 Task: In Heading Arial with underline. Font size of heading  '18'Font style of data Calibri. Font size of data  9Alignment of headline & data Align center. Fill color in heading,  RedFont color of data Black Apply border in Data No BorderIn the sheet  Expense Log Spreadsheet Workbookbook
Action: Mouse moved to (115, 135)
Screenshot: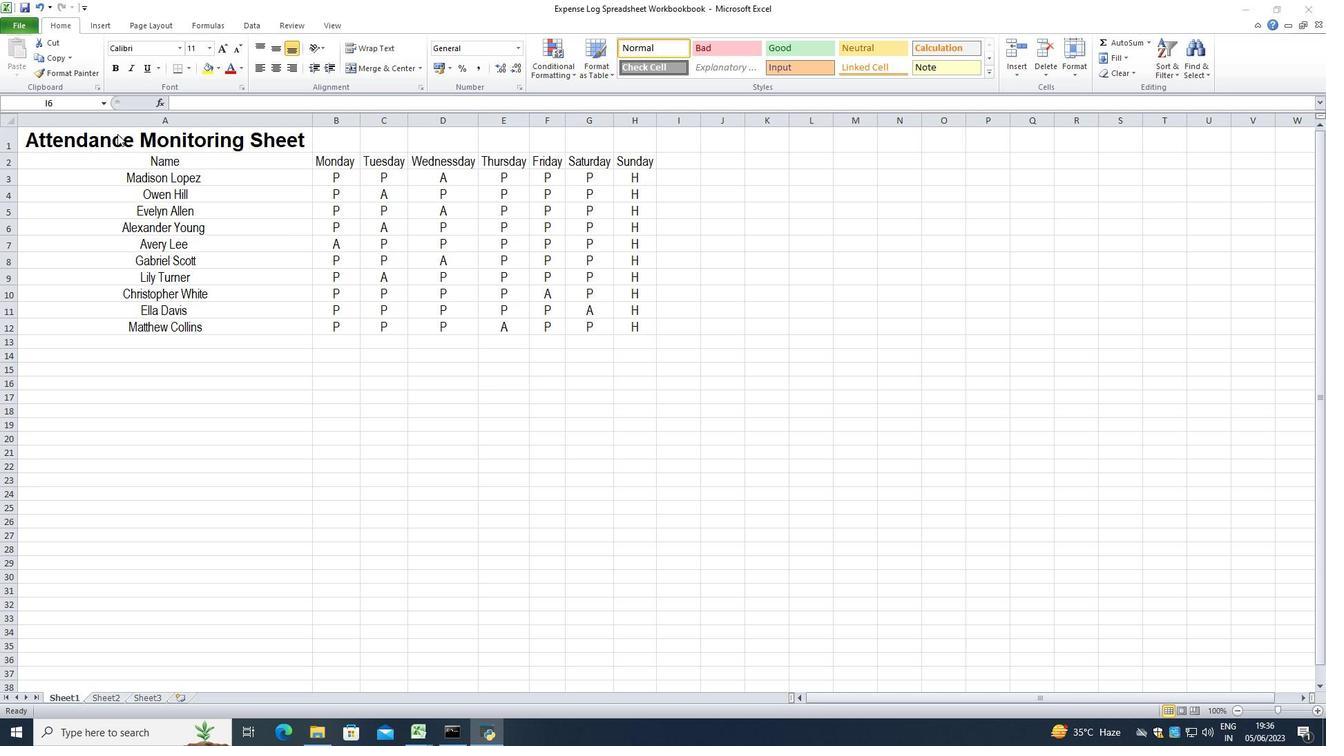 
Action: Mouse pressed left at (115, 135)
Screenshot: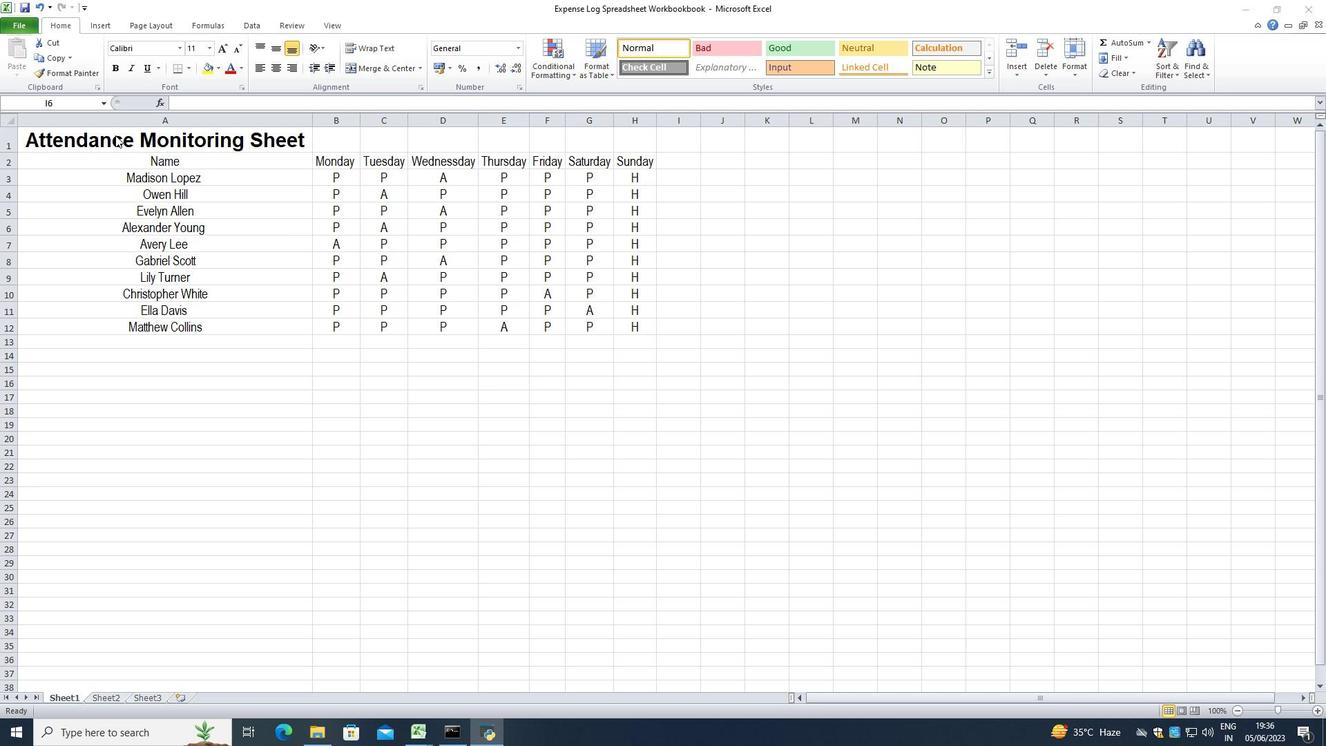 
Action: Mouse moved to (128, 145)
Screenshot: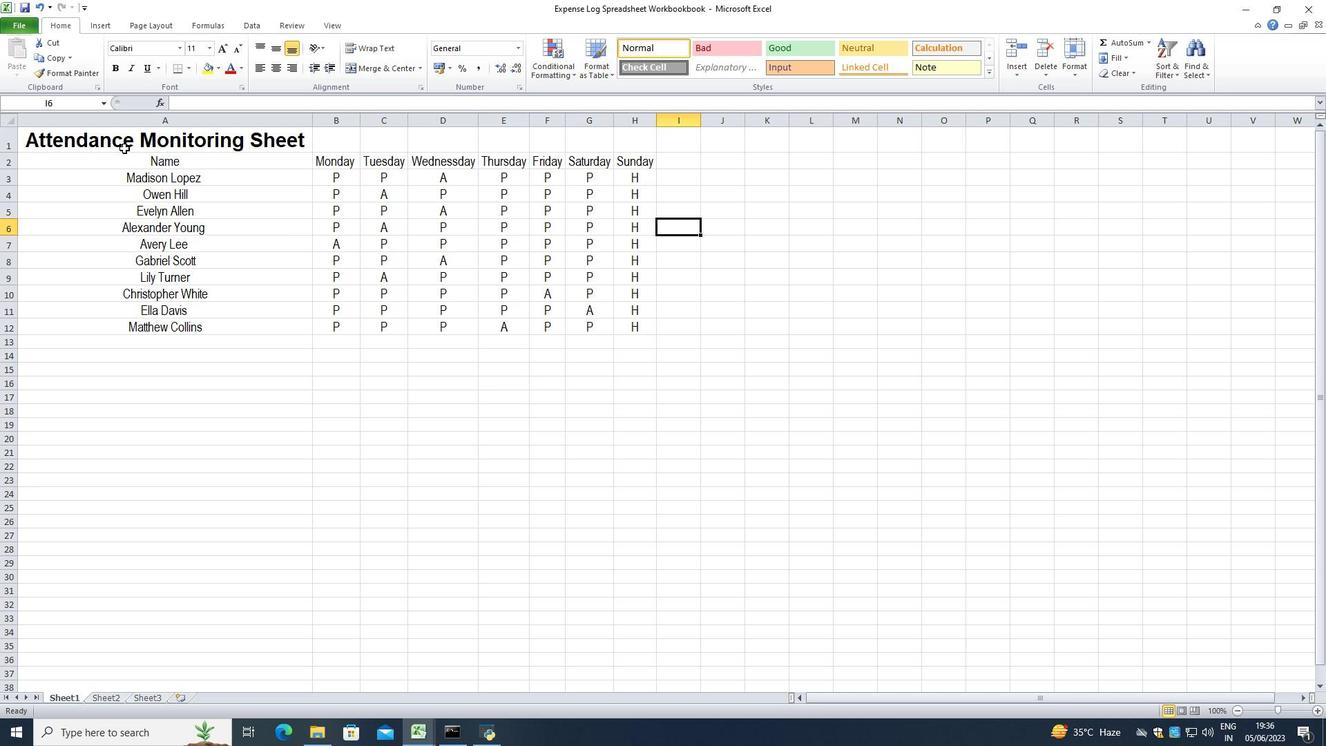 
Action: Mouse pressed left at (128, 145)
Screenshot: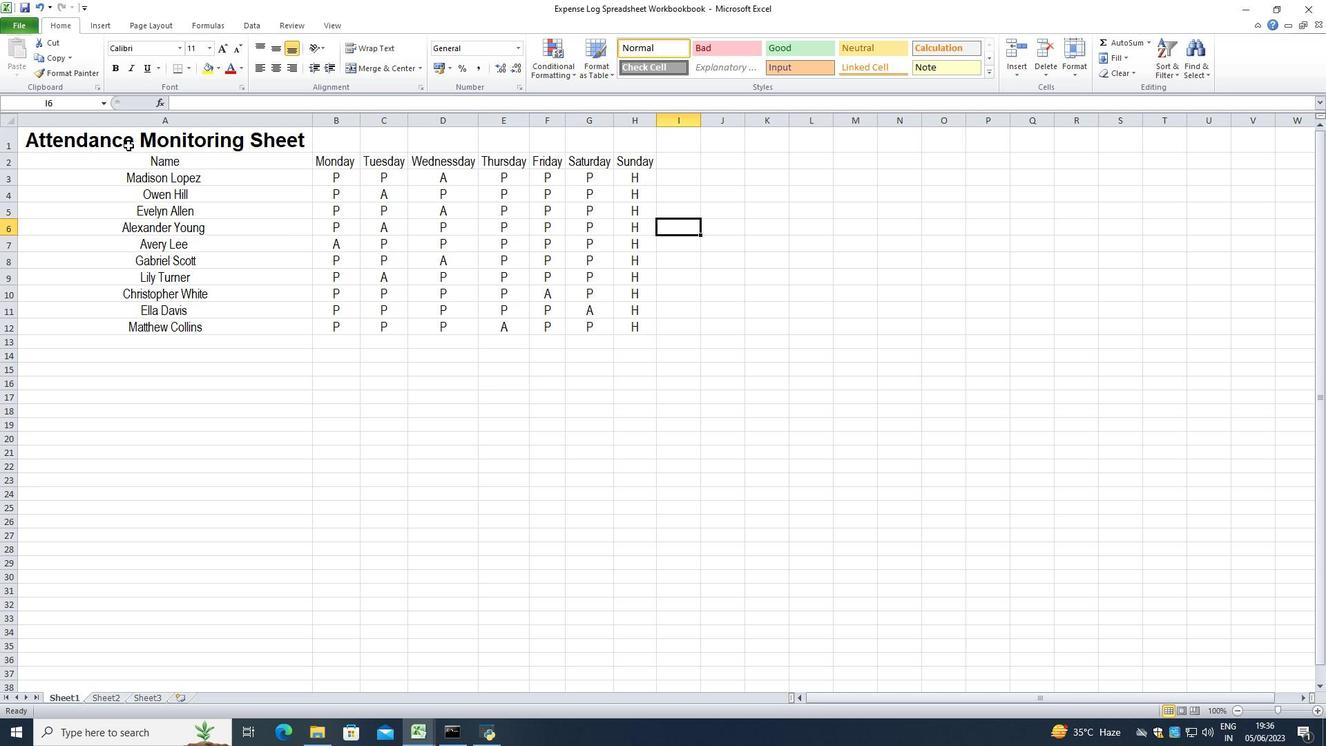 
Action: Mouse moved to (145, 67)
Screenshot: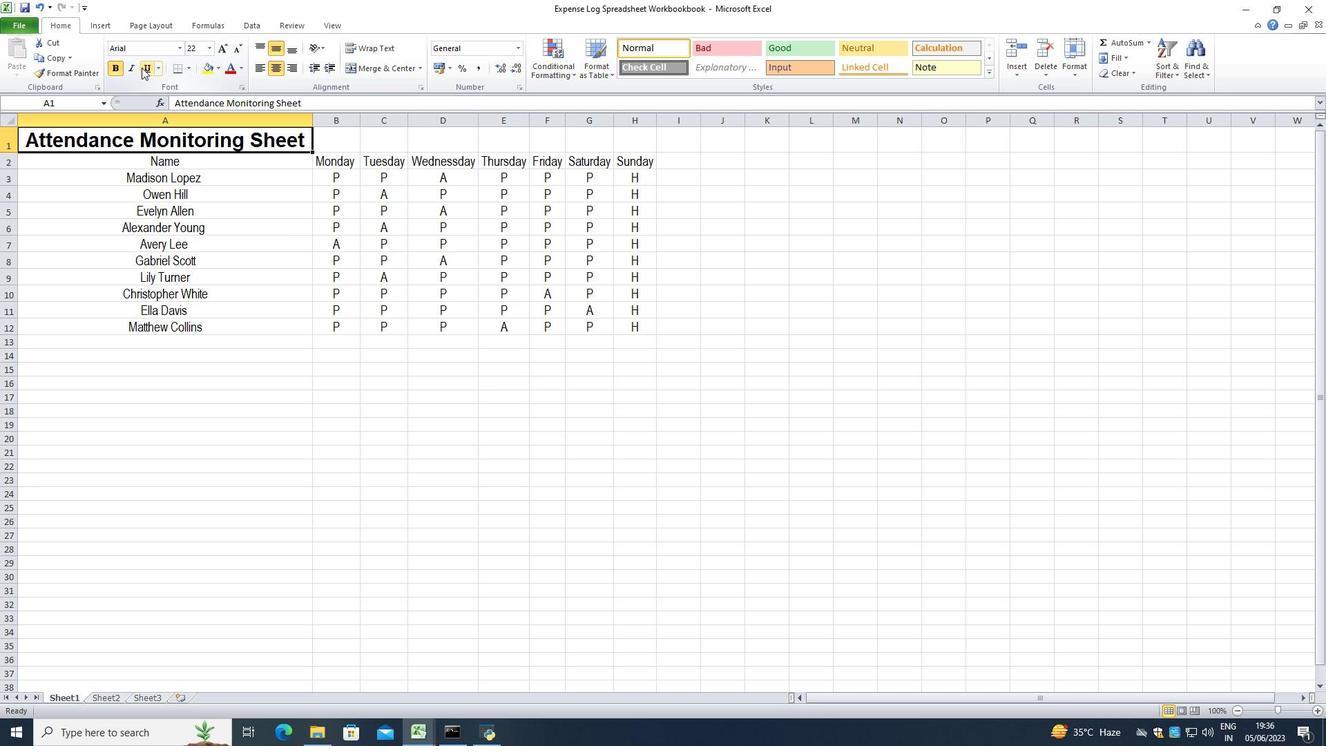 
Action: Mouse pressed left at (145, 67)
Screenshot: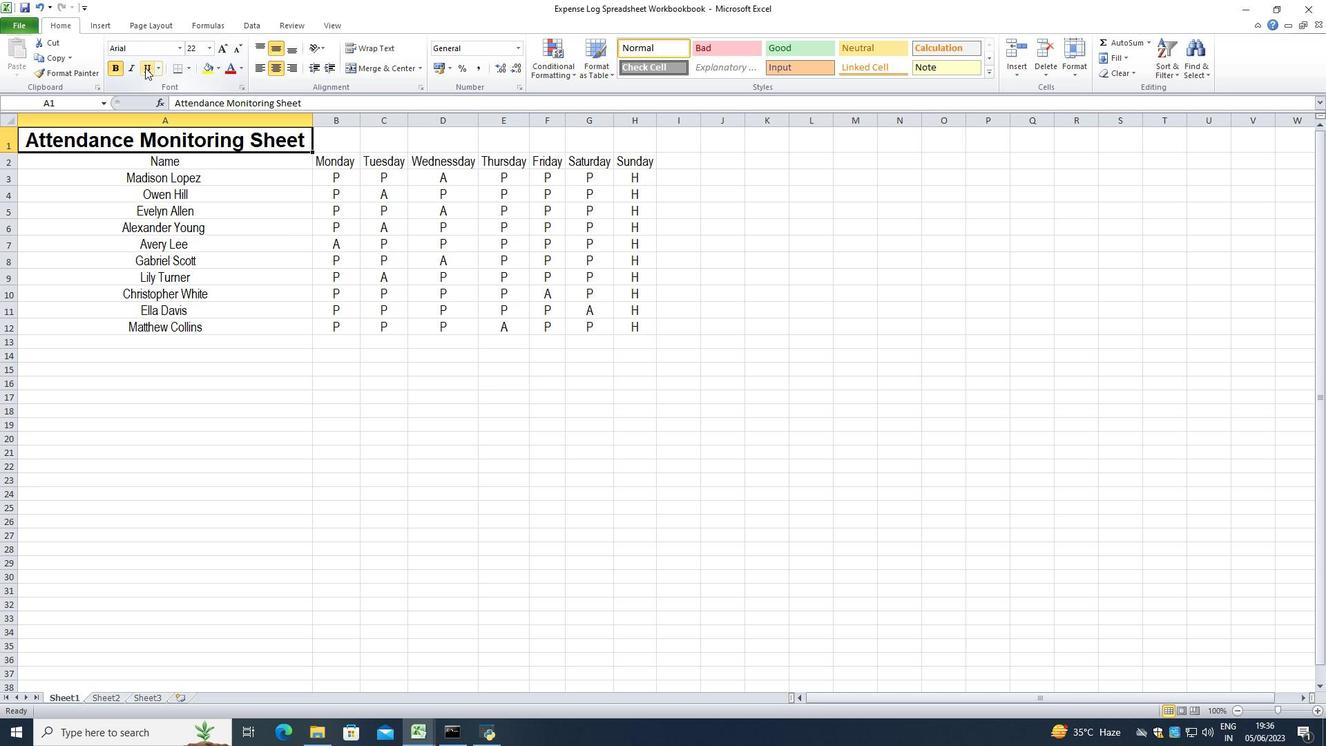 
Action: Mouse moved to (210, 50)
Screenshot: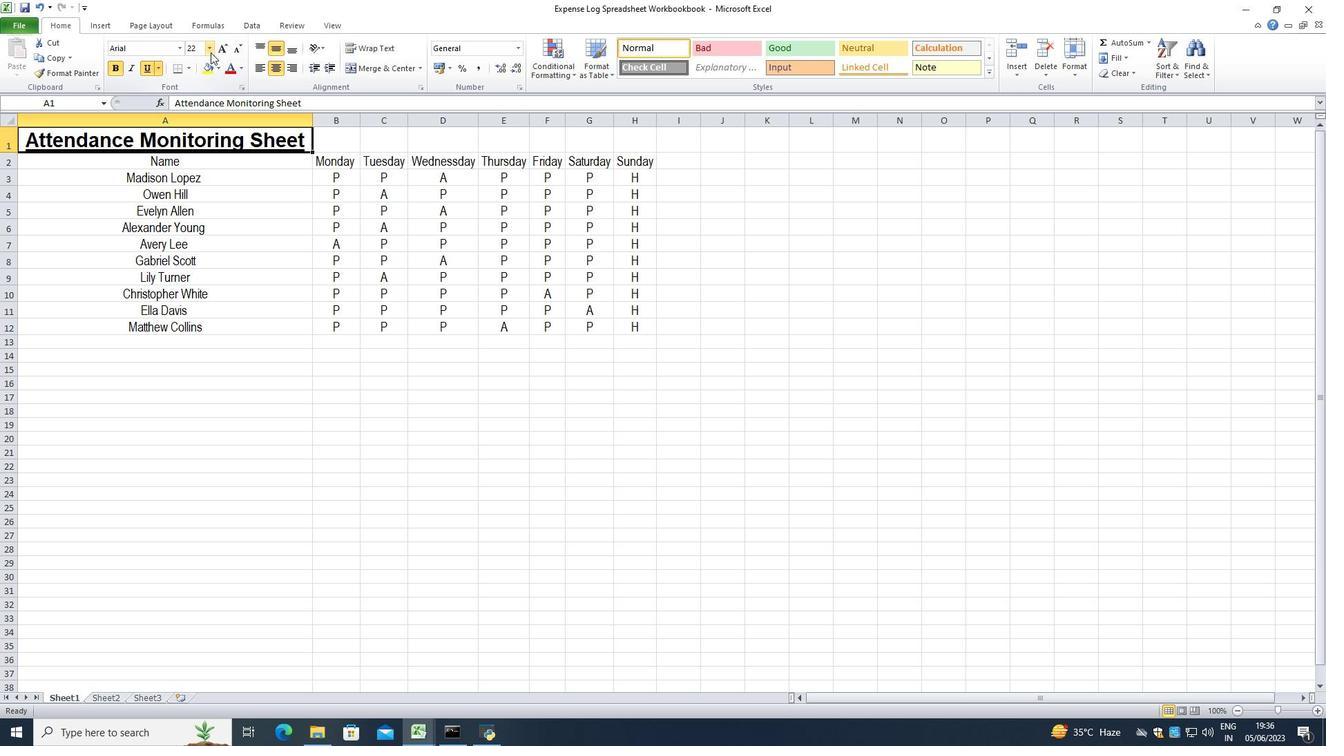 
Action: Mouse pressed left at (210, 50)
Screenshot: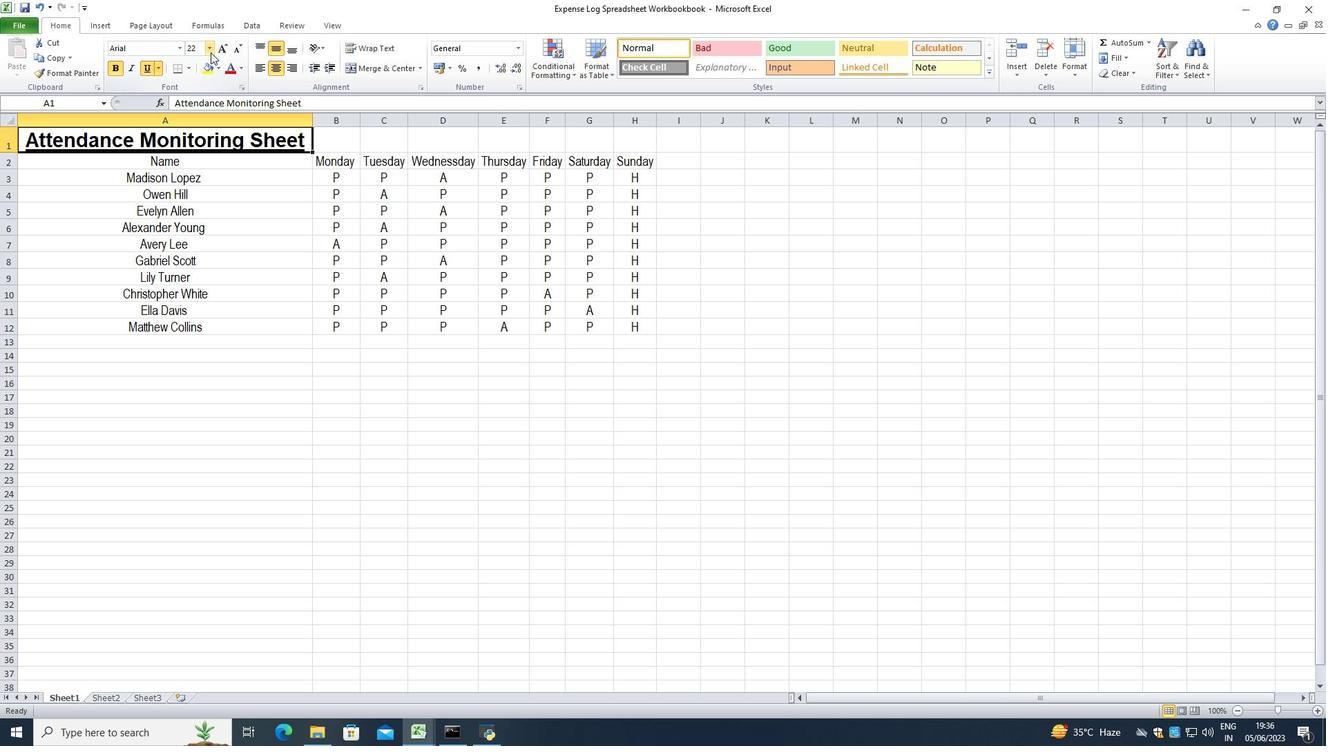 
Action: Mouse moved to (192, 147)
Screenshot: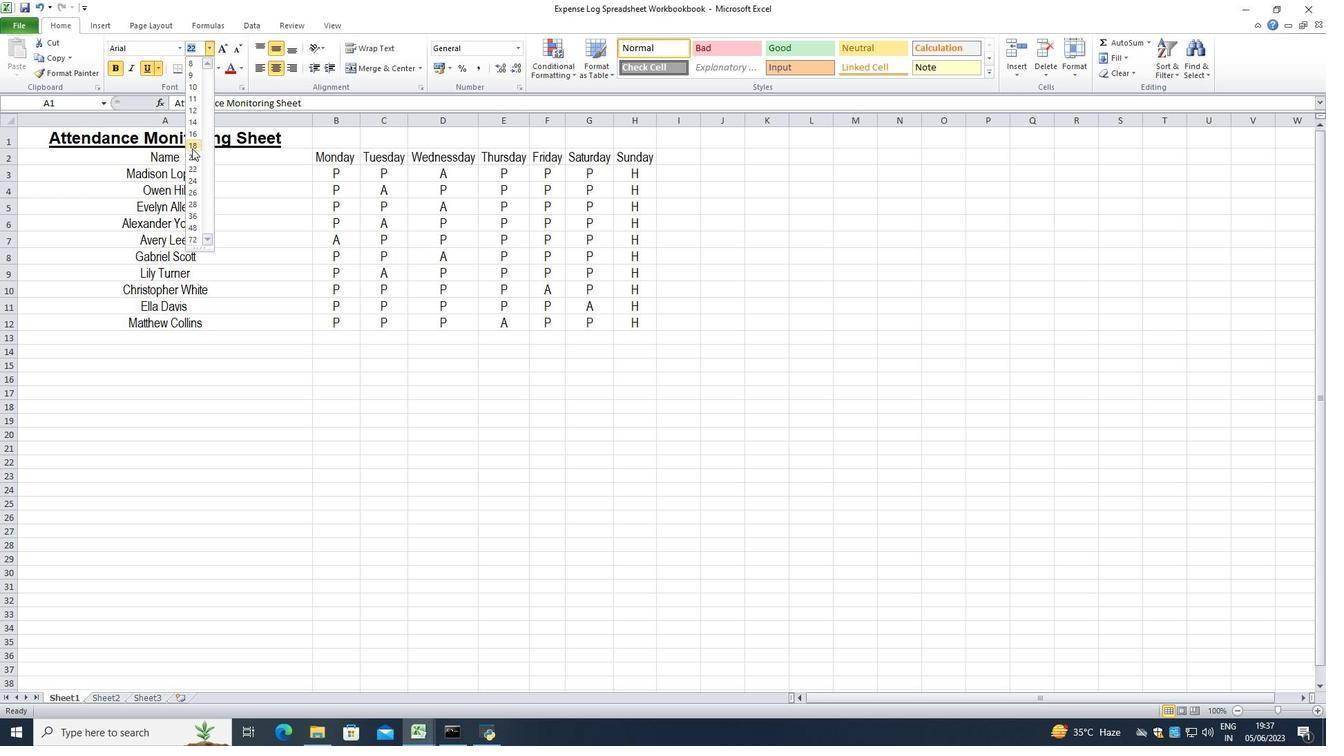 
Action: Mouse pressed left at (192, 147)
Screenshot: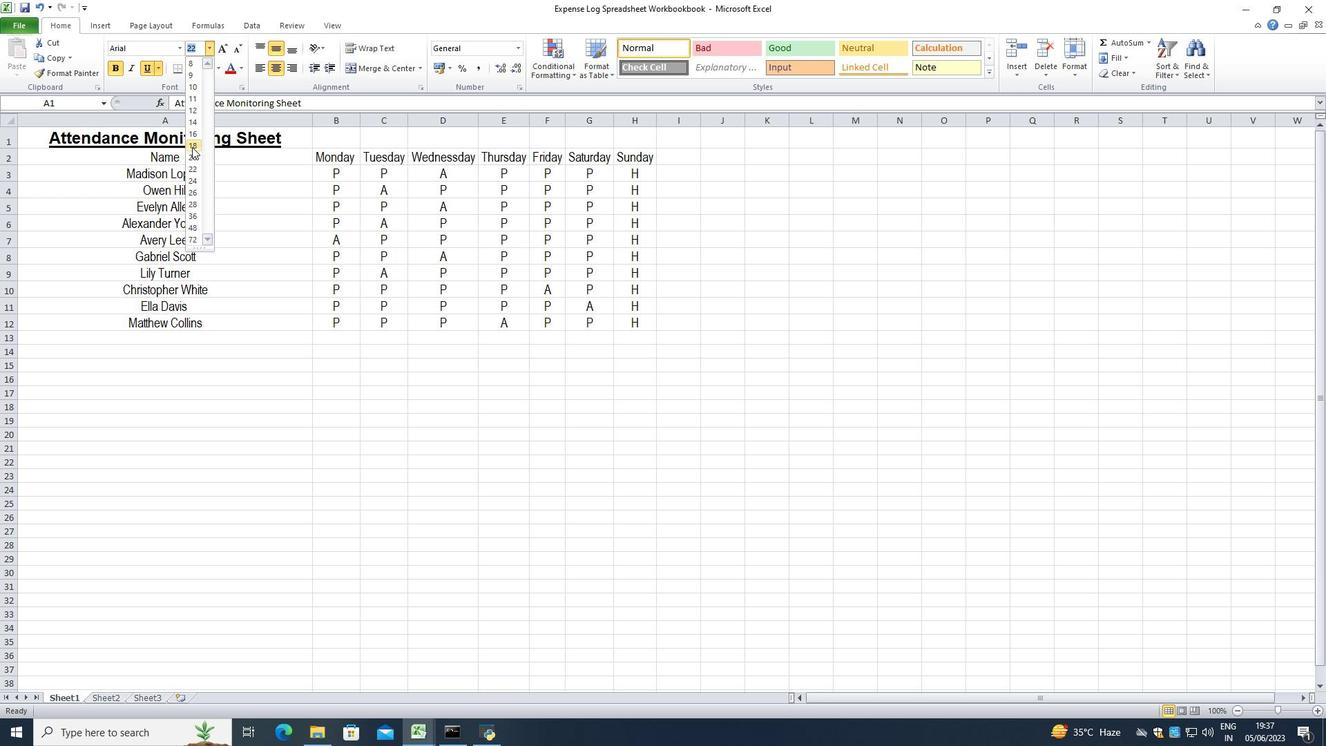
Action: Mouse moved to (89, 159)
Screenshot: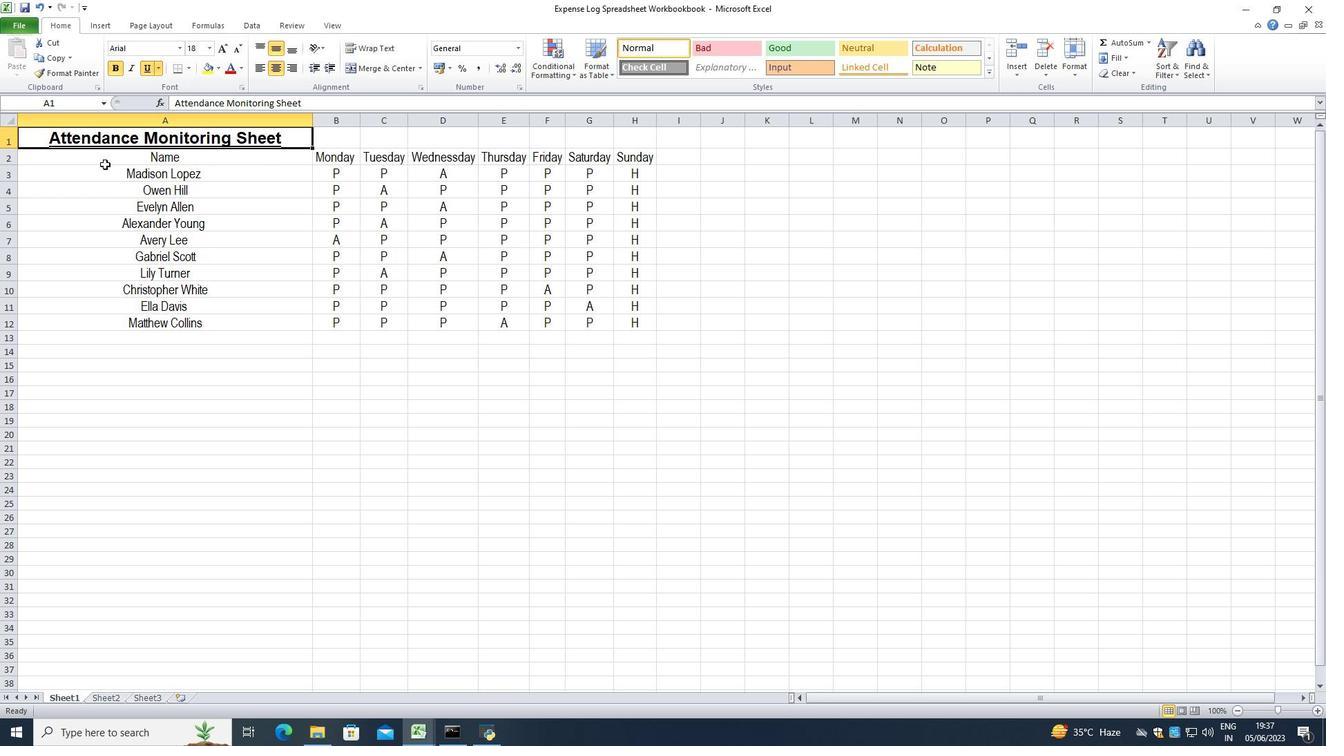 
Action: Mouse pressed left at (89, 159)
Screenshot: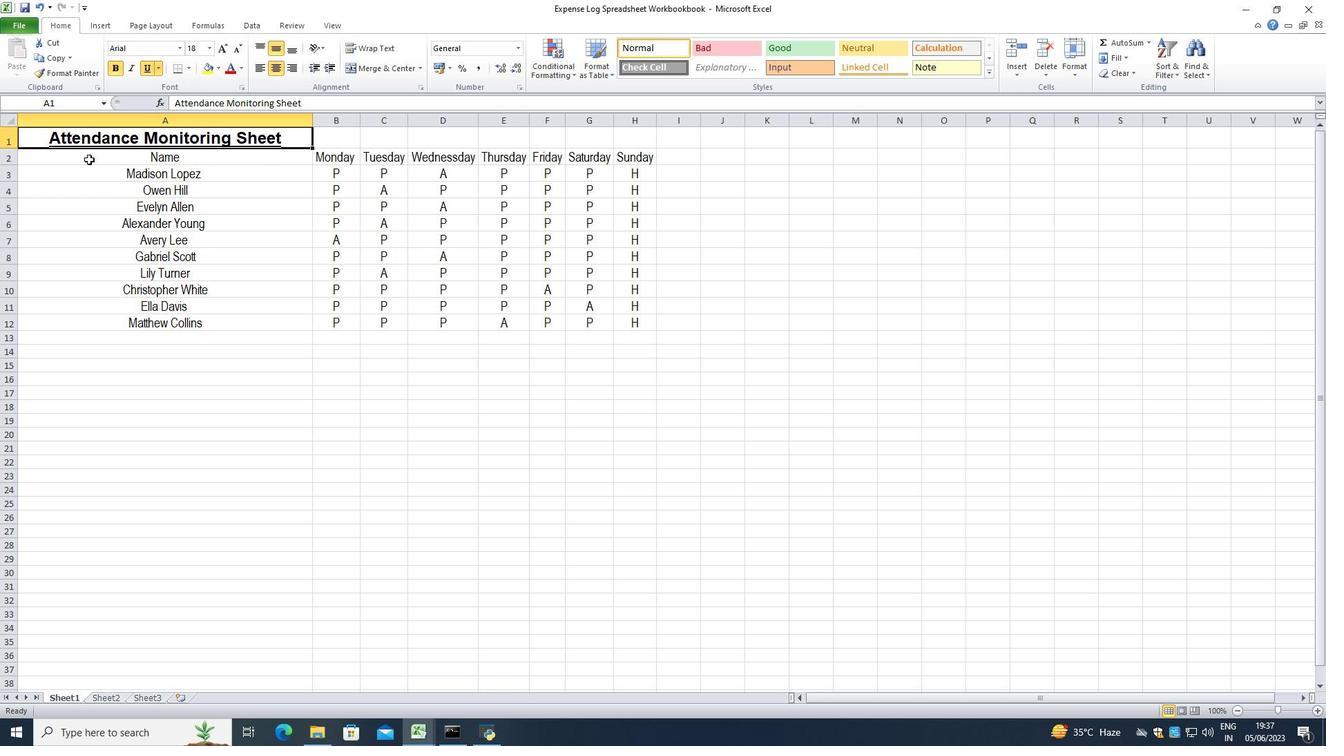
Action: Mouse moved to (88, 158)
Screenshot: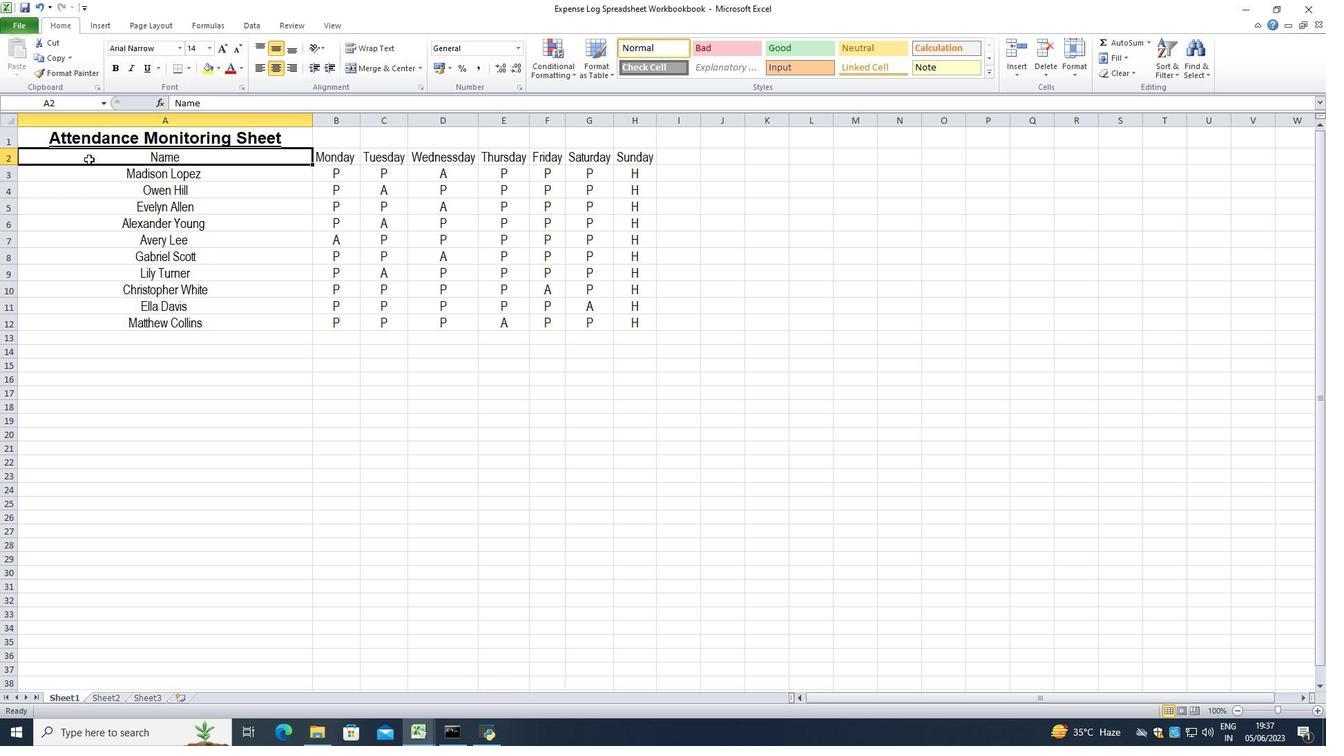 
Action: Mouse pressed left at (88, 158)
Screenshot: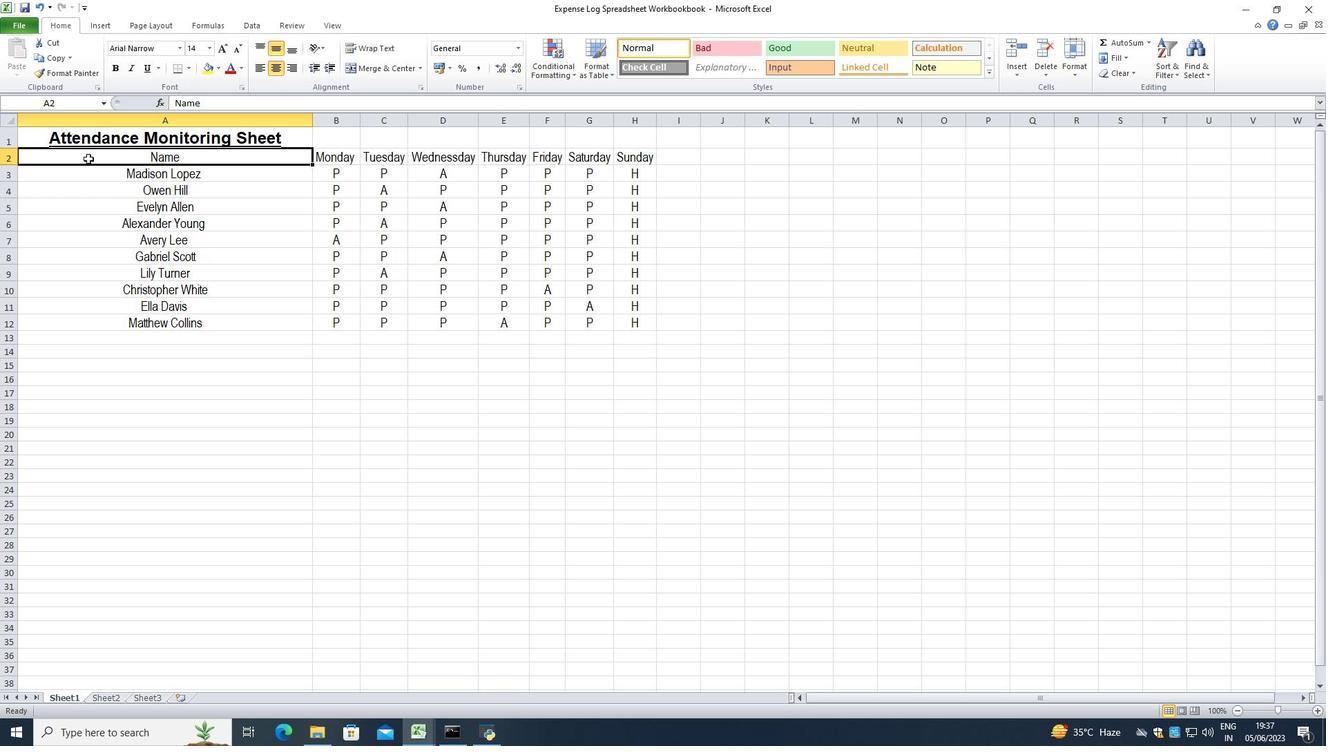 
Action: Mouse moved to (205, 161)
Screenshot: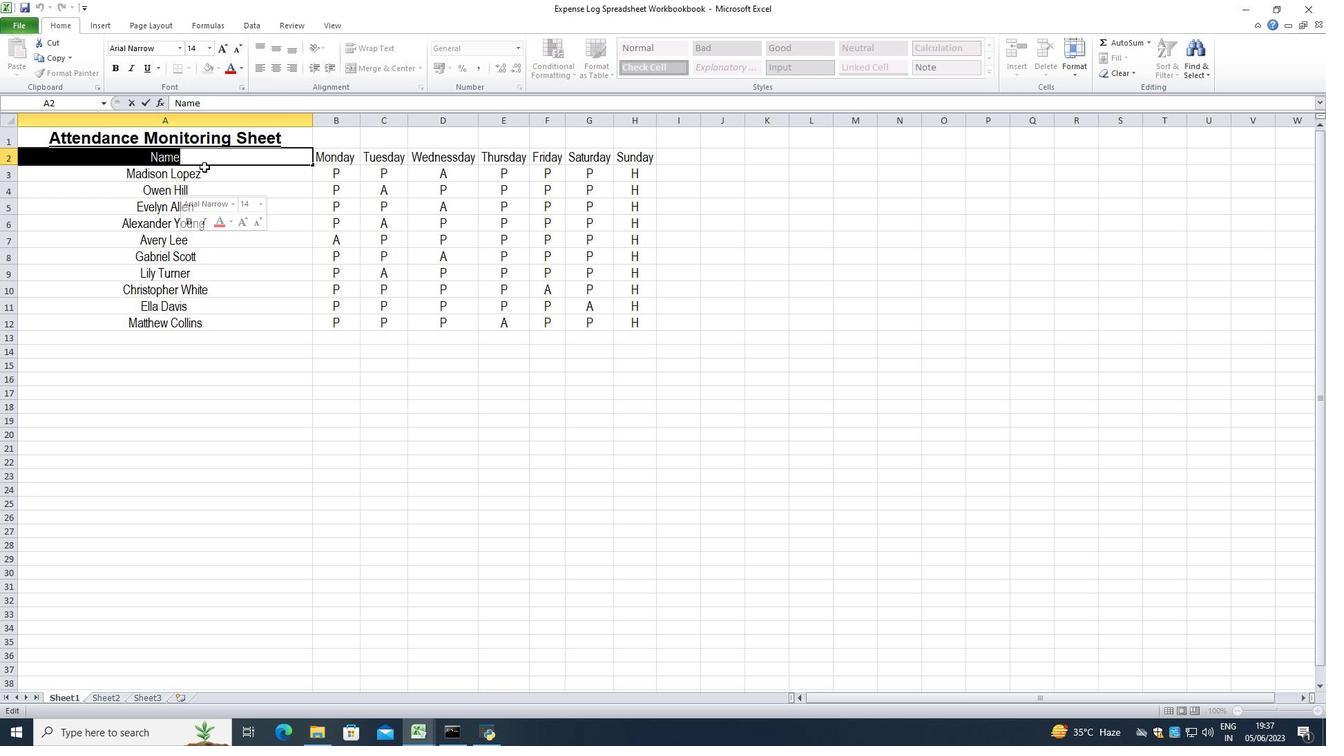 
Action: Mouse pressed left at (205, 161)
Screenshot: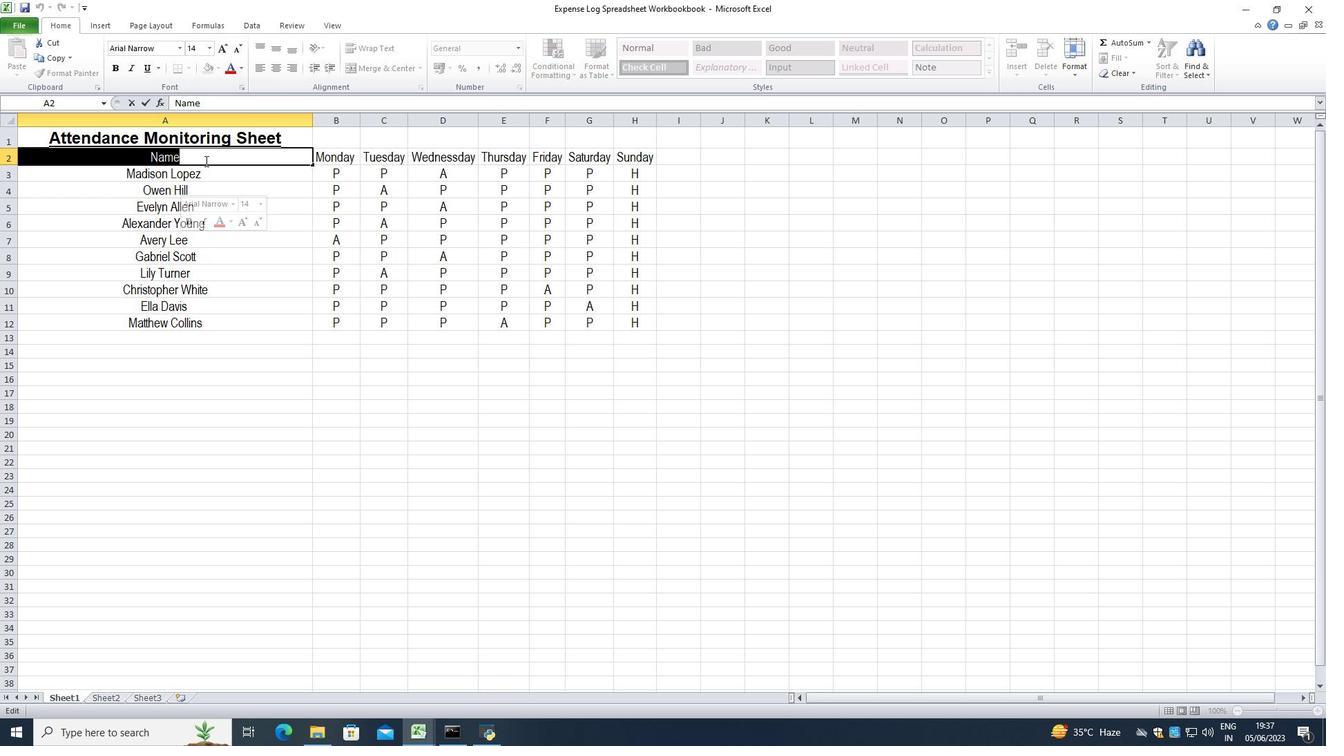 
Action: Mouse moved to (85, 154)
Screenshot: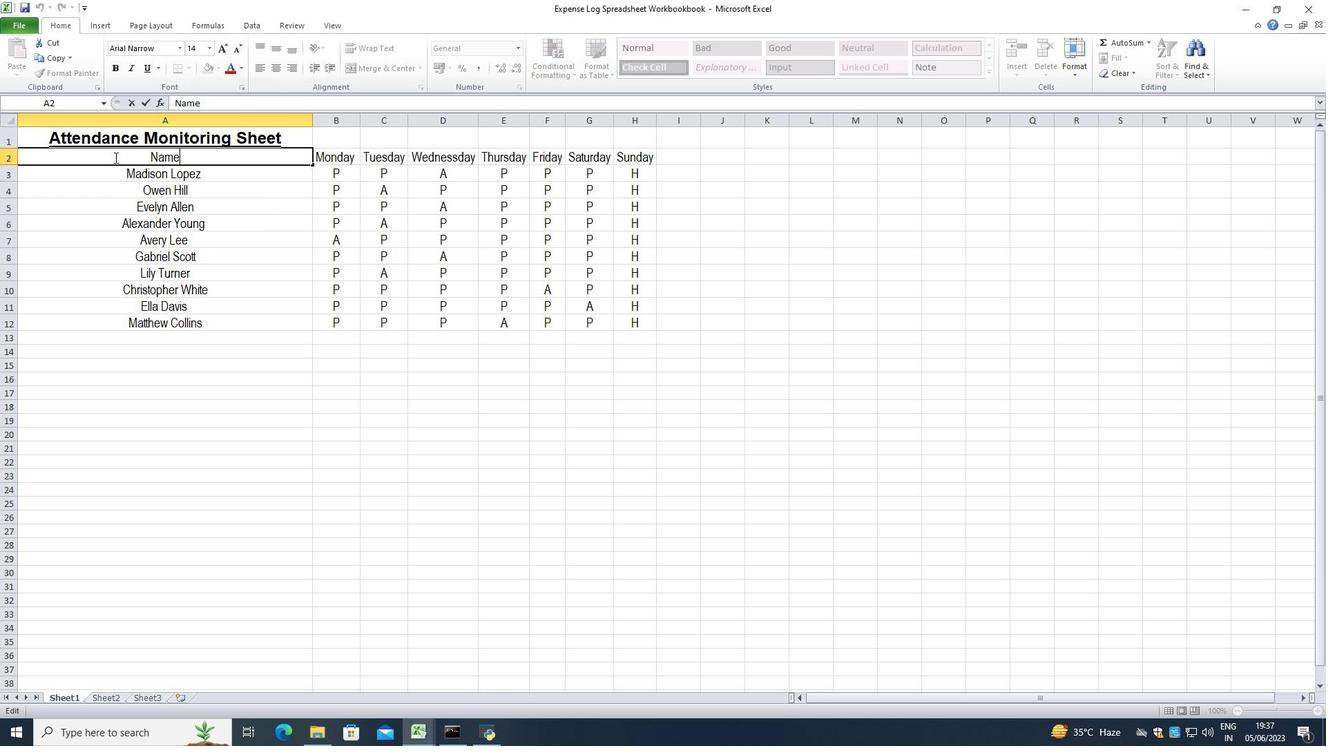 
Action: Mouse pressed left at (85, 154)
Screenshot: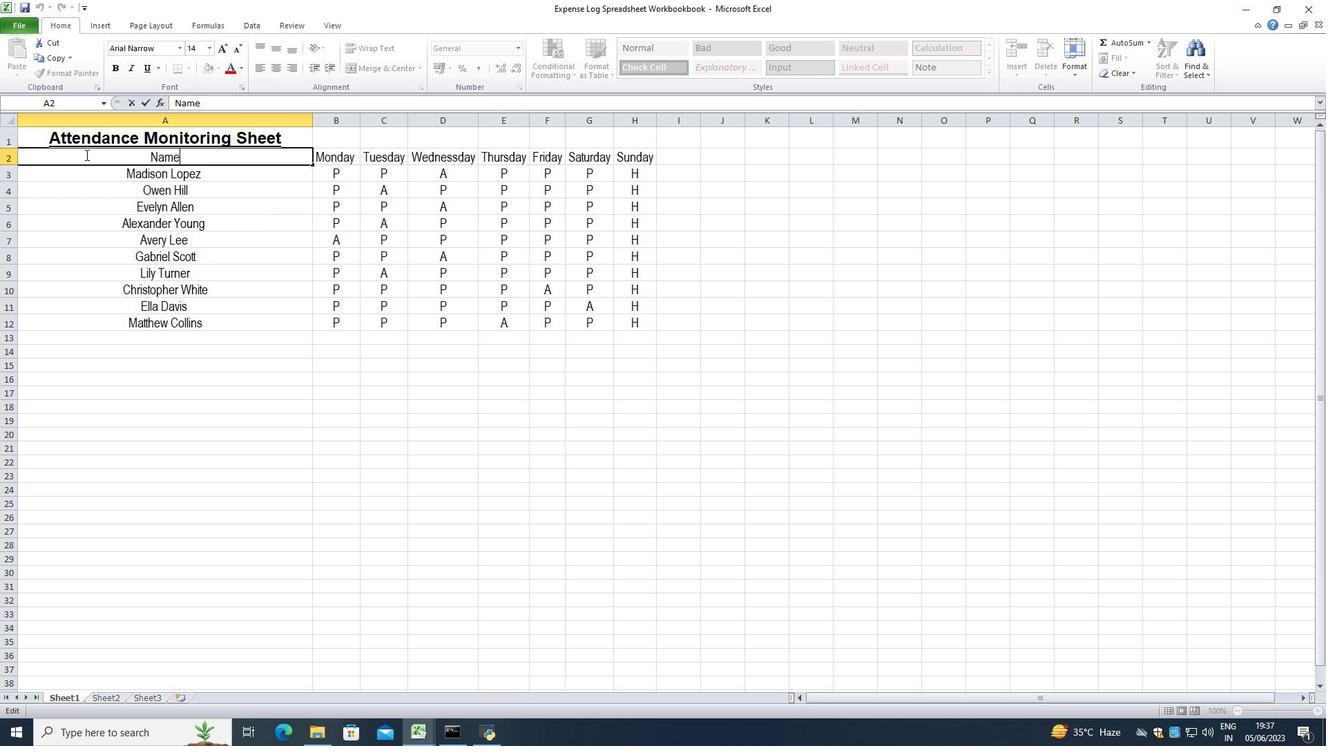 
Action: Mouse moved to (312, 170)
Screenshot: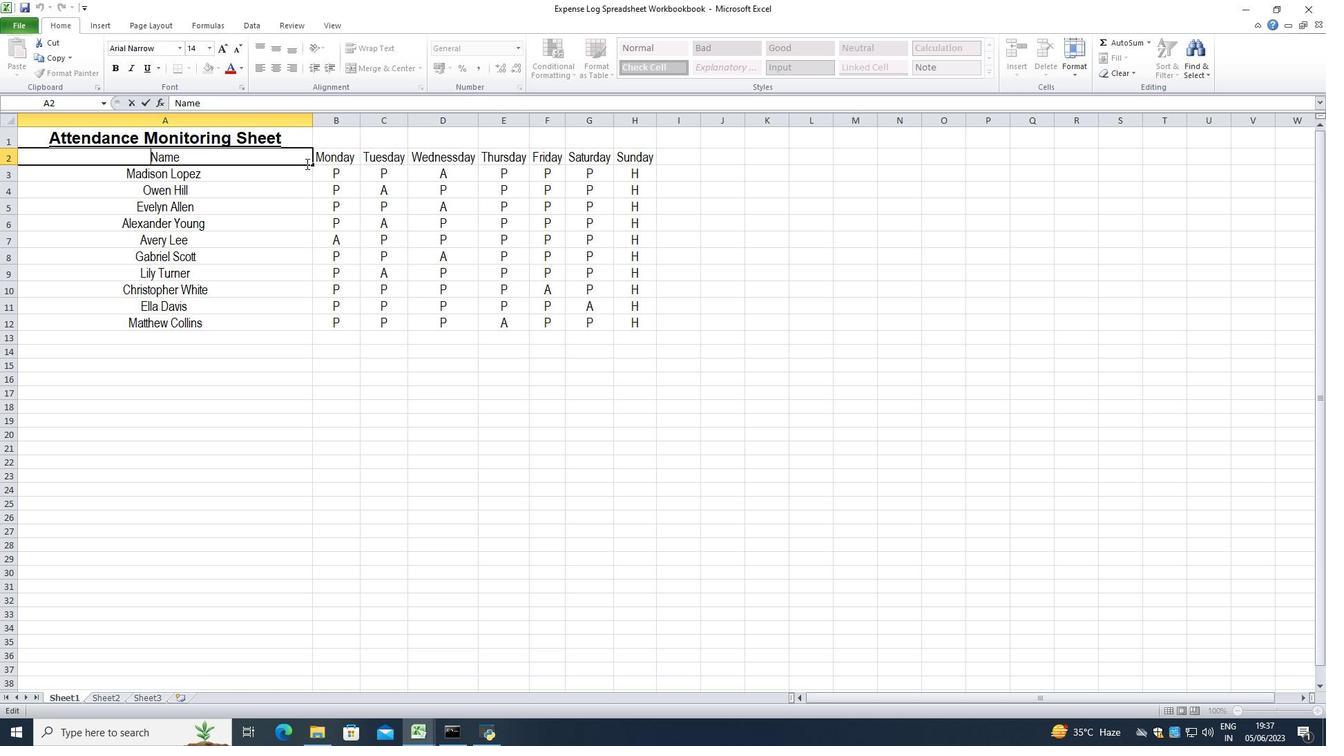 
Action: Mouse pressed left at (312, 170)
Screenshot: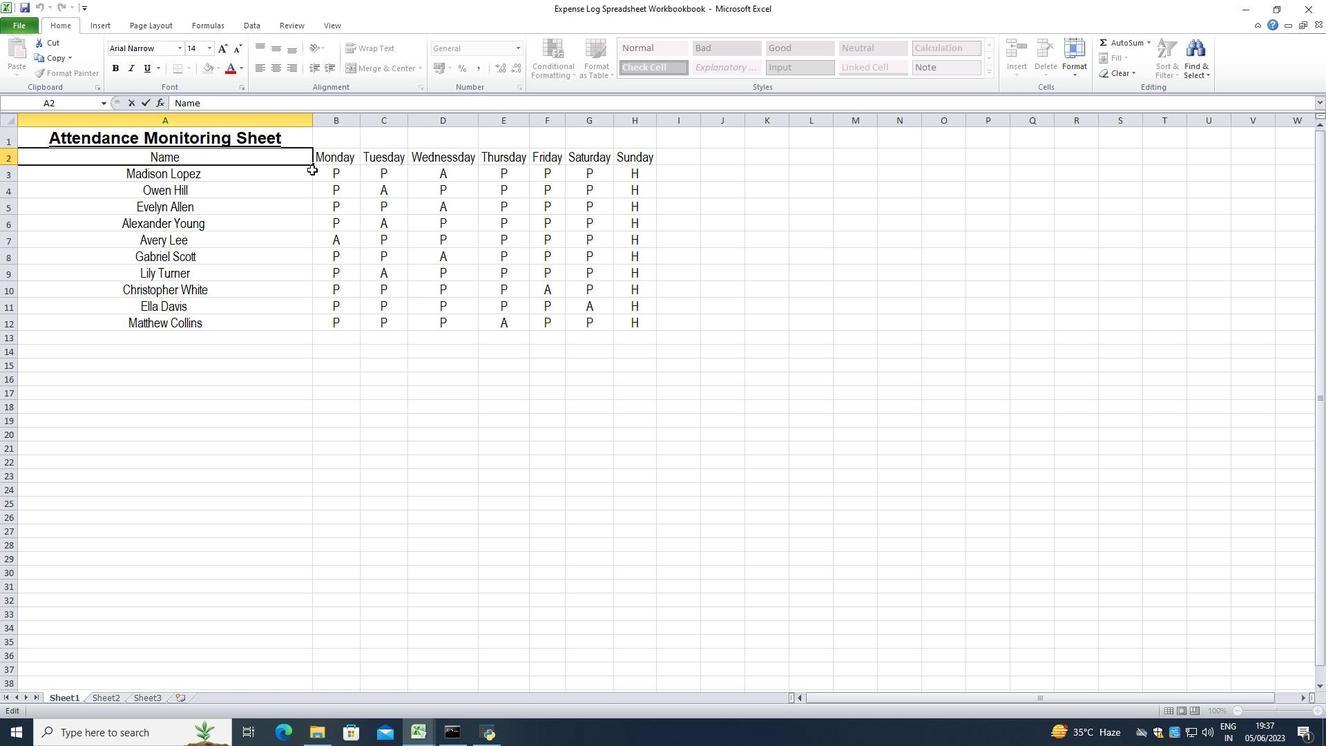 
Action: Mouse moved to (282, 156)
Screenshot: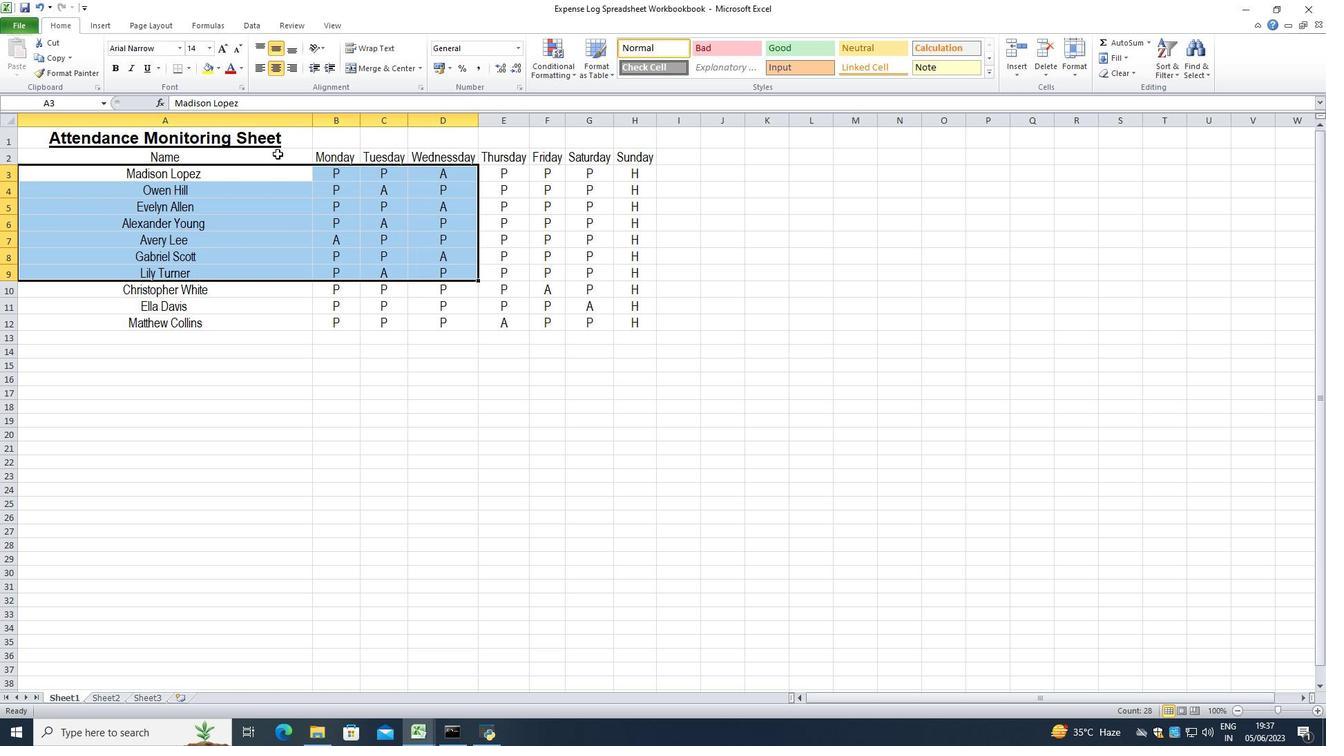 
Action: Mouse pressed left at (282, 156)
Screenshot: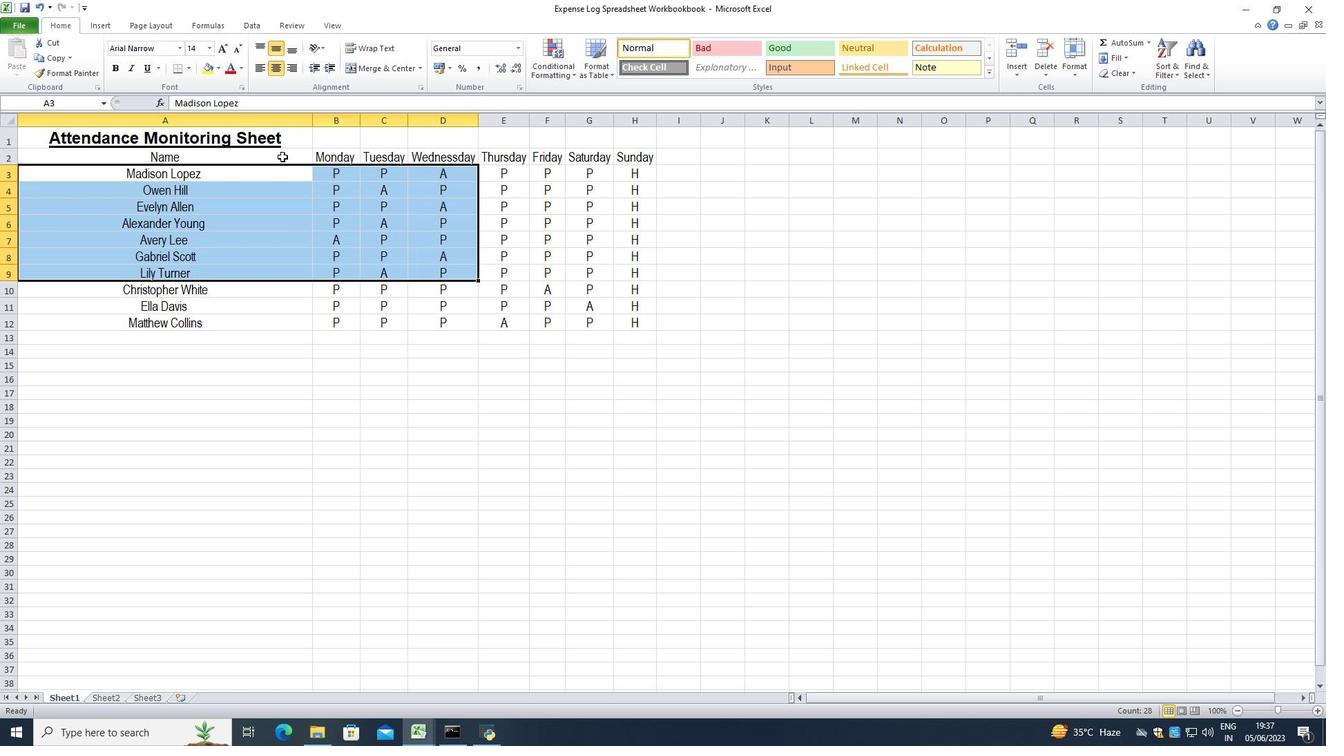 
Action: Mouse moved to (278, 157)
Screenshot: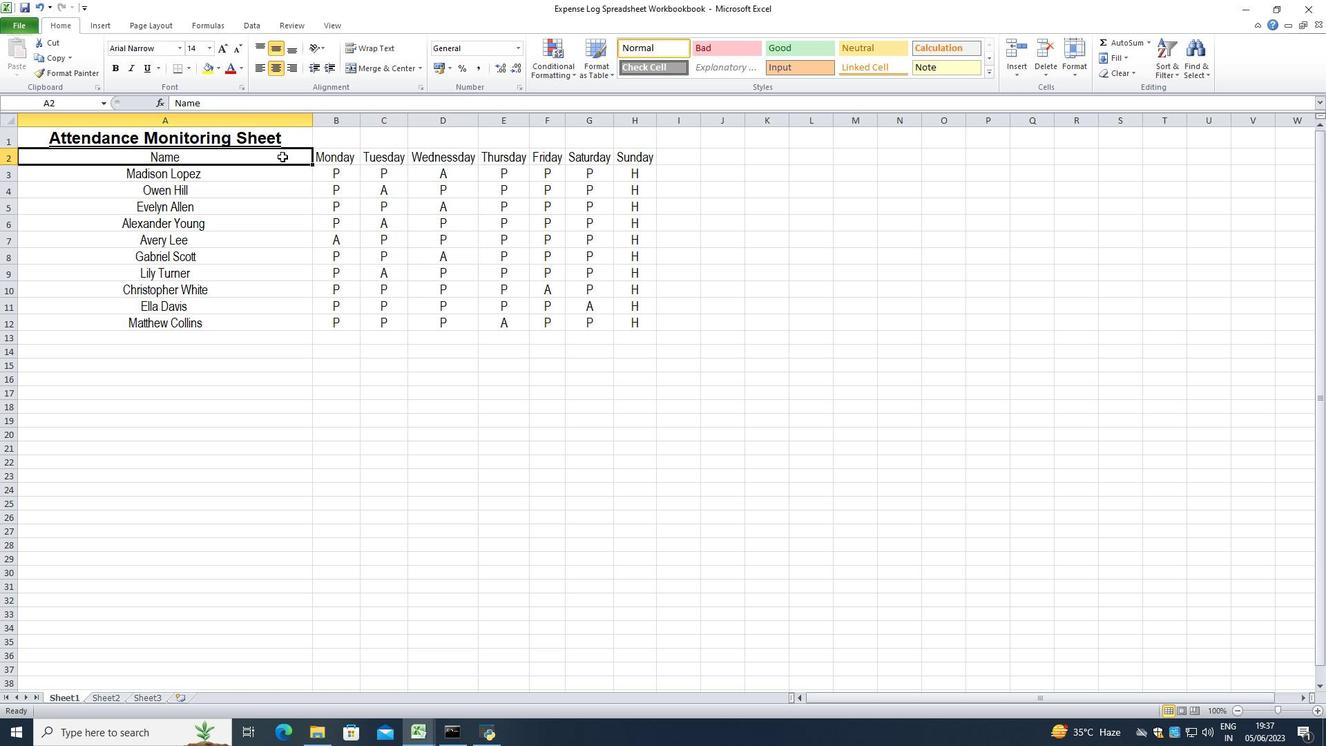 
Action: Mouse pressed left at (278, 157)
Screenshot: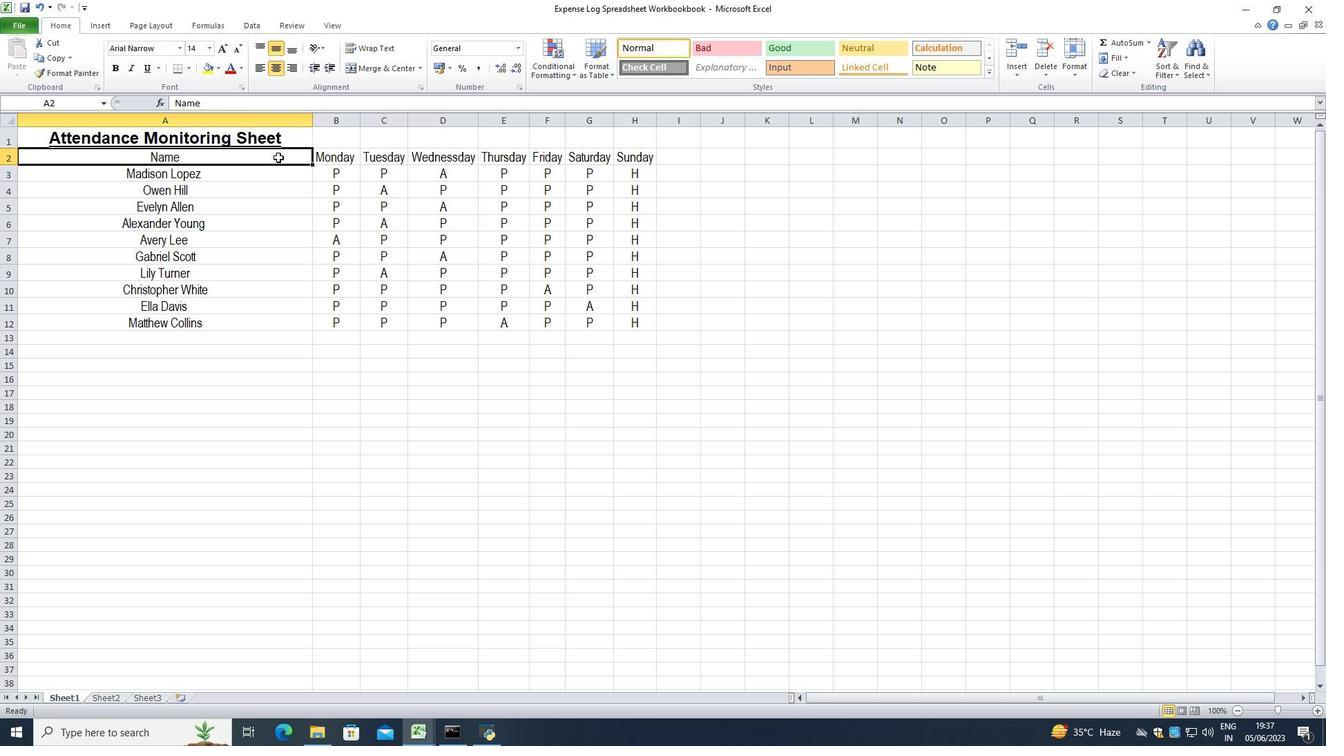 
Action: Mouse moved to (176, 46)
Screenshot: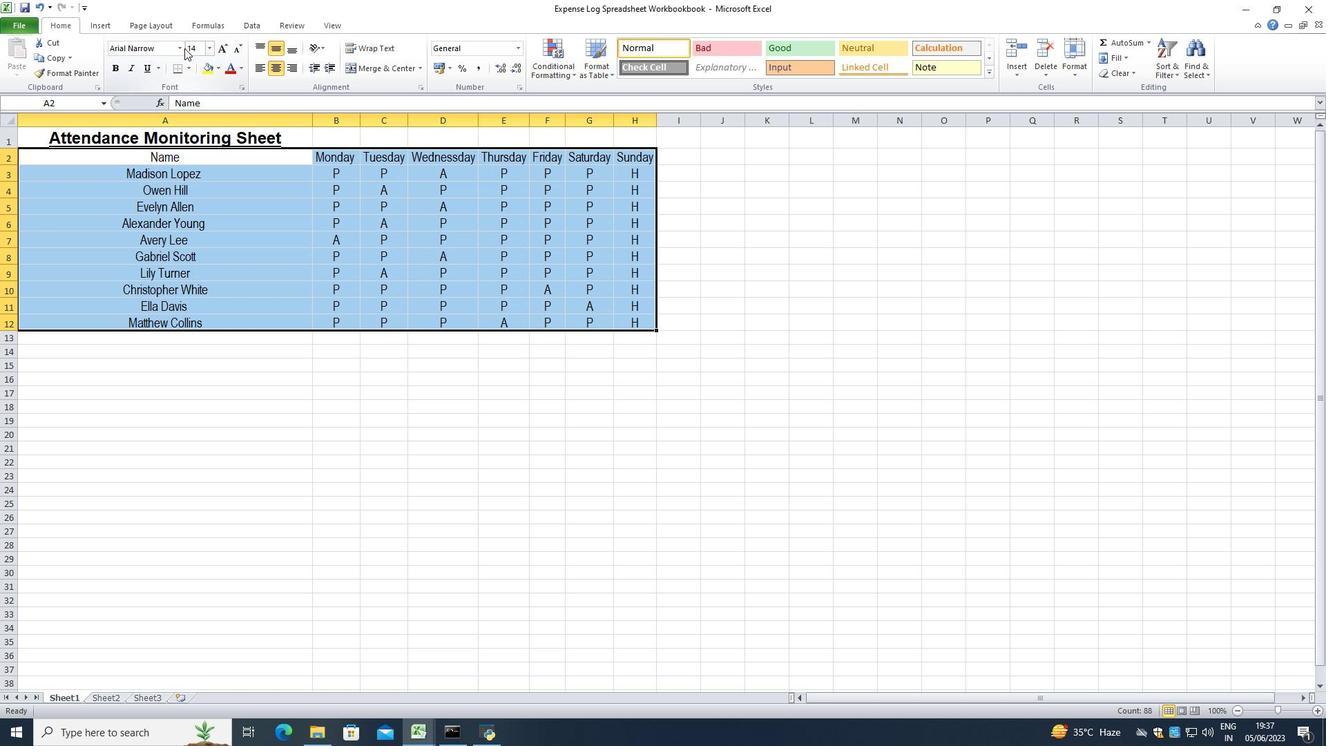 
Action: Mouse pressed left at (176, 46)
Screenshot: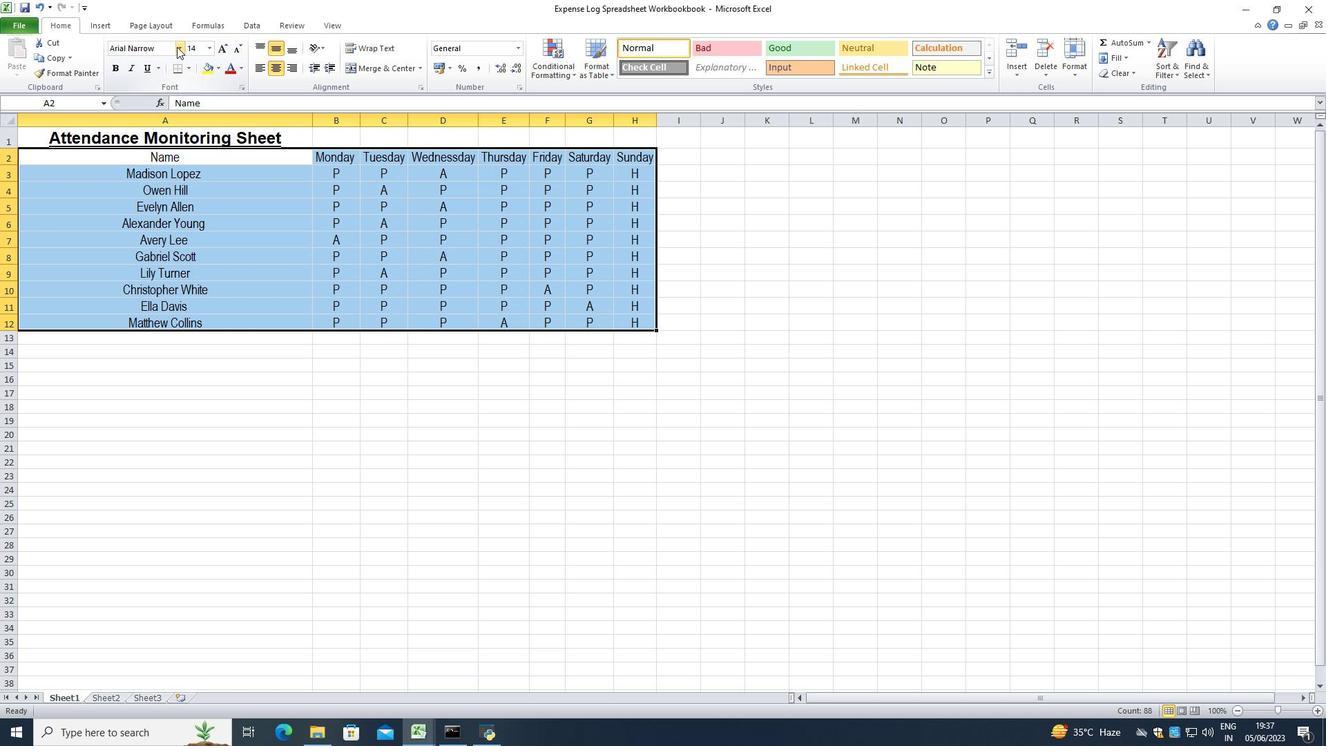 
Action: Mouse moved to (161, 98)
Screenshot: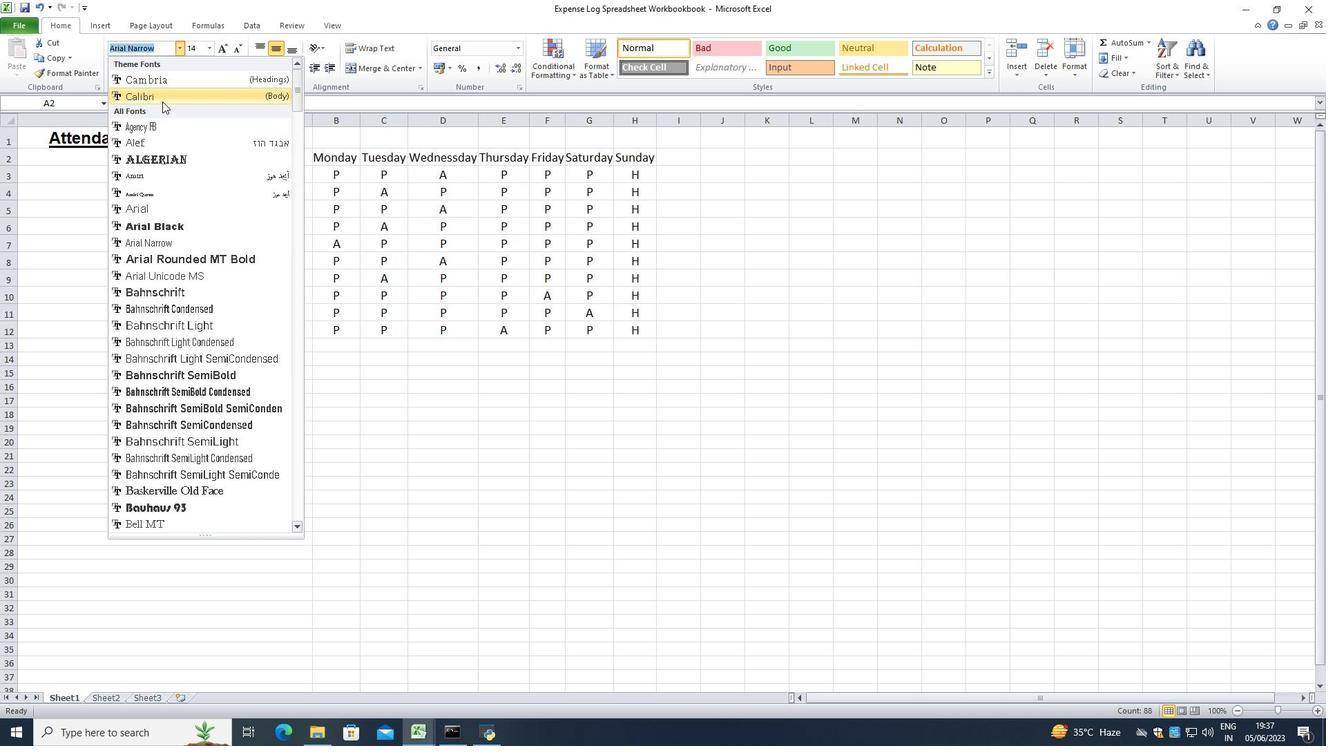 
Action: Mouse pressed left at (161, 98)
Screenshot: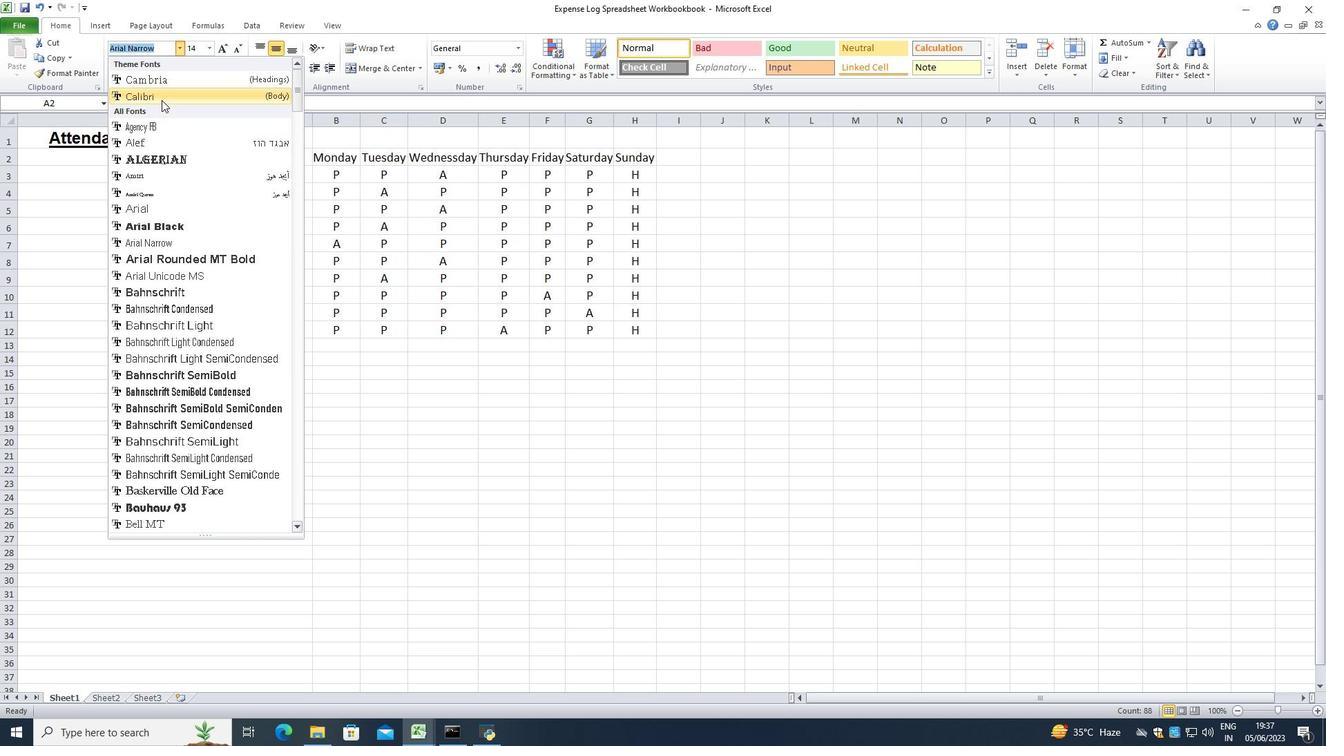 
Action: Mouse moved to (208, 51)
Screenshot: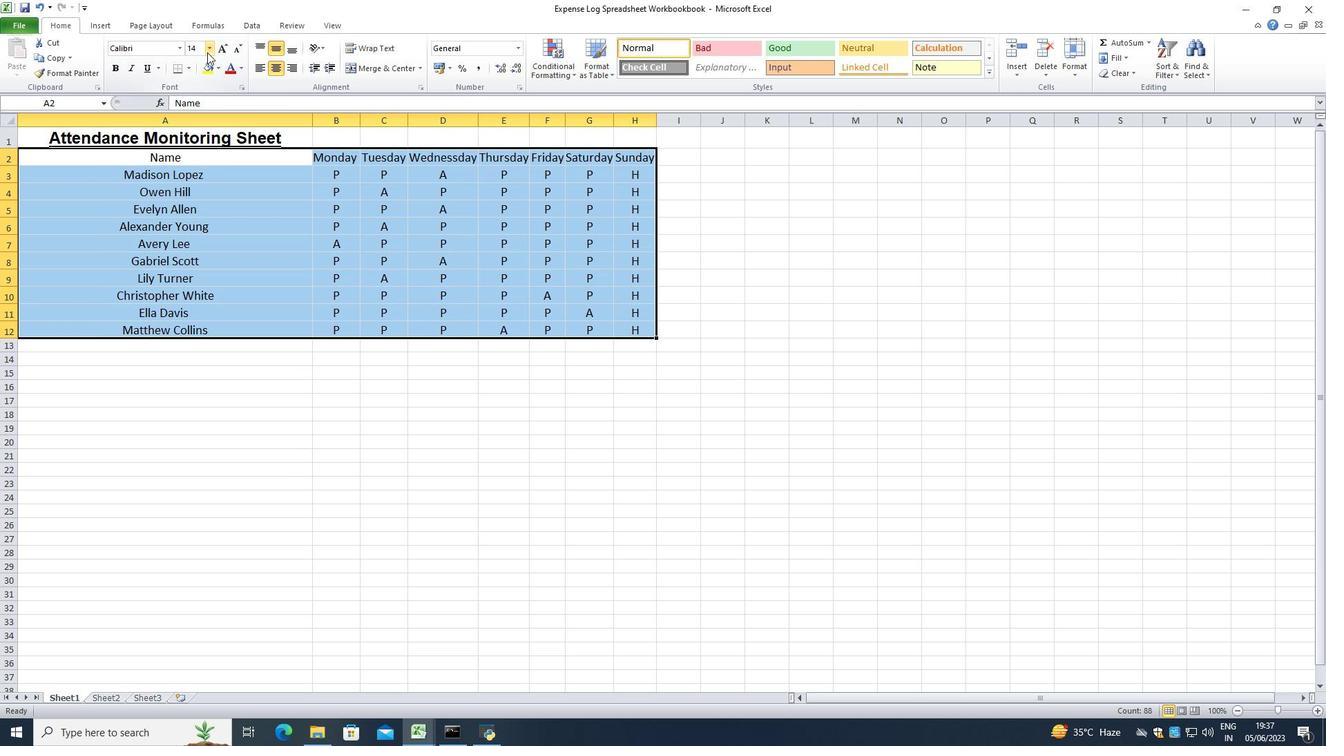 
Action: Mouse pressed left at (208, 51)
Screenshot: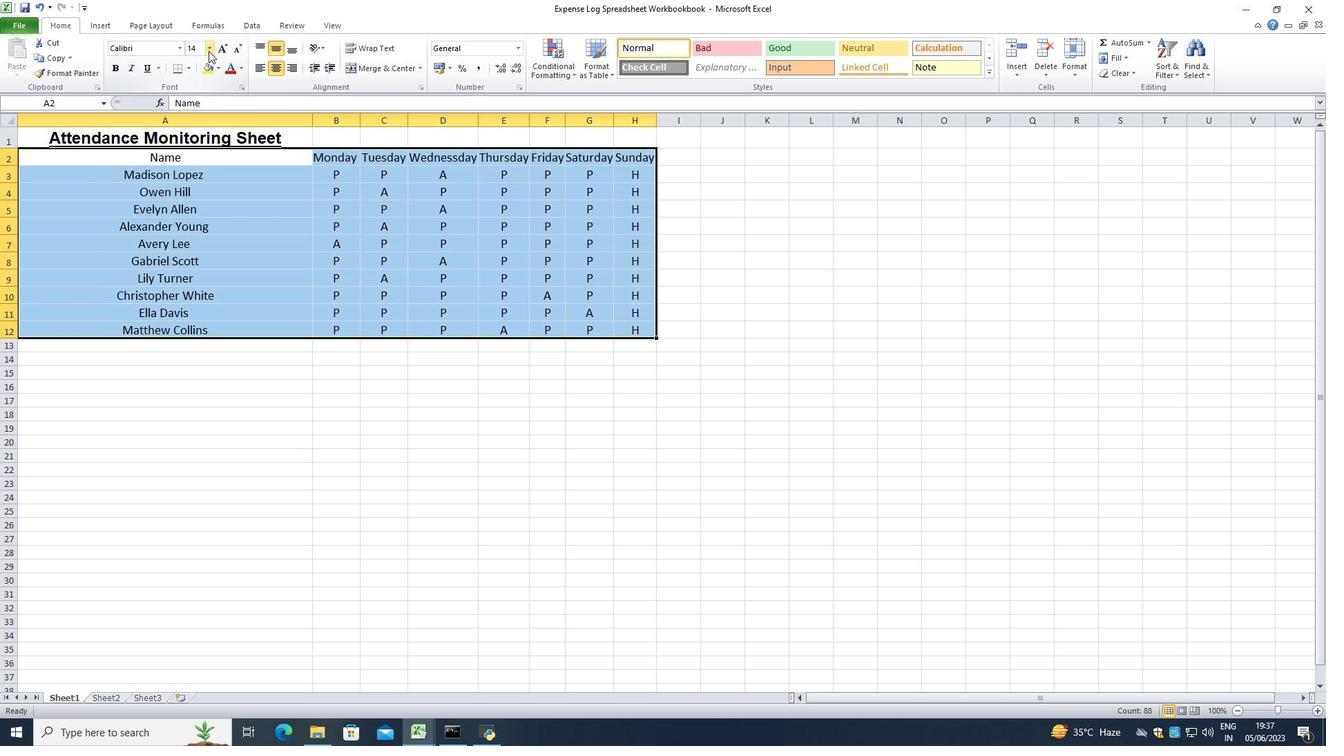 
Action: Mouse moved to (194, 75)
Screenshot: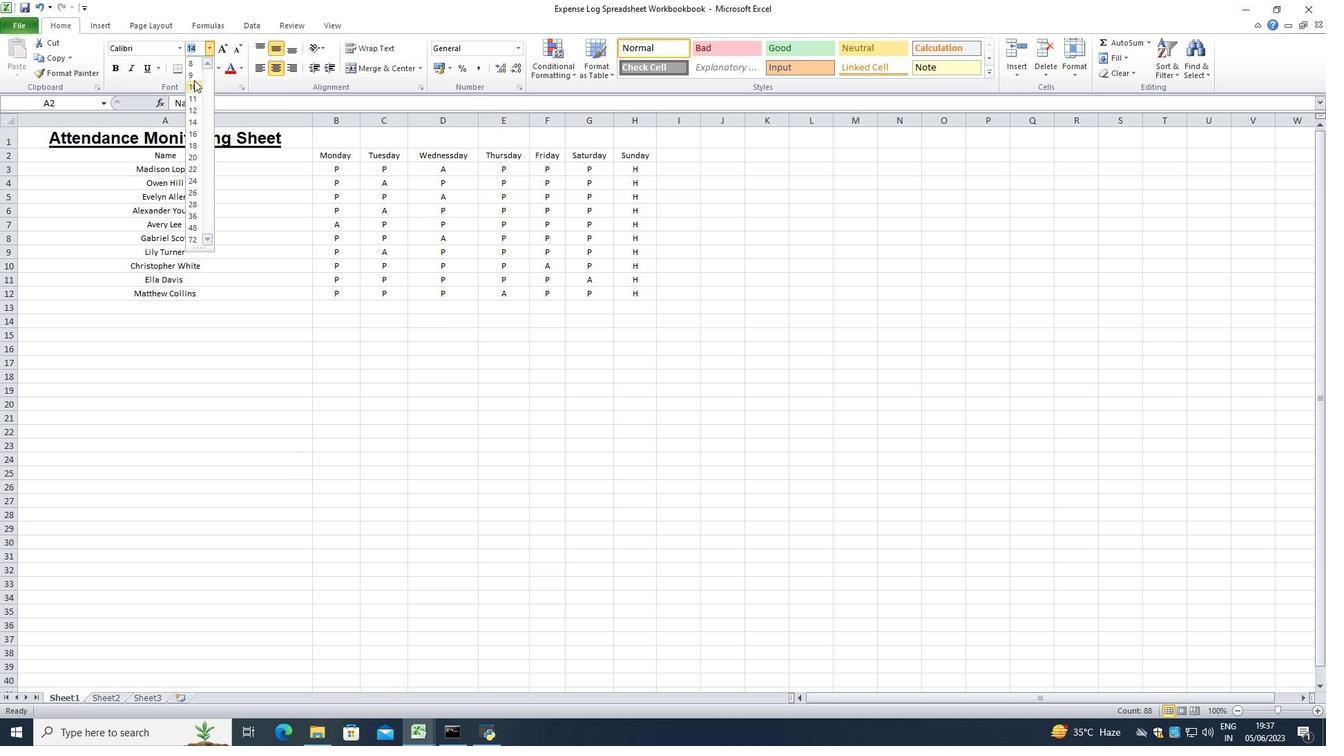 
Action: Mouse pressed left at (194, 75)
Screenshot: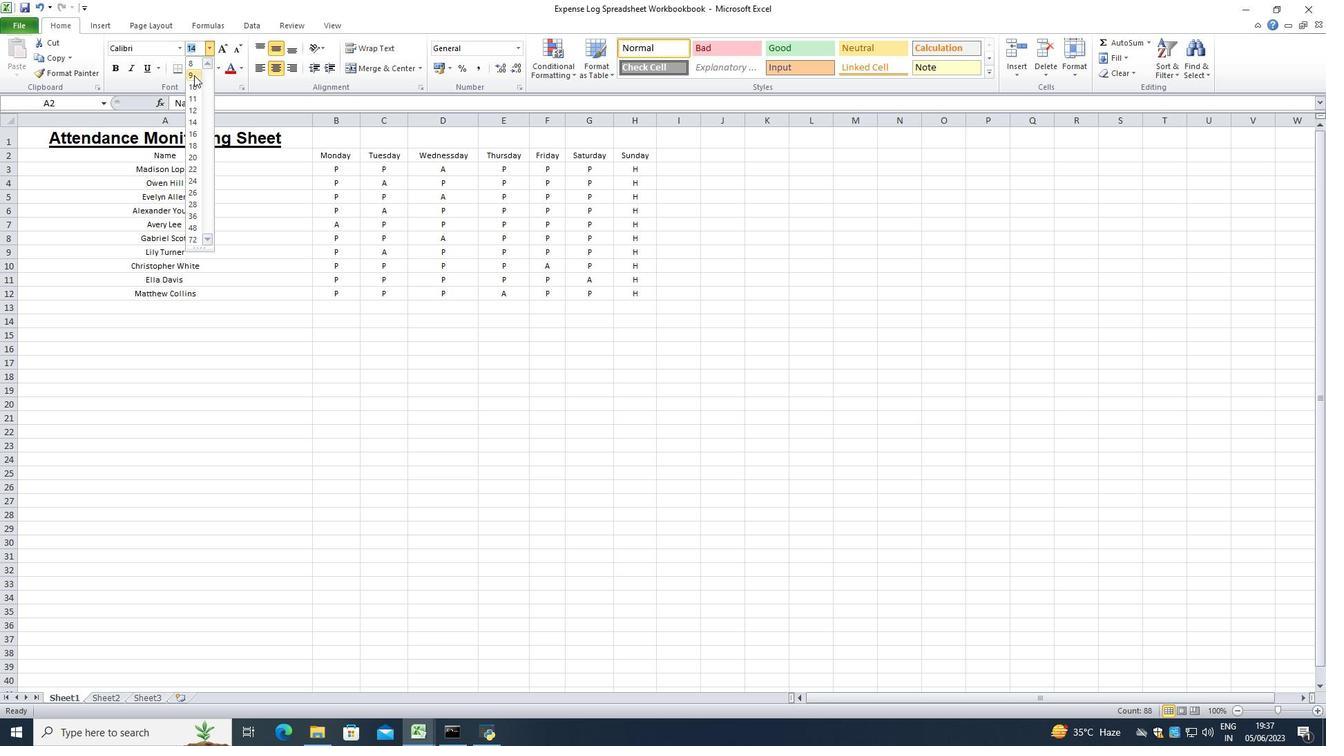 
Action: Mouse moved to (172, 140)
Screenshot: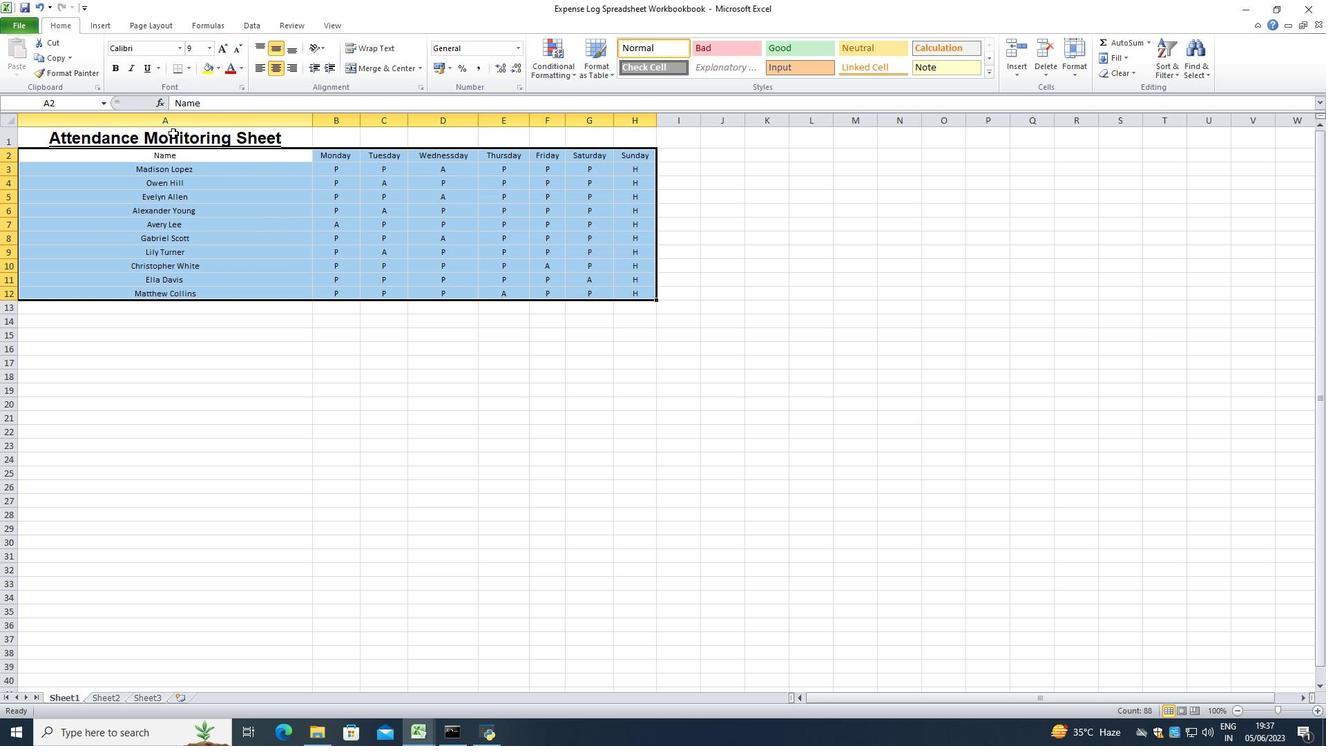 
Action: Mouse pressed left at (172, 140)
Screenshot: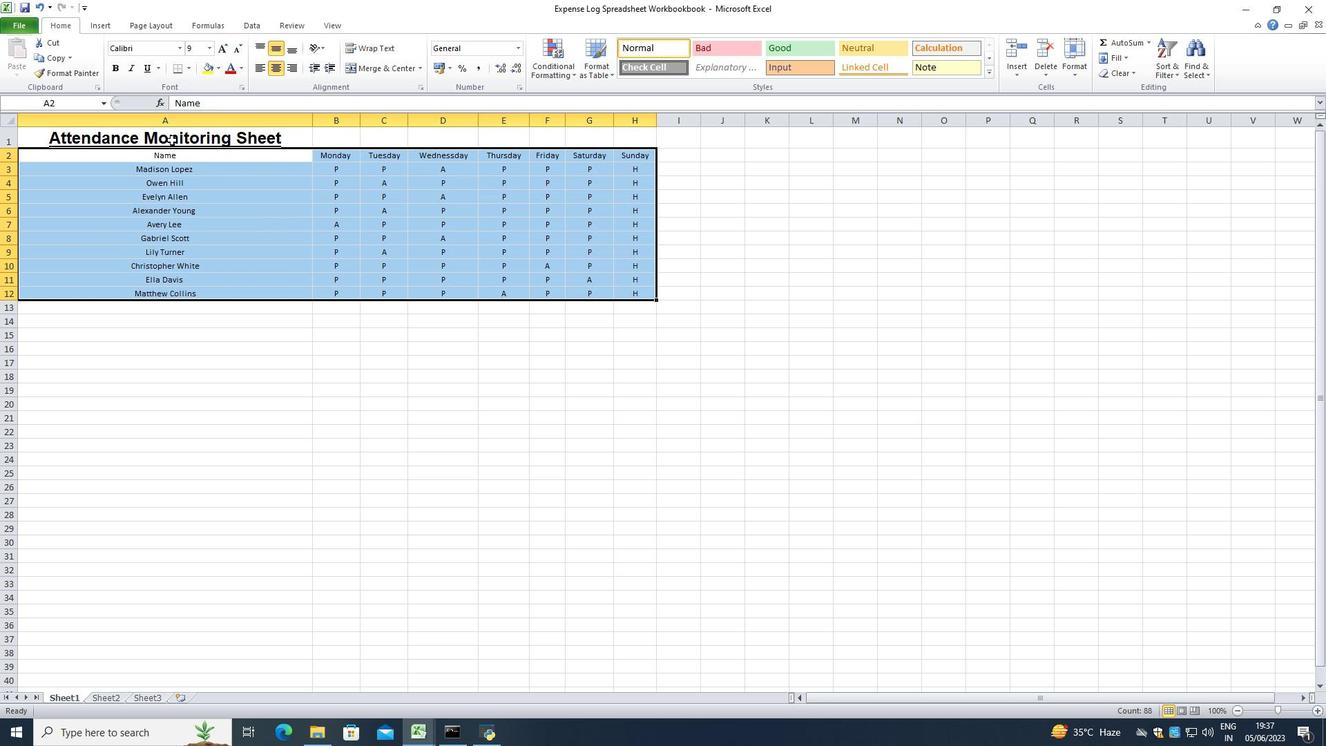 
Action: Mouse moved to (239, 69)
Screenshot: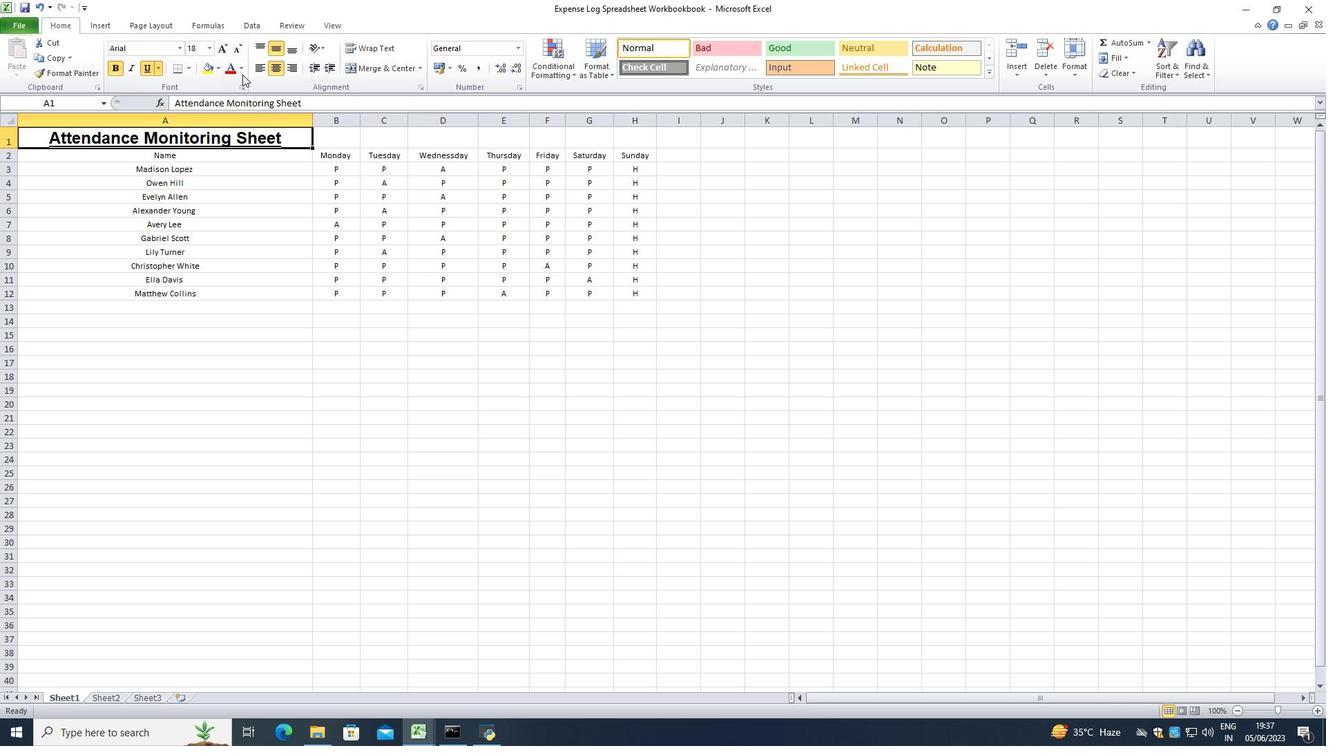 
Action: Mouse pressed left at (239, 69)
Screenshot: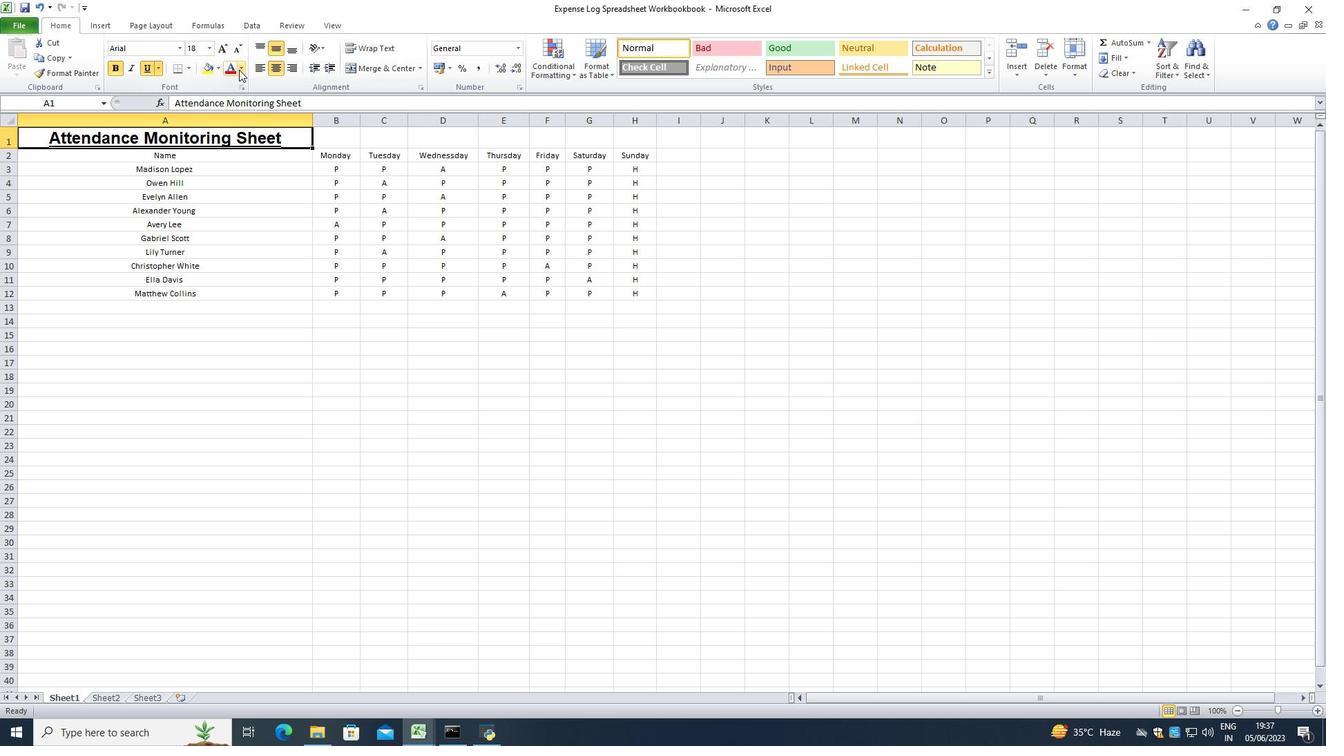 
Action: Mouse moved to (241, 185)
Screenshot: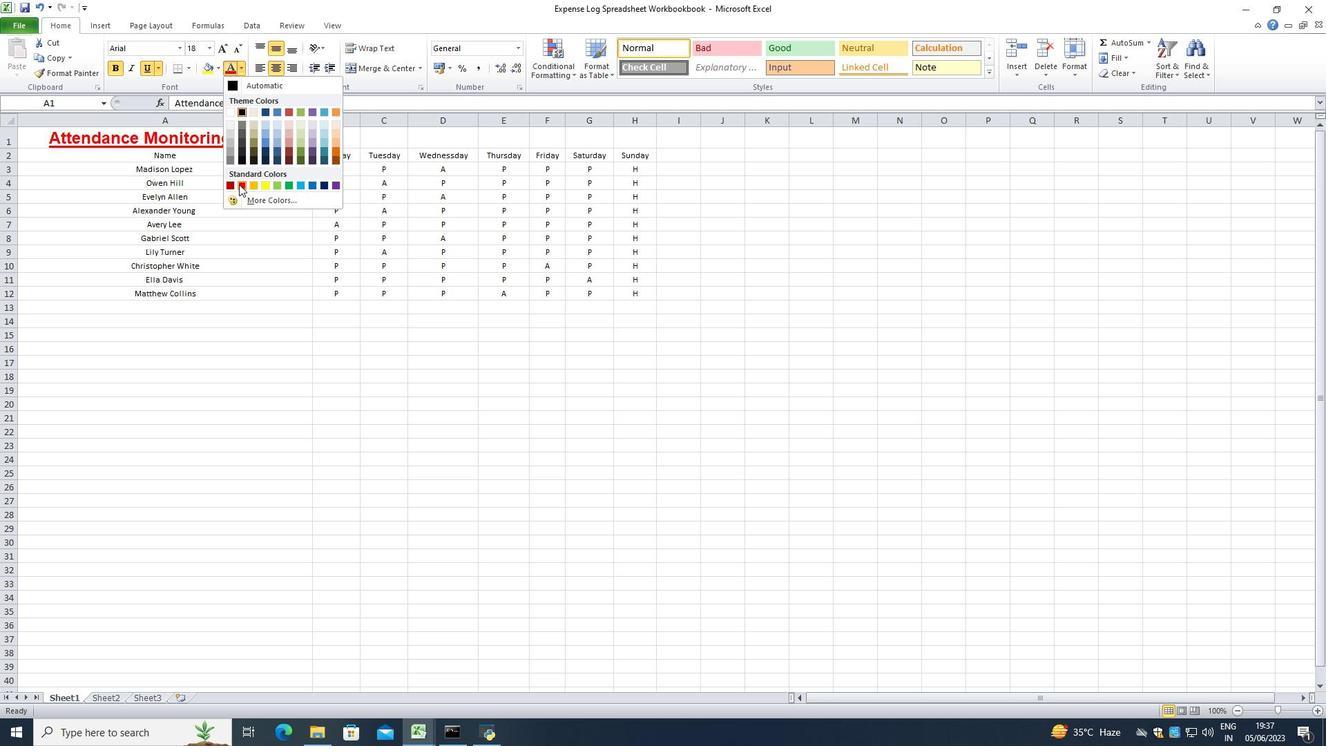 
Action: Mouse pressed left at (241, 185)
Screenshot: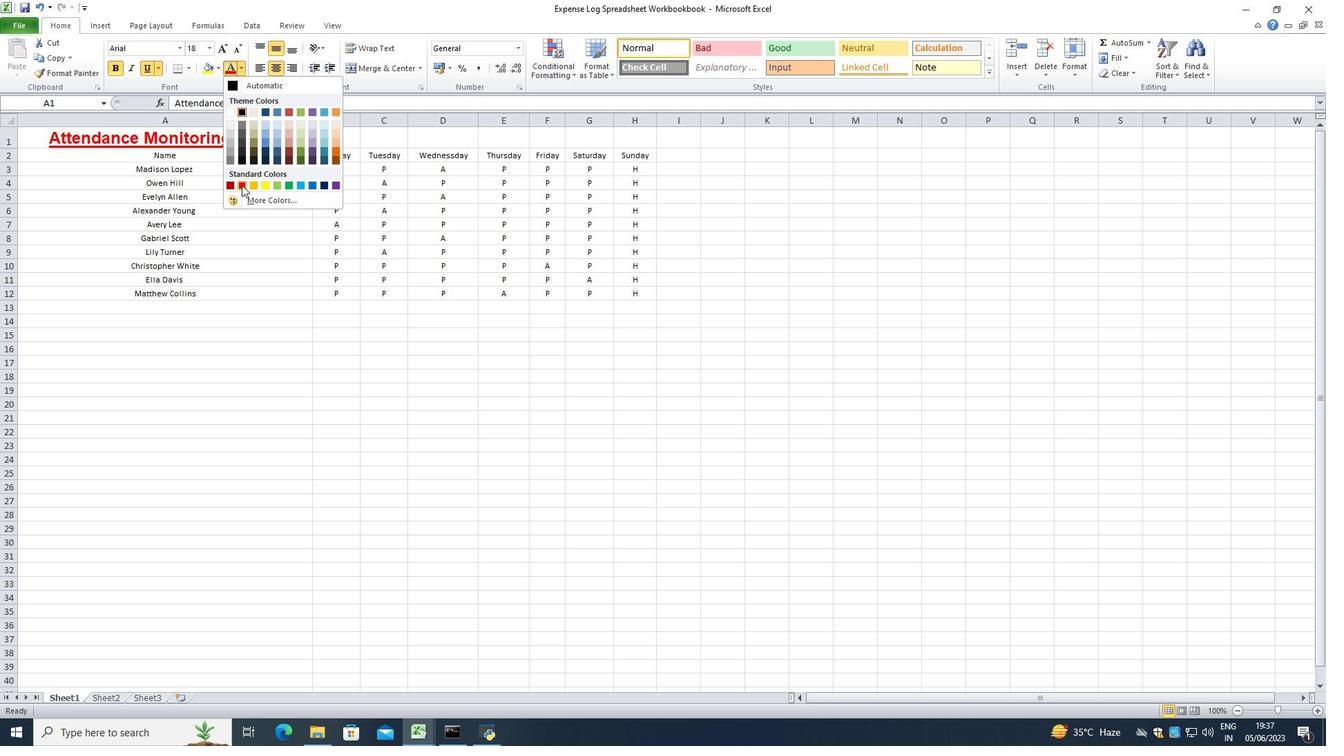 
Action: Mouse moved to (180, 157)
Screenshot: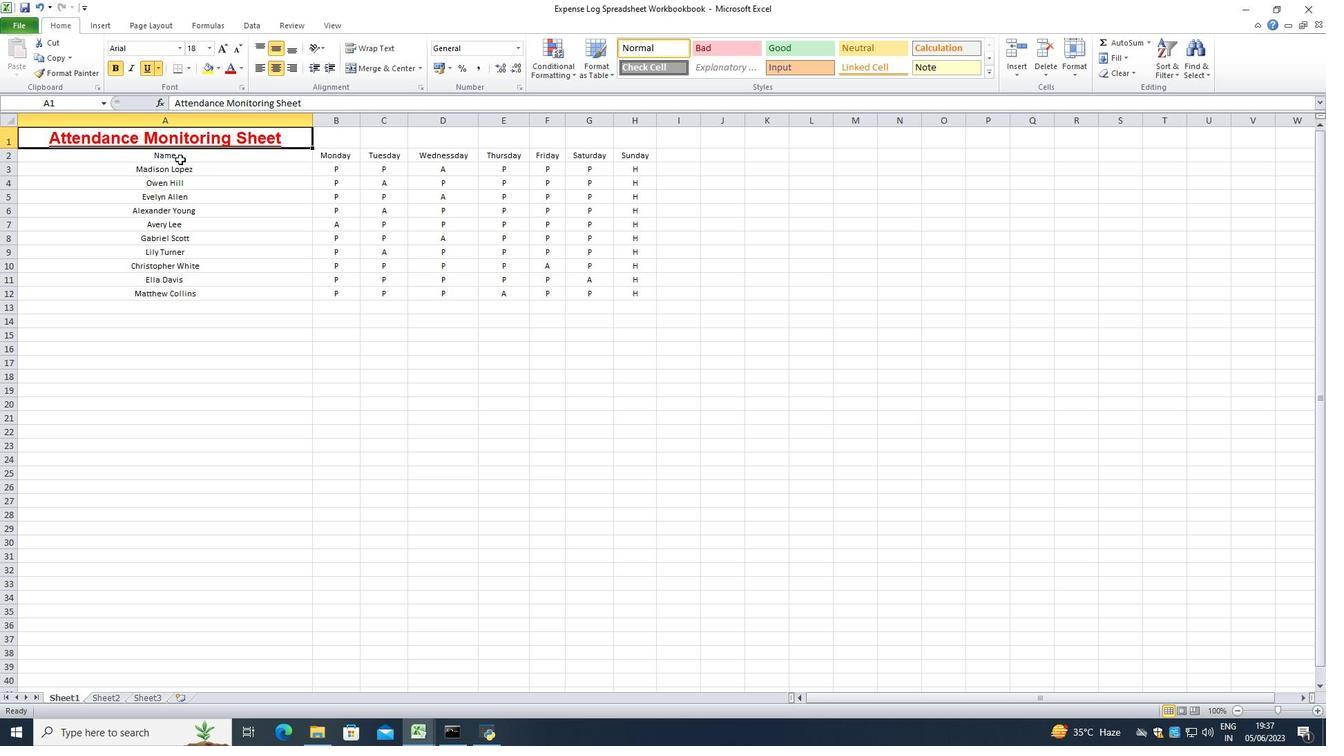 
Action: Mouse pressed left at (180, 157)
Screenshot: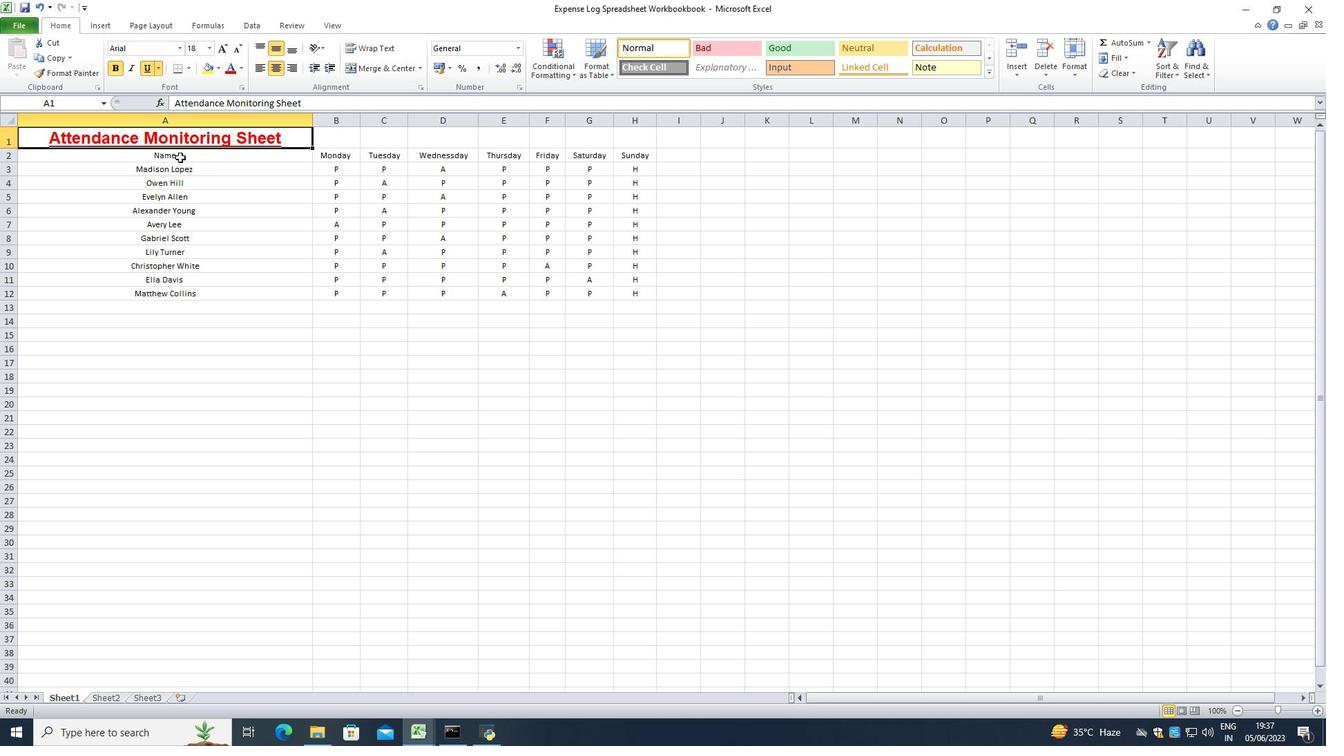 
Action: Mouse moved to (250, 157)
Screenshot: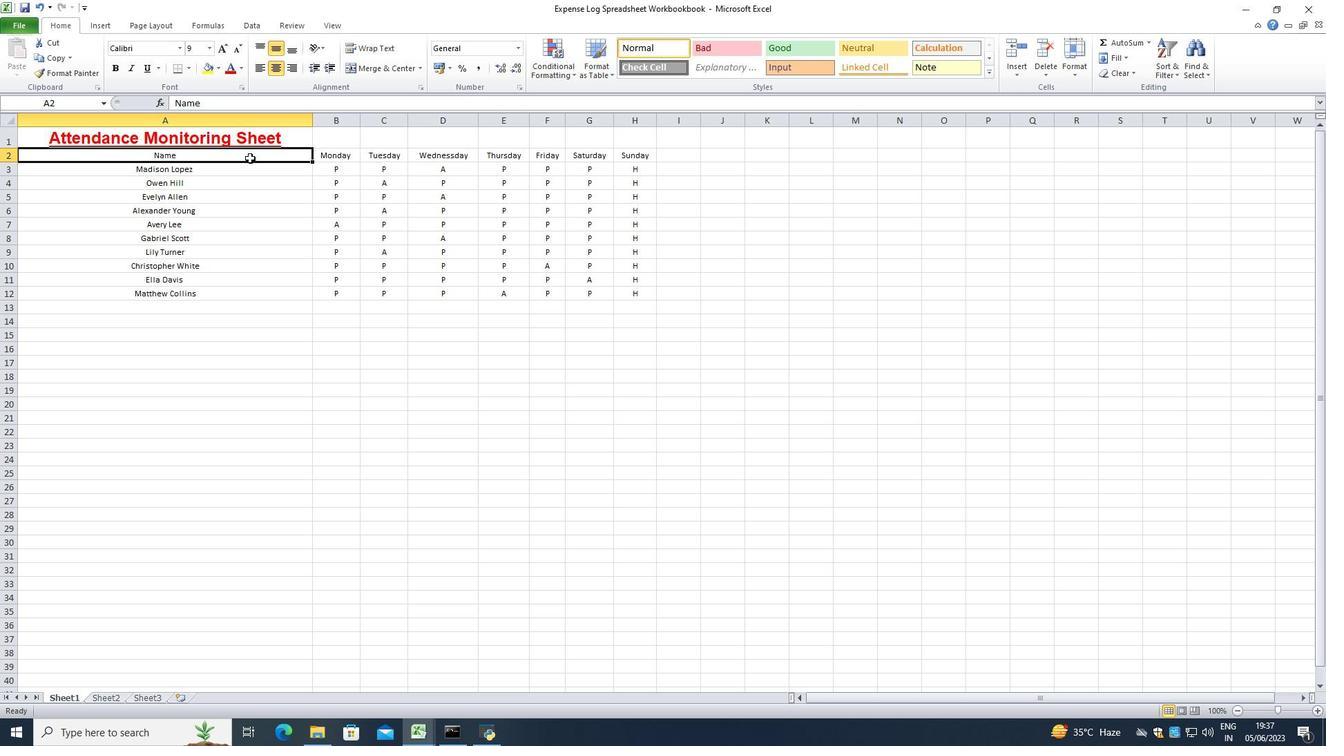 
Action: Mouse pressed left at (250, 157)
Screenshot: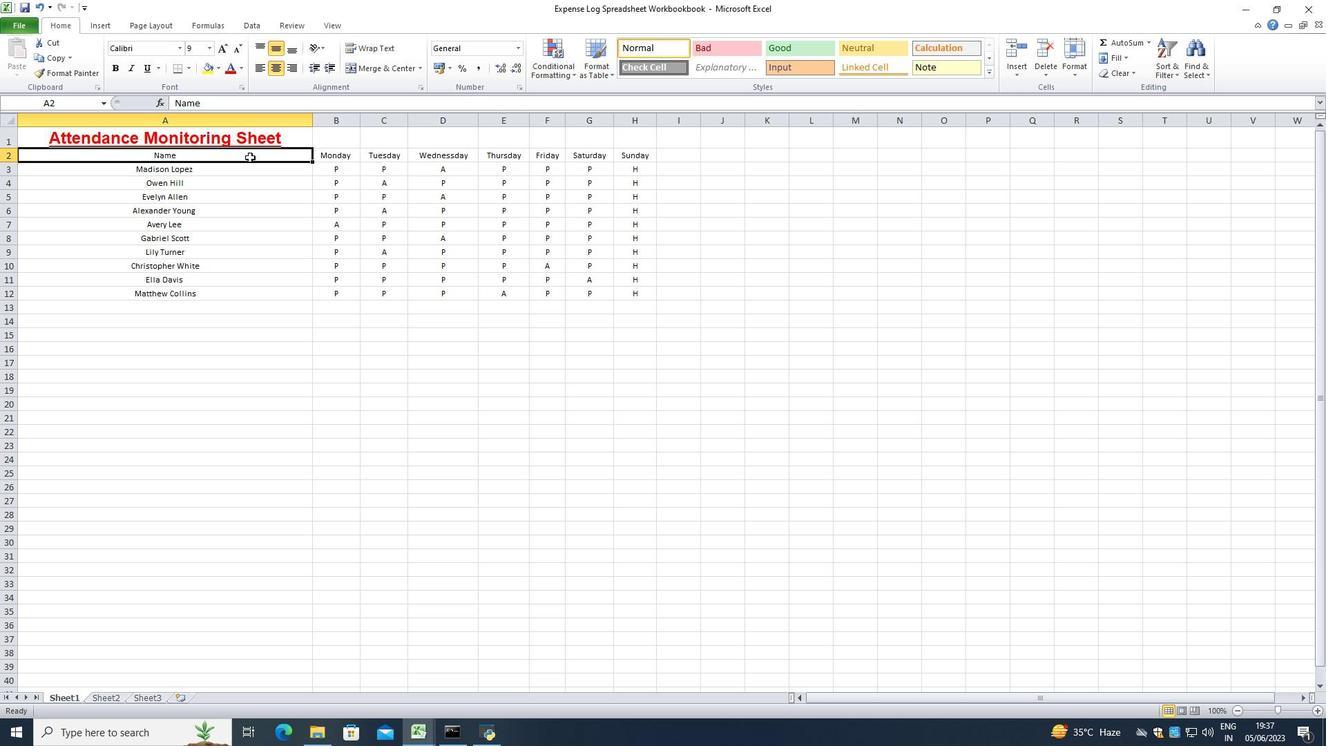 
Action: Mouse moved to (373, 229)
Screenshot: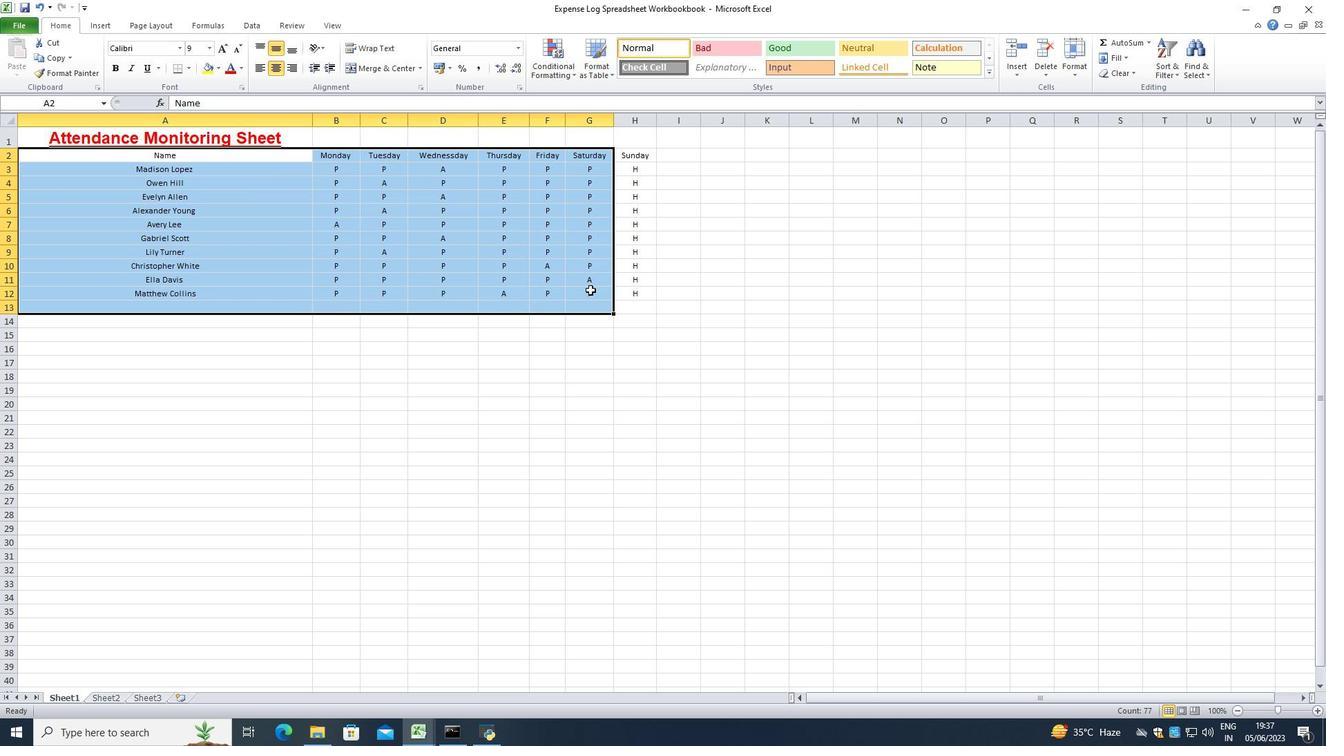 
Action: Mouse pressed left at (373, 229)
Screenshot: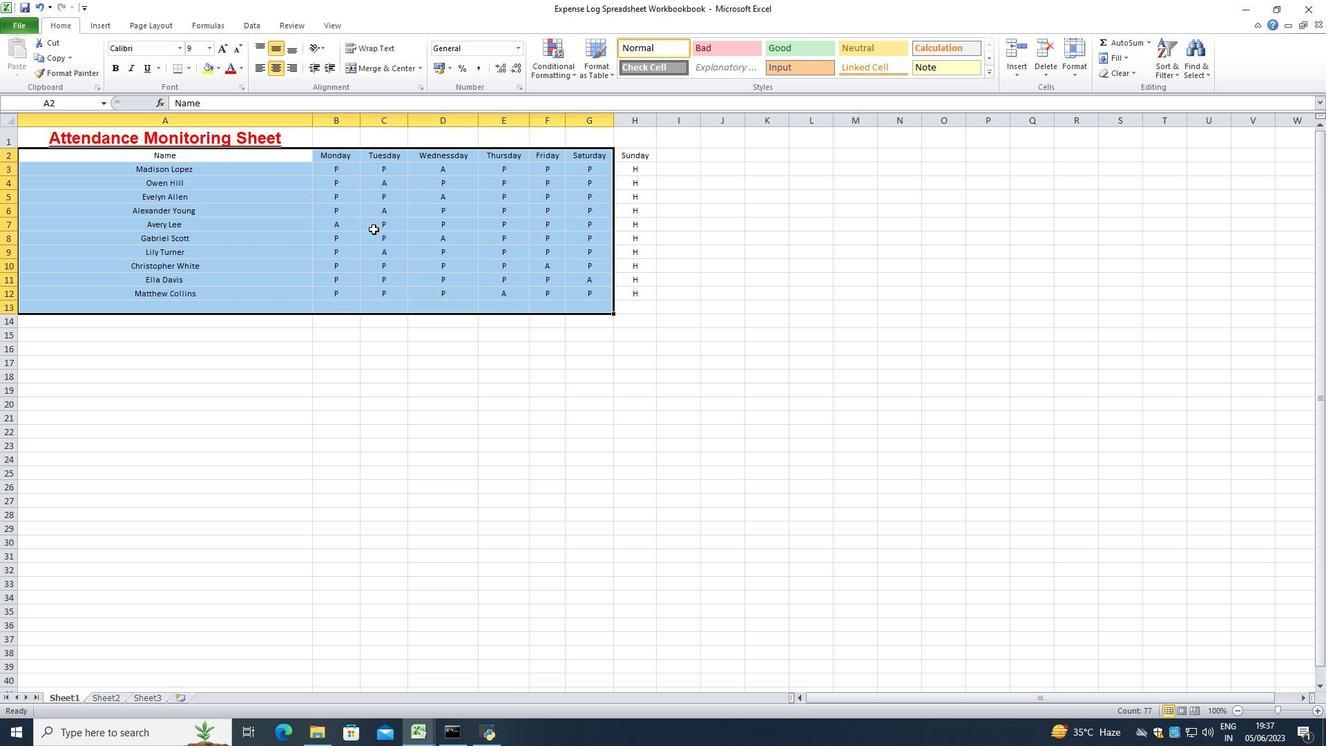 
Action: Mouse moved to (236, 154)
Screenshot: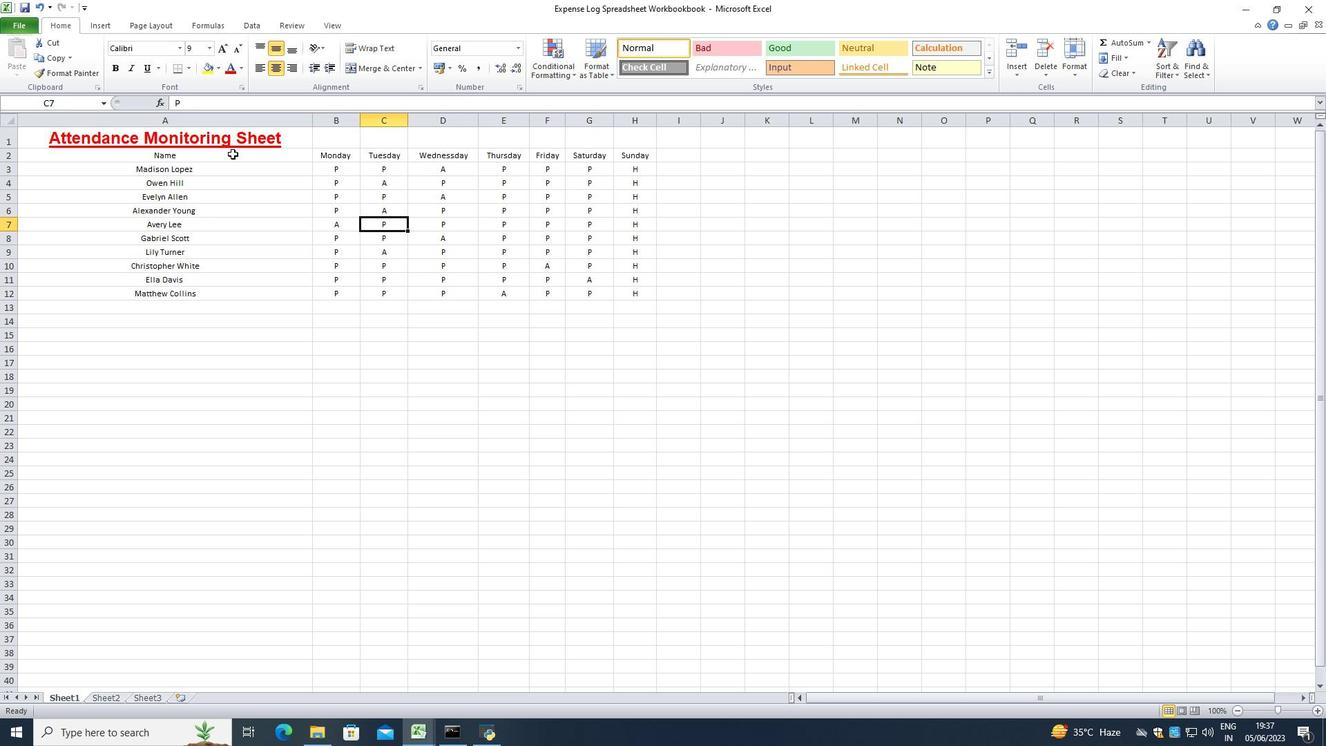 
Action: Mouse pressed left at (236, 154)
Screenshot: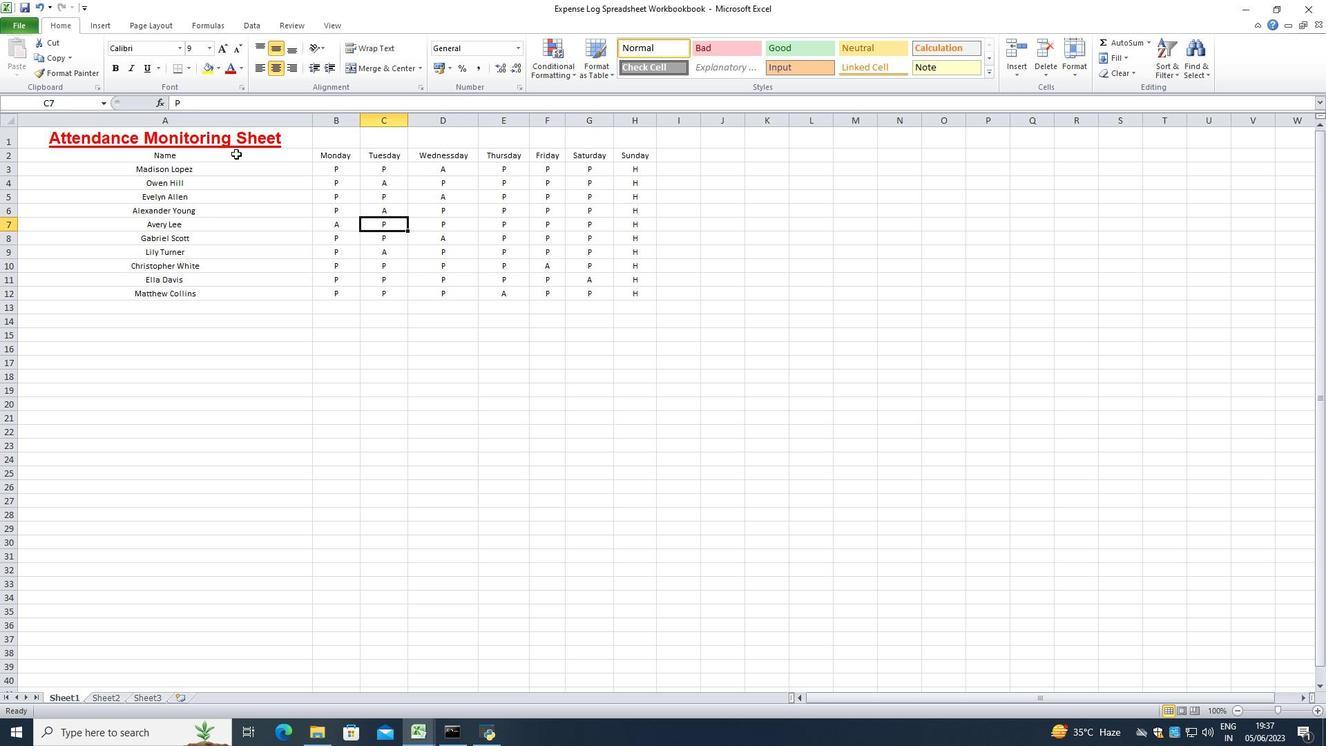 
Action: Mouse moved to (188, 71)
Screenshot: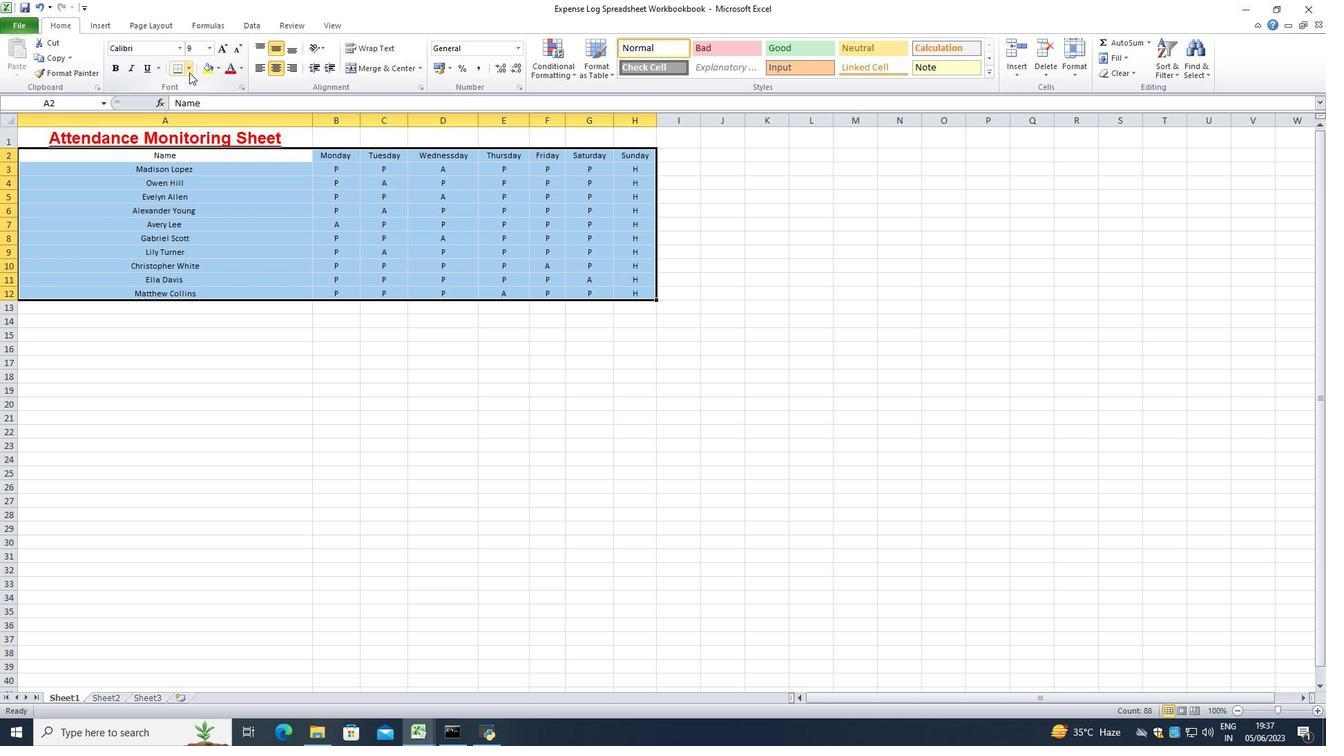 
Action: Mouse pressed left at (188, 71)
Screenshot: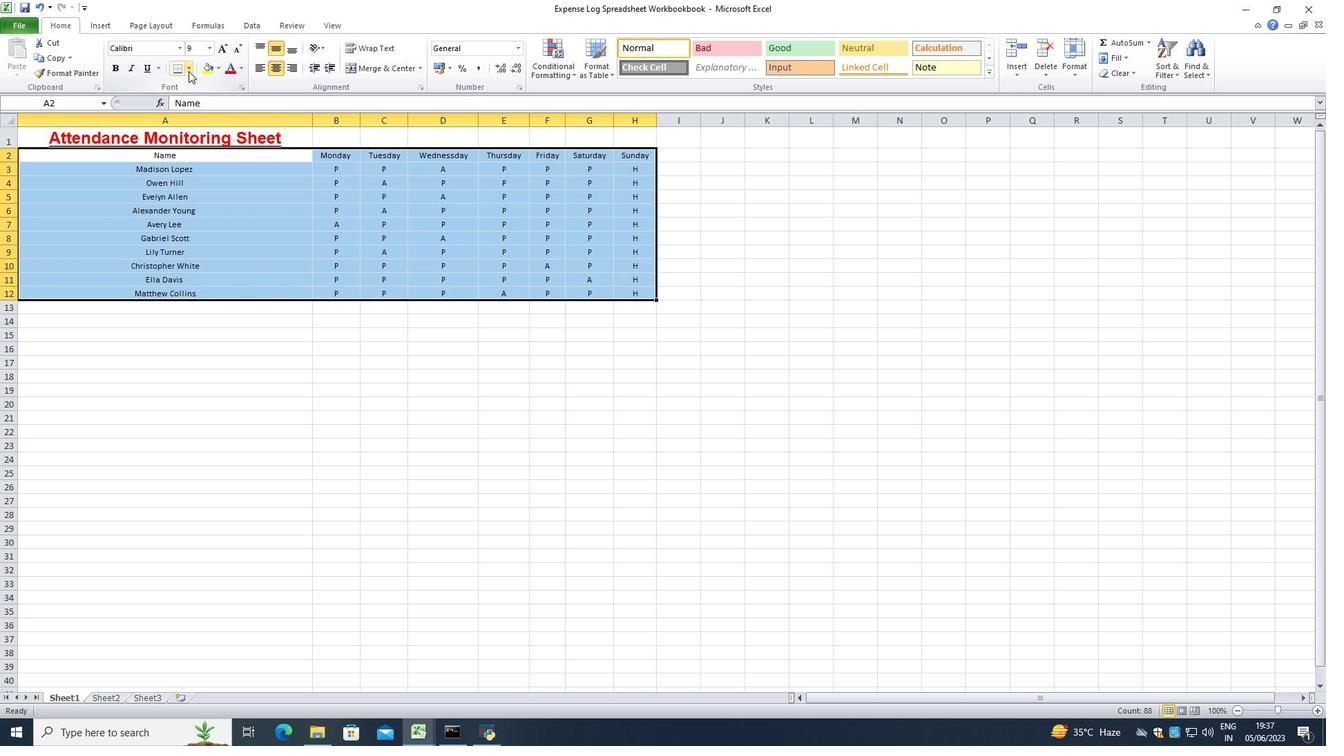 
Action: Mouse moved to (208, 163)
Screenshot: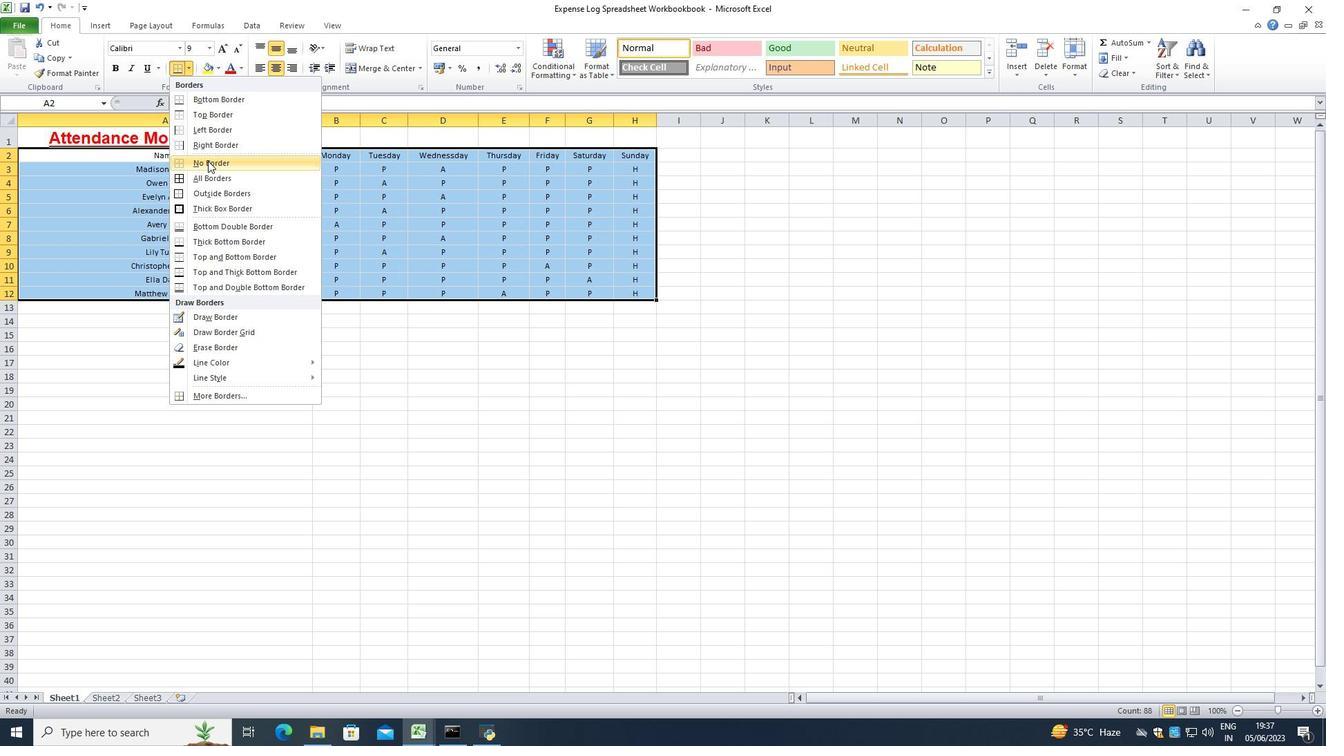 
Action: Mouse pressed left at (208, 163)
Screenshot: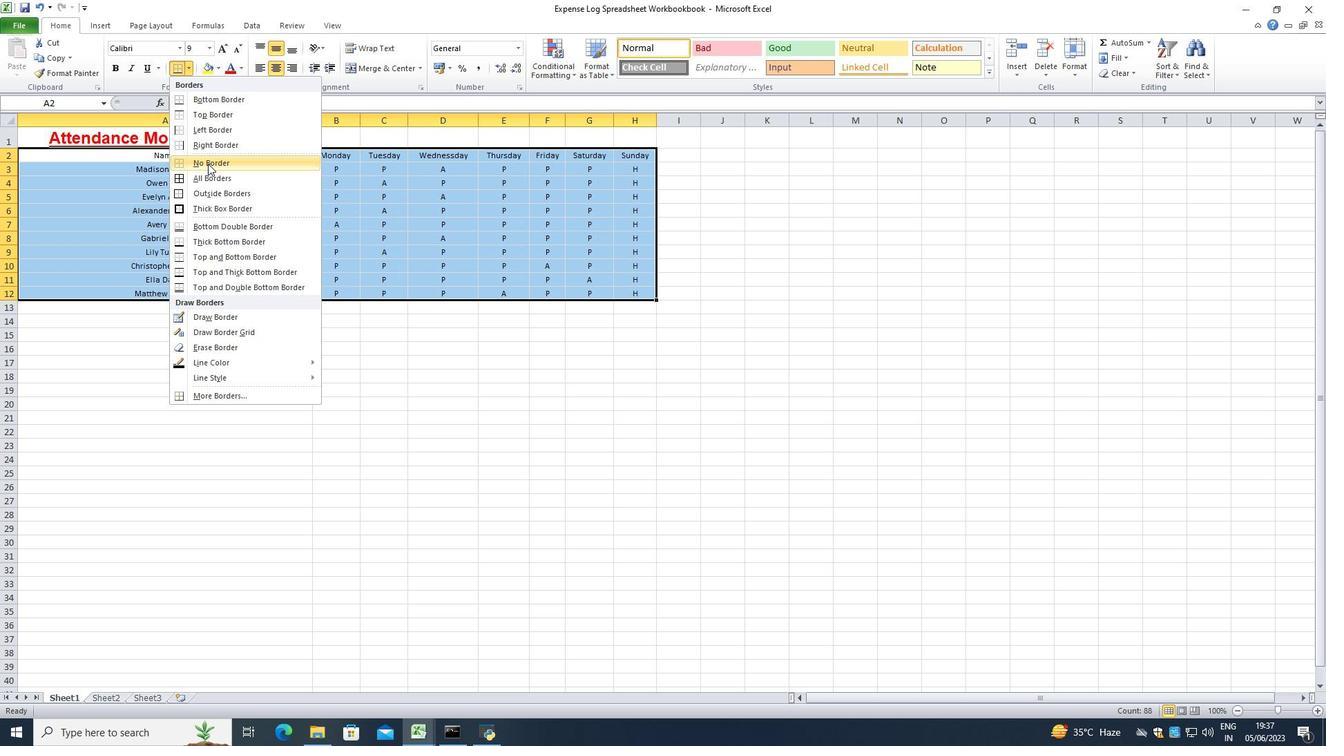 
Action: Mouse moved to (342, 317)
Screenshot: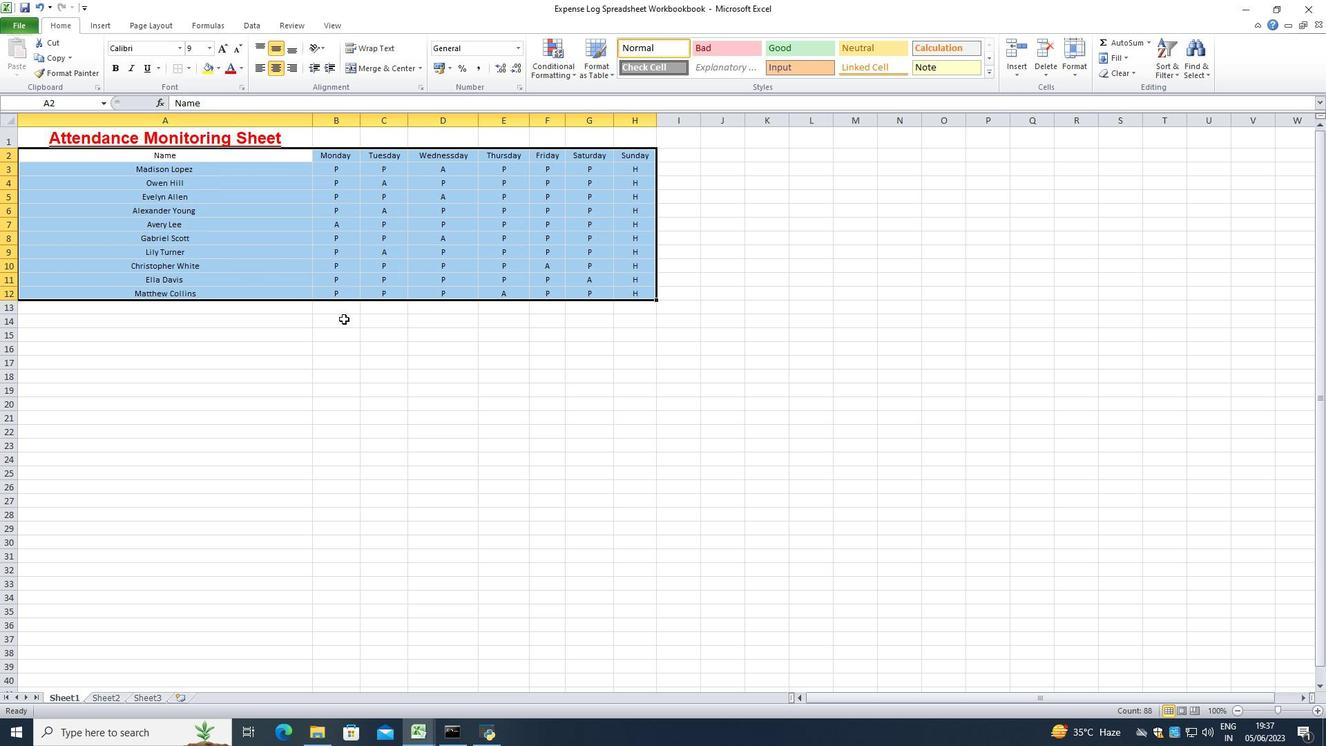 
Action: Mouse pressed left at (342, 317)
Screenshot: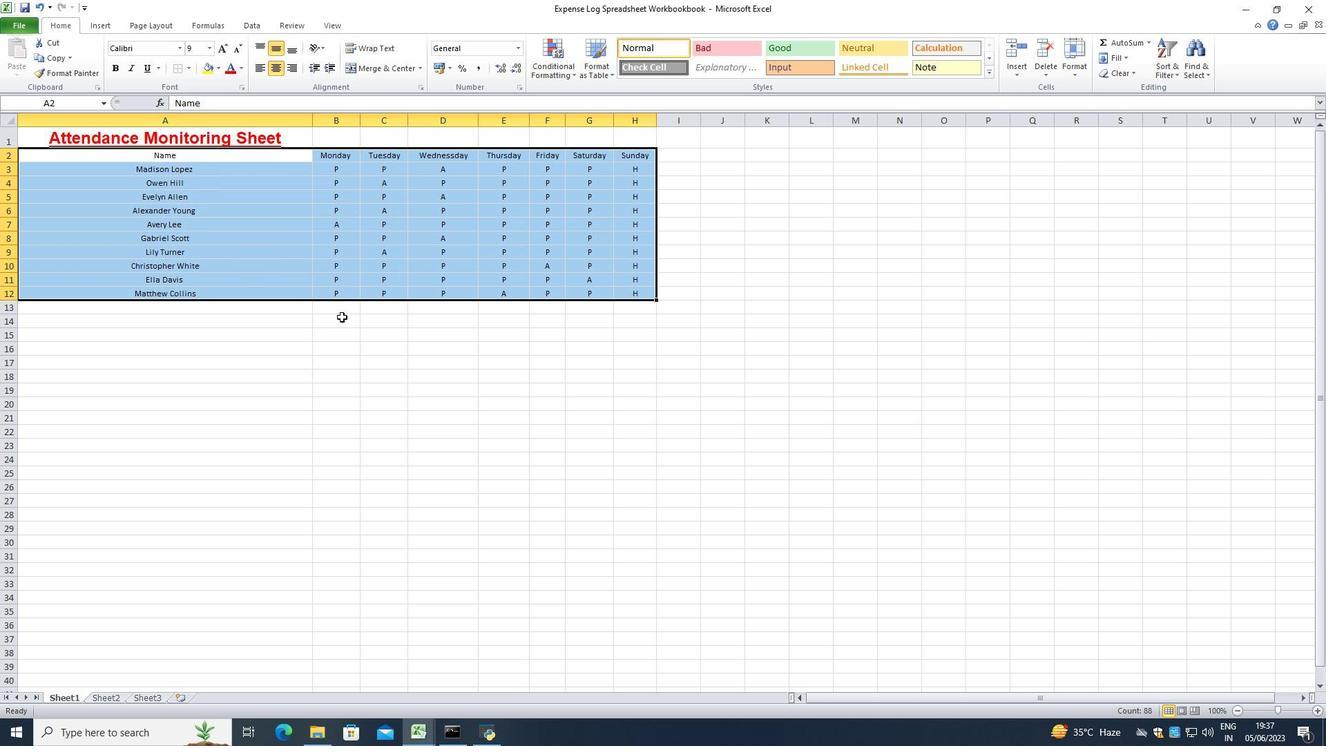 
Action: Mouse moved to (329, 293)
Screenshot: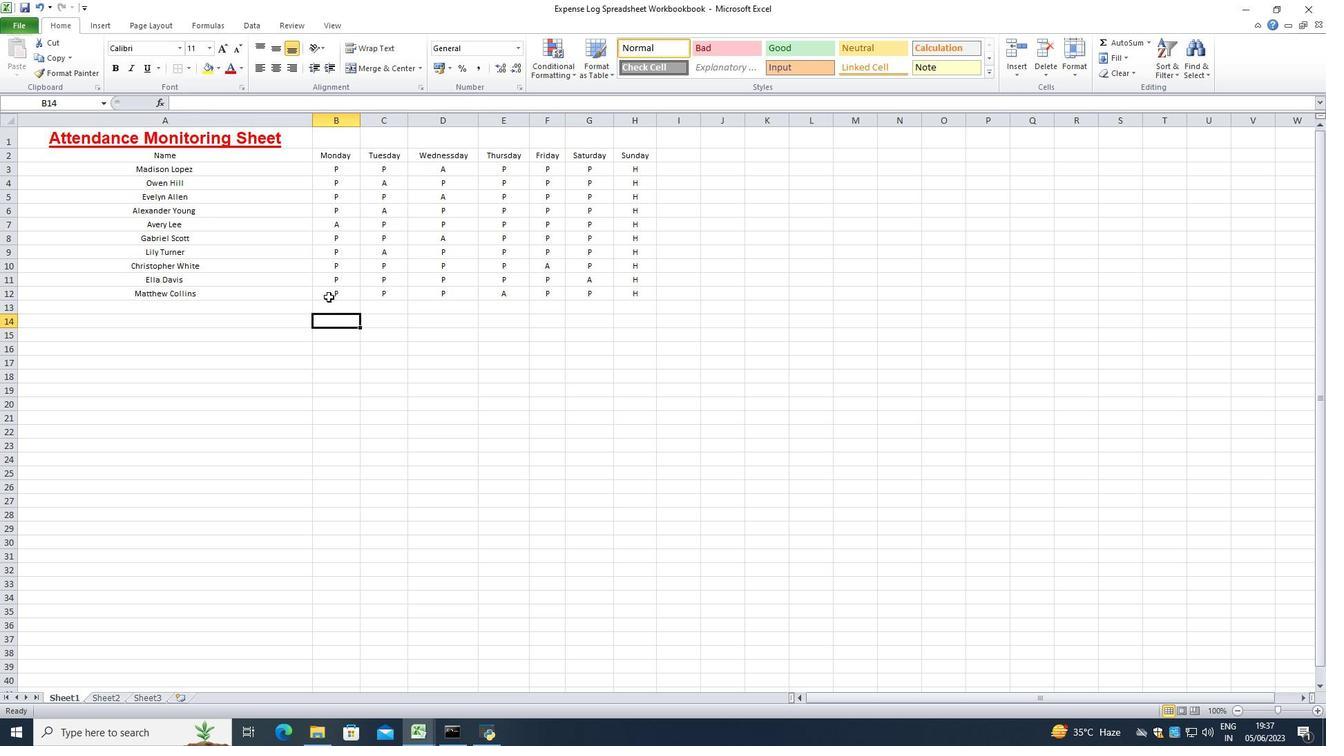 
Action: Mouse pressed left at (329, 293)
Screenshot: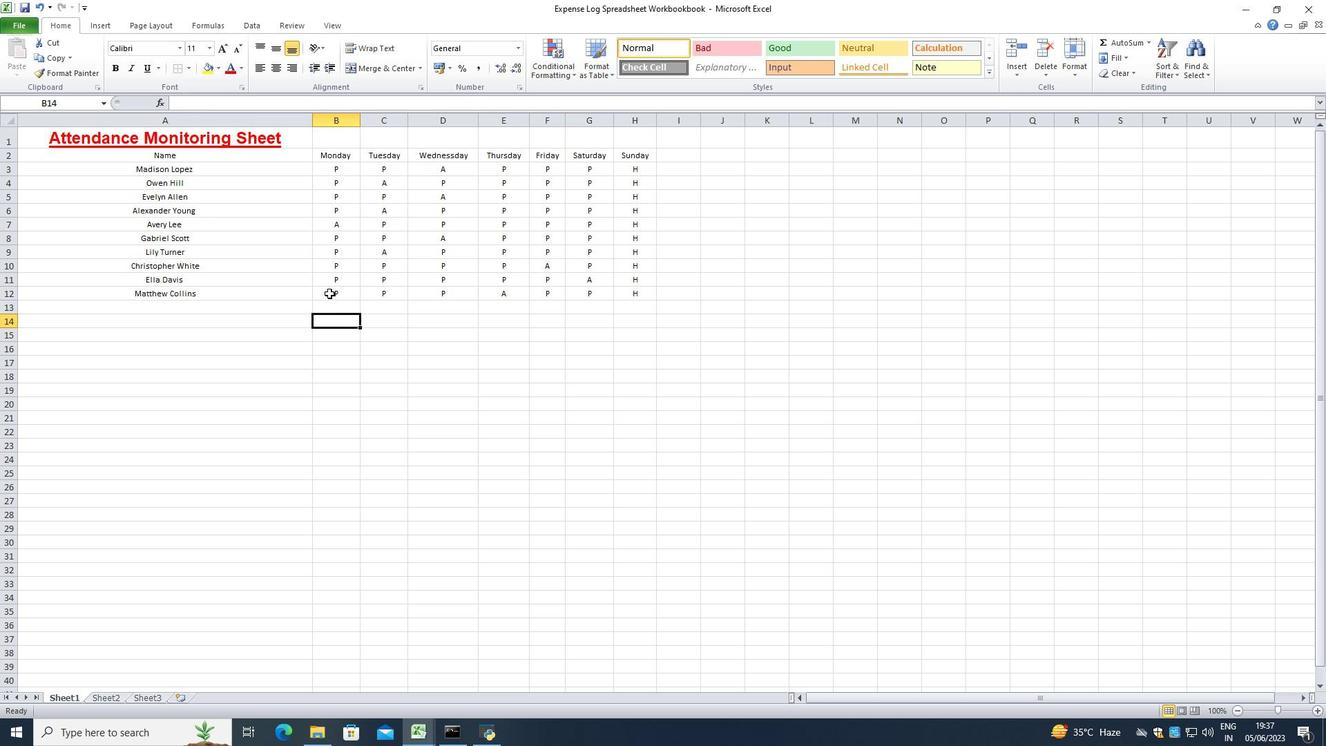 
Action: Mouse moved to (159, 154)
Screenshot: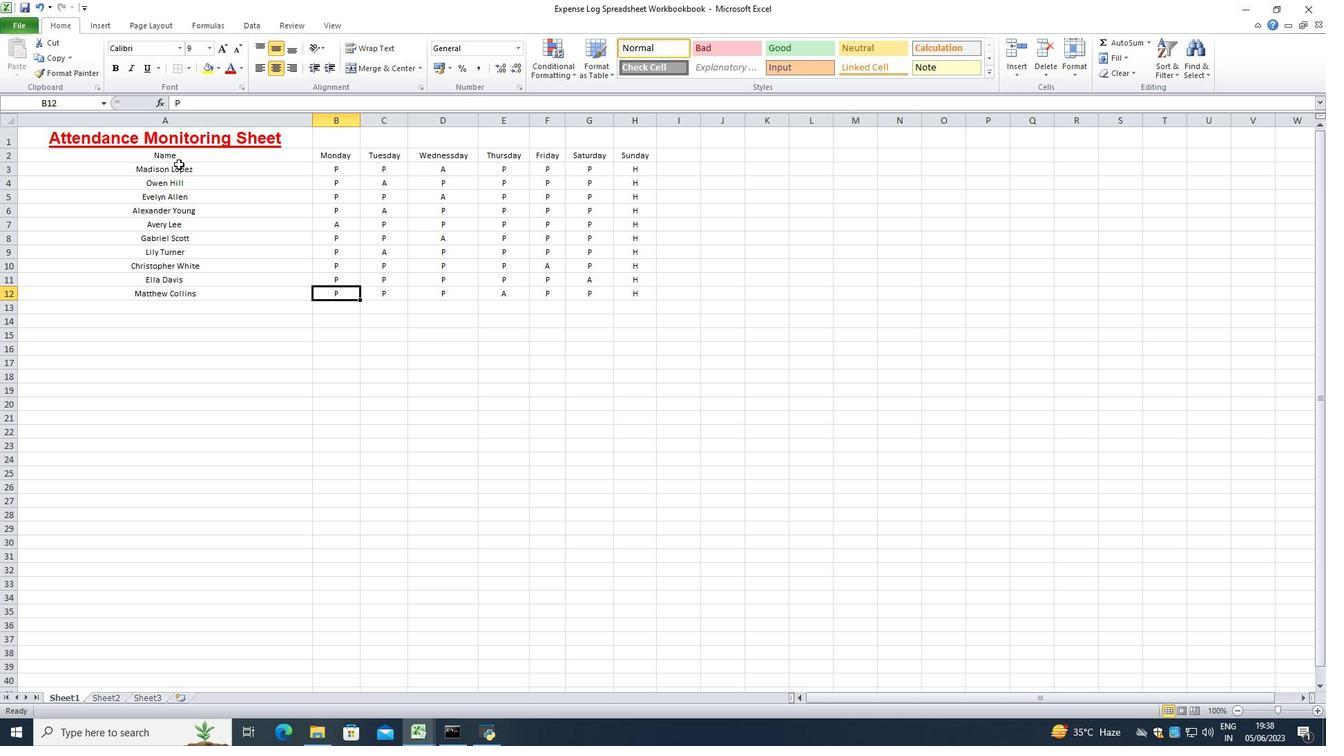 
Action: Mouse pressed left at (159, 154)
Screenshot: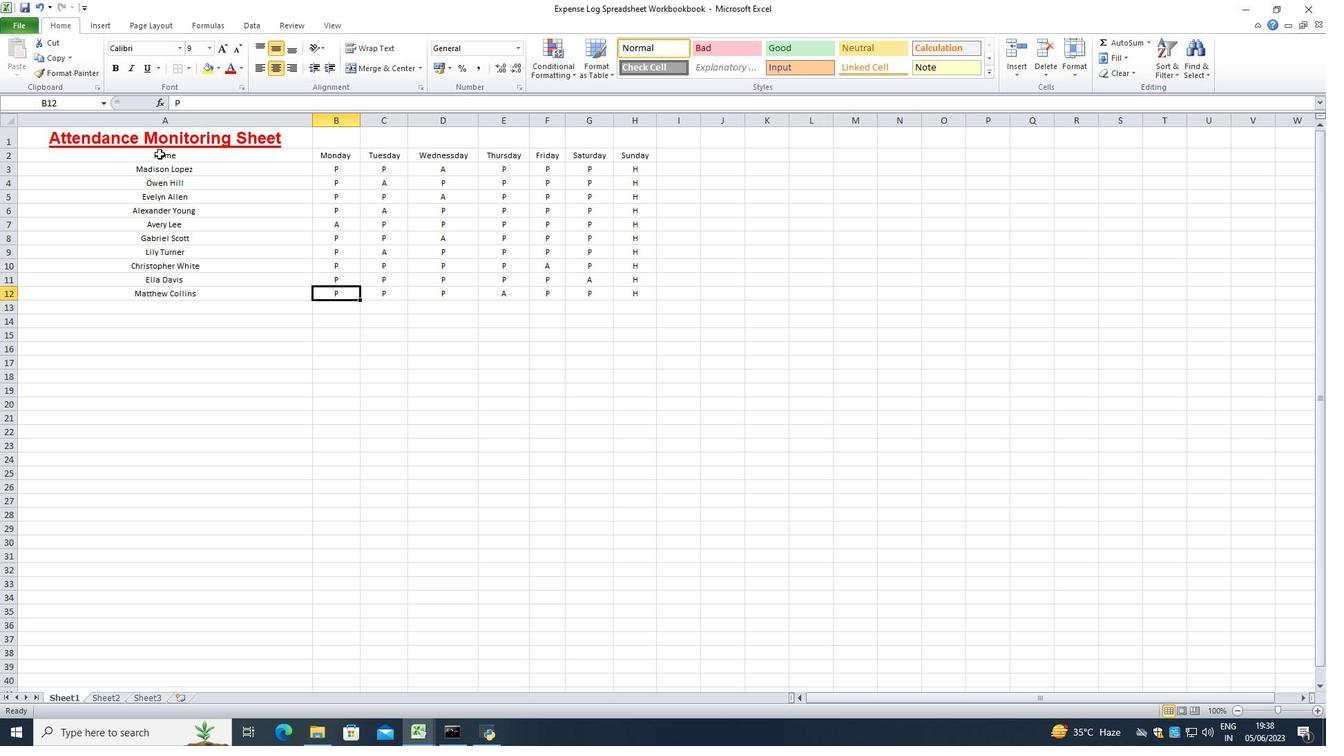 
Action: Mouse moved to (239, 68)
Screenshot: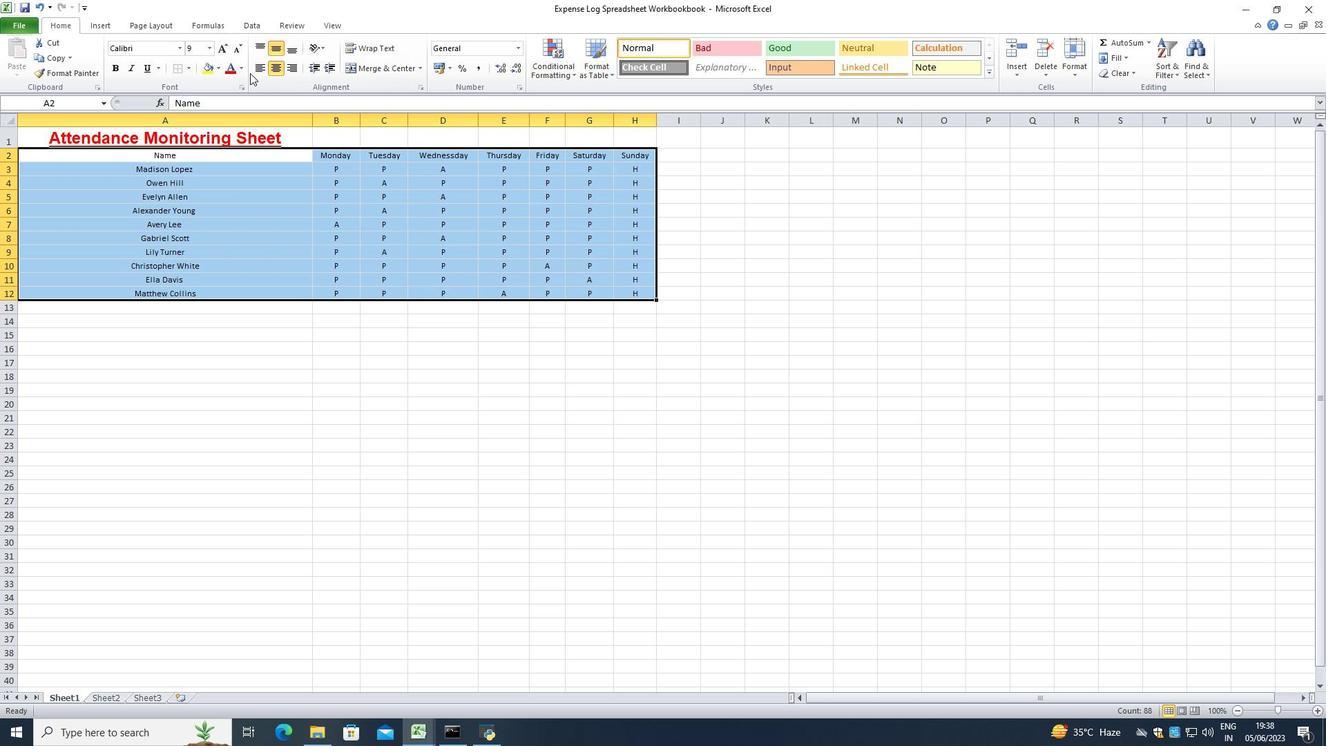
Action: Mouse pressed left at (239, 68)
Screenshot: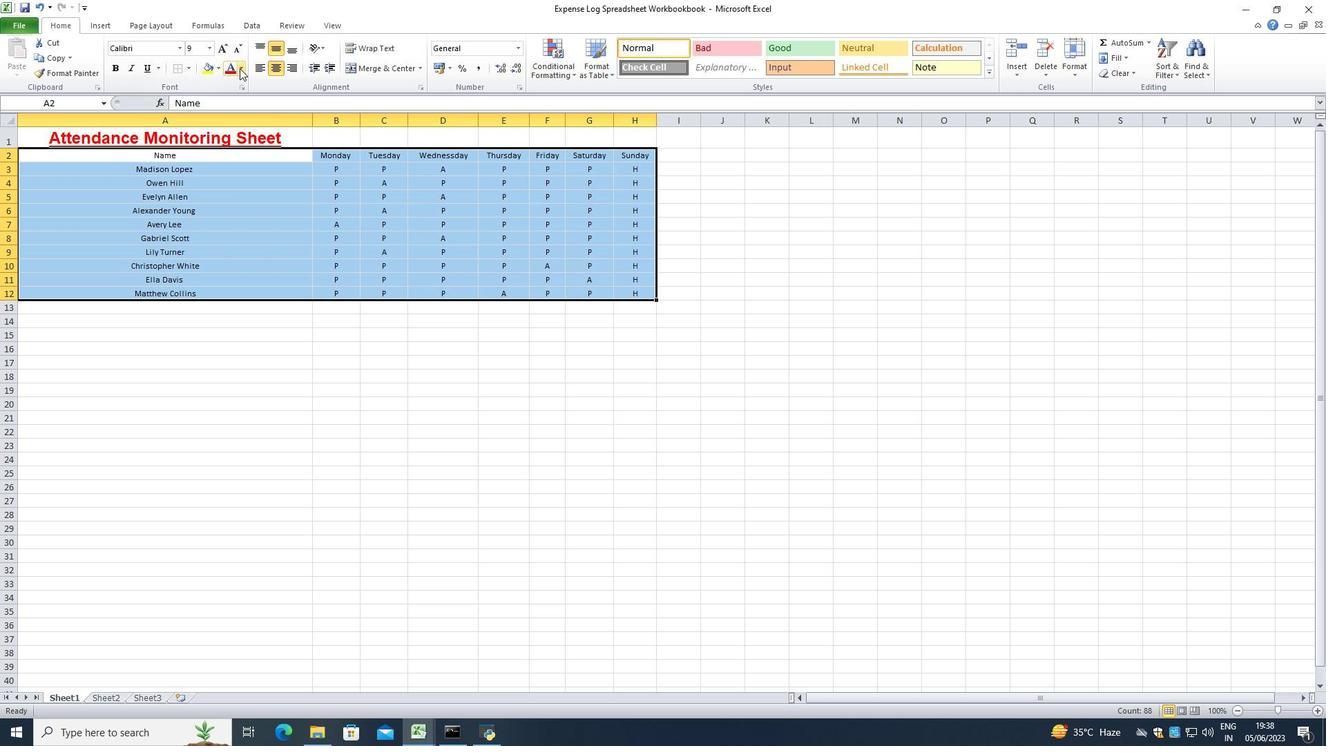 
Action: Mouse moved to (241, 111)
Screenshot: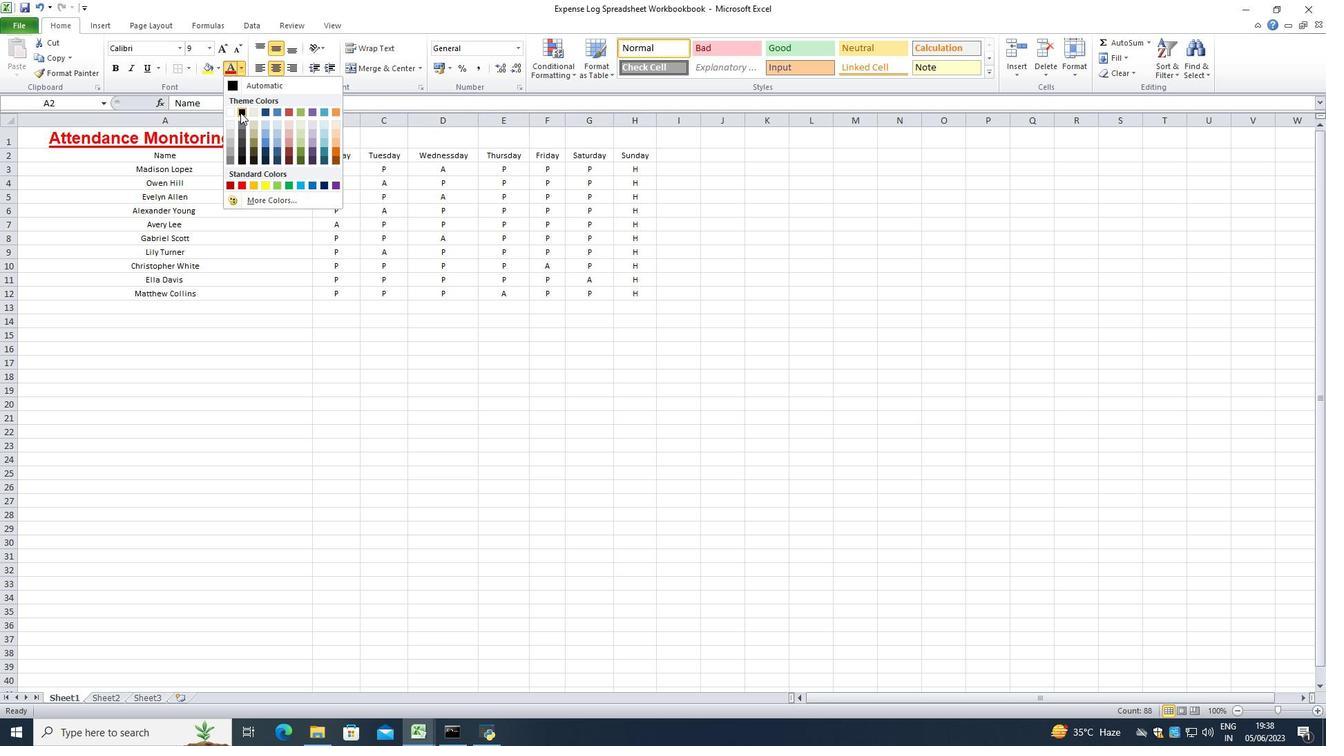 
Action: Mouse pressed left at (241, 111)
Screenshot: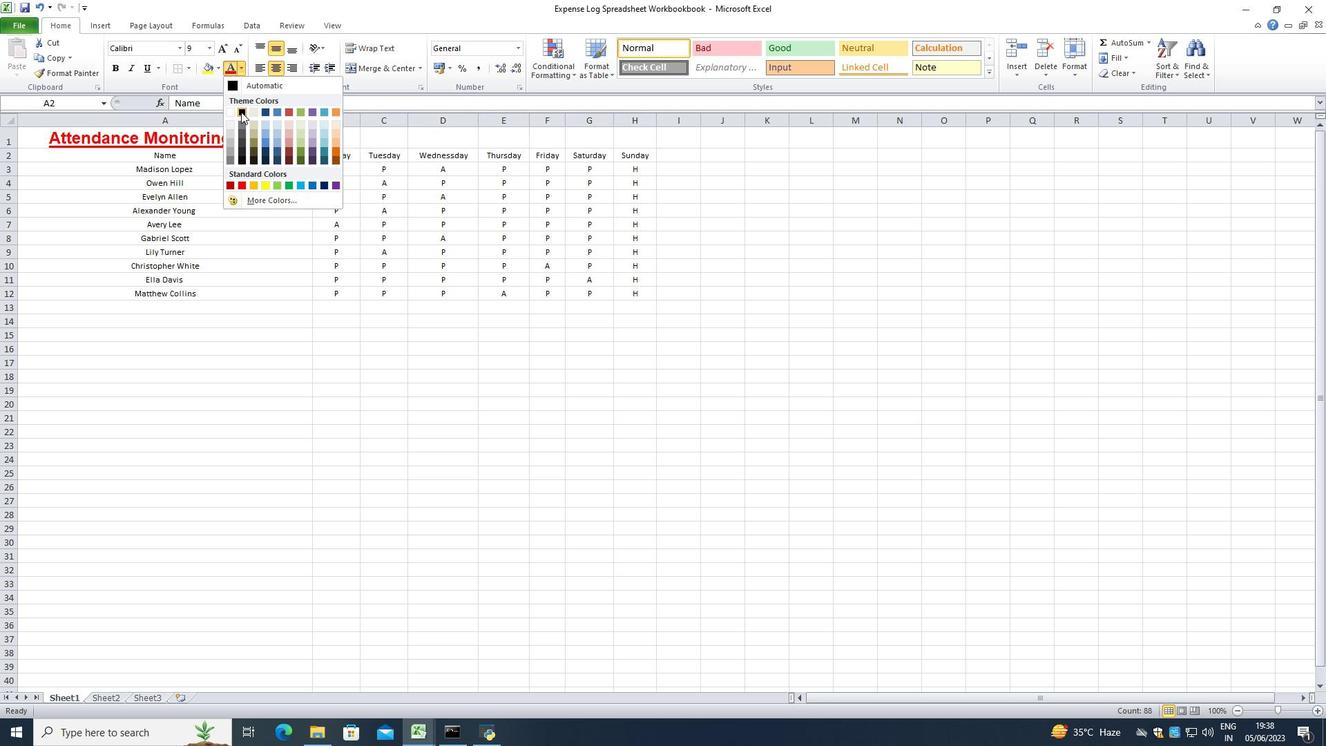 
Action: Mouse moved to (202, 211)
Screenshot: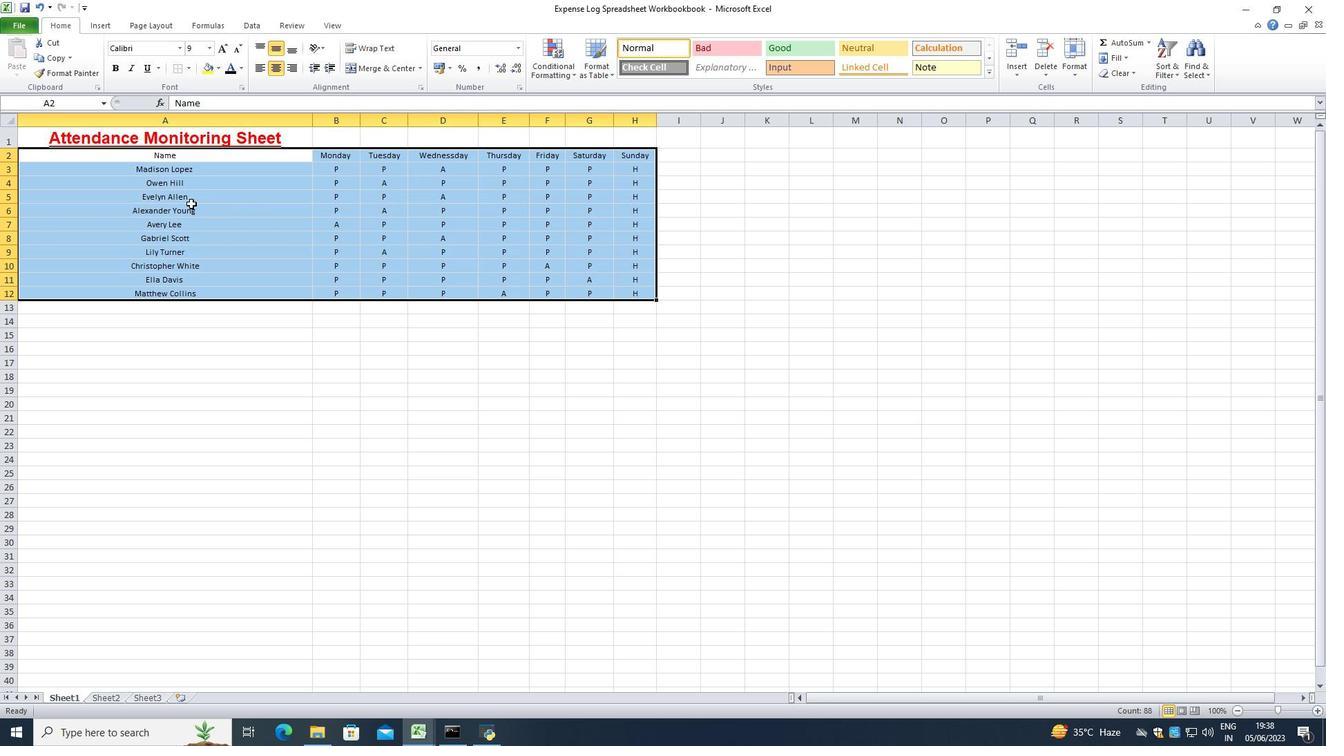 
Action: Mouse pressed left at (202, 211)
Screenshot: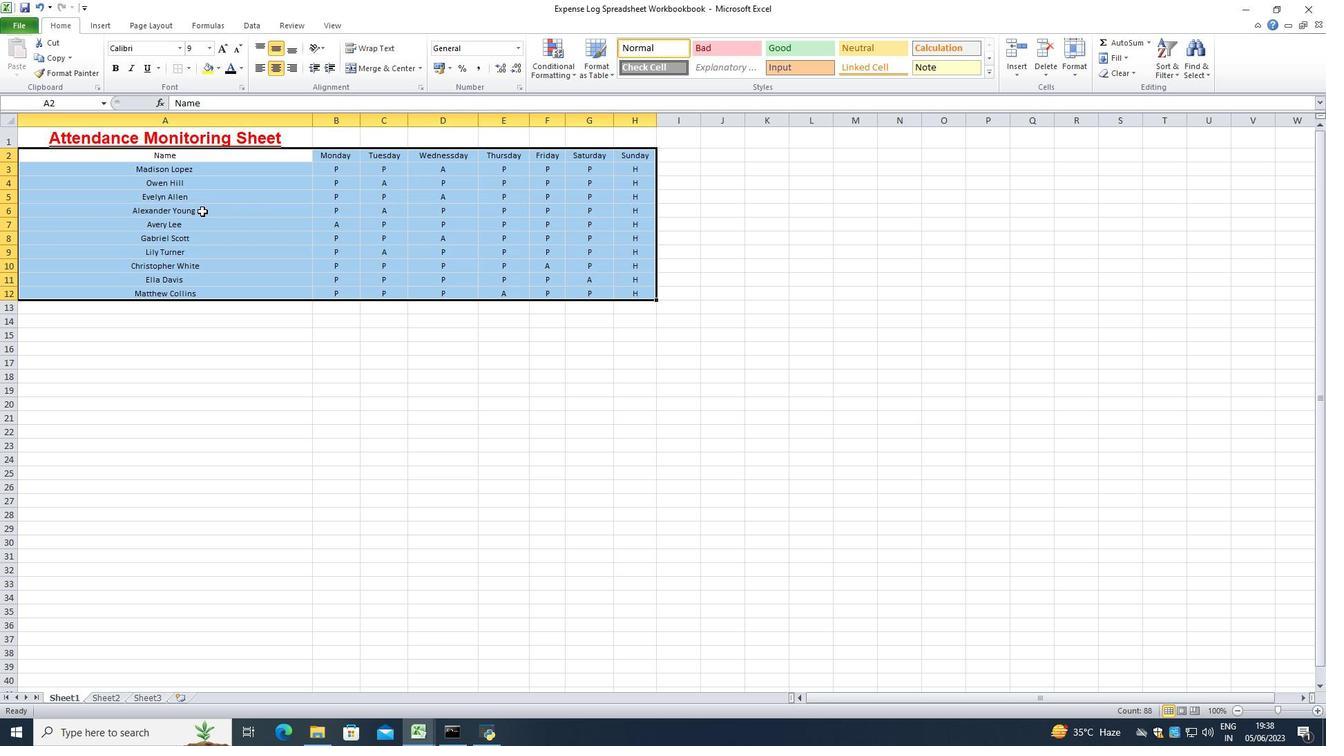 
Action: Mouse moved to (173, 147)
Screenshot: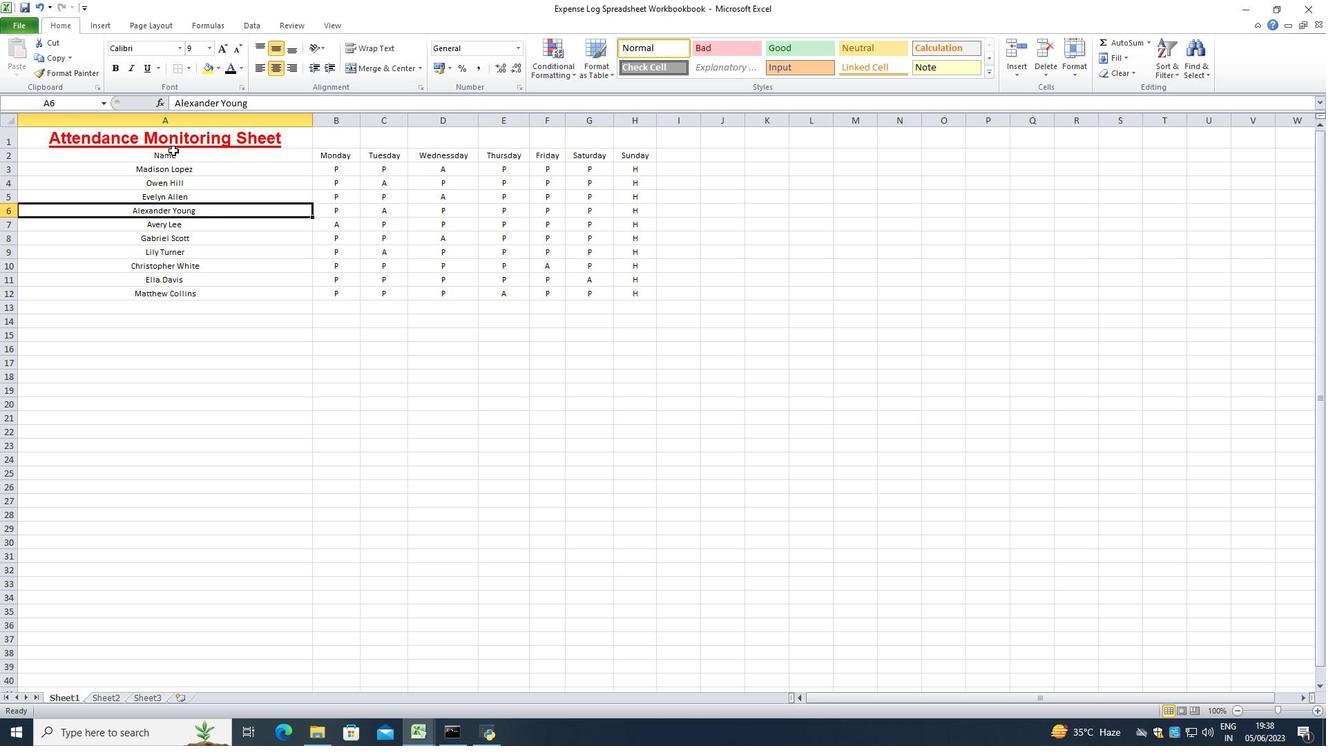 
Action: Mouse pressed left at (173, 147)
Screenshot: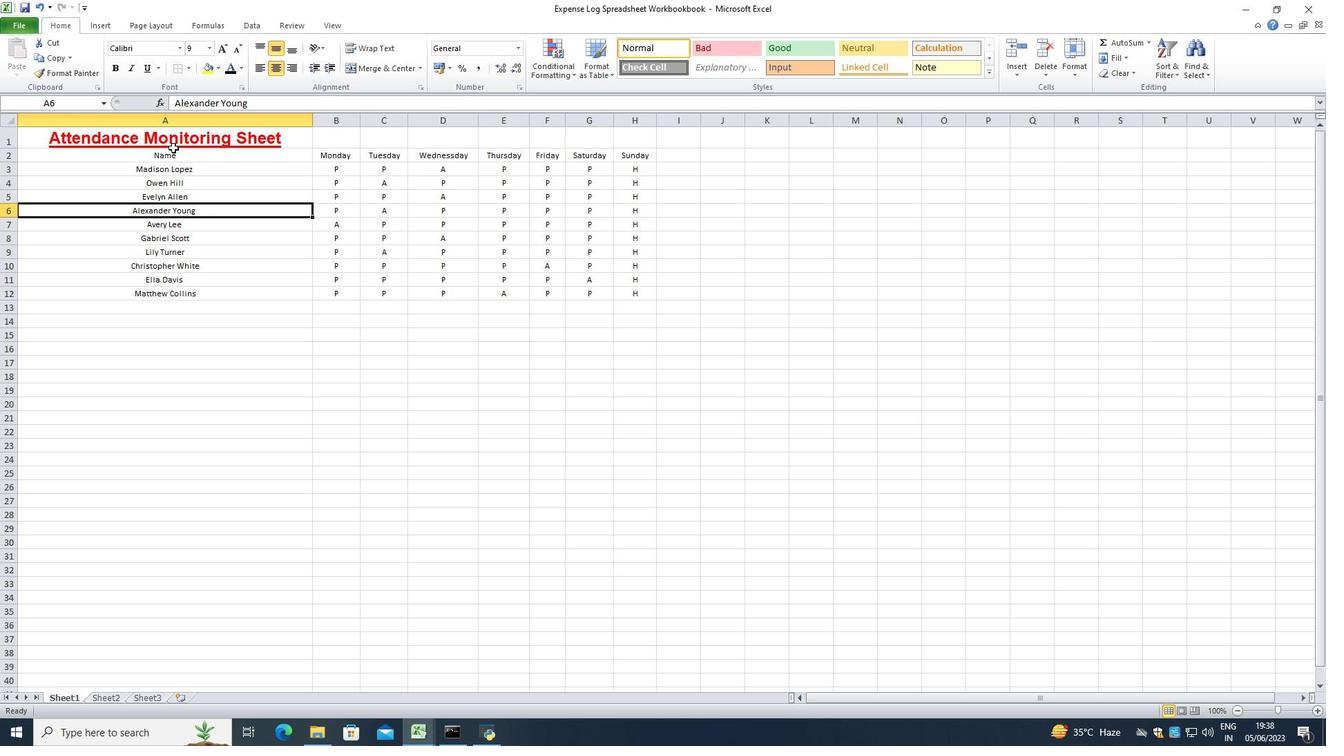 
Action: Mouse moved to (363, 123)
Screenshot: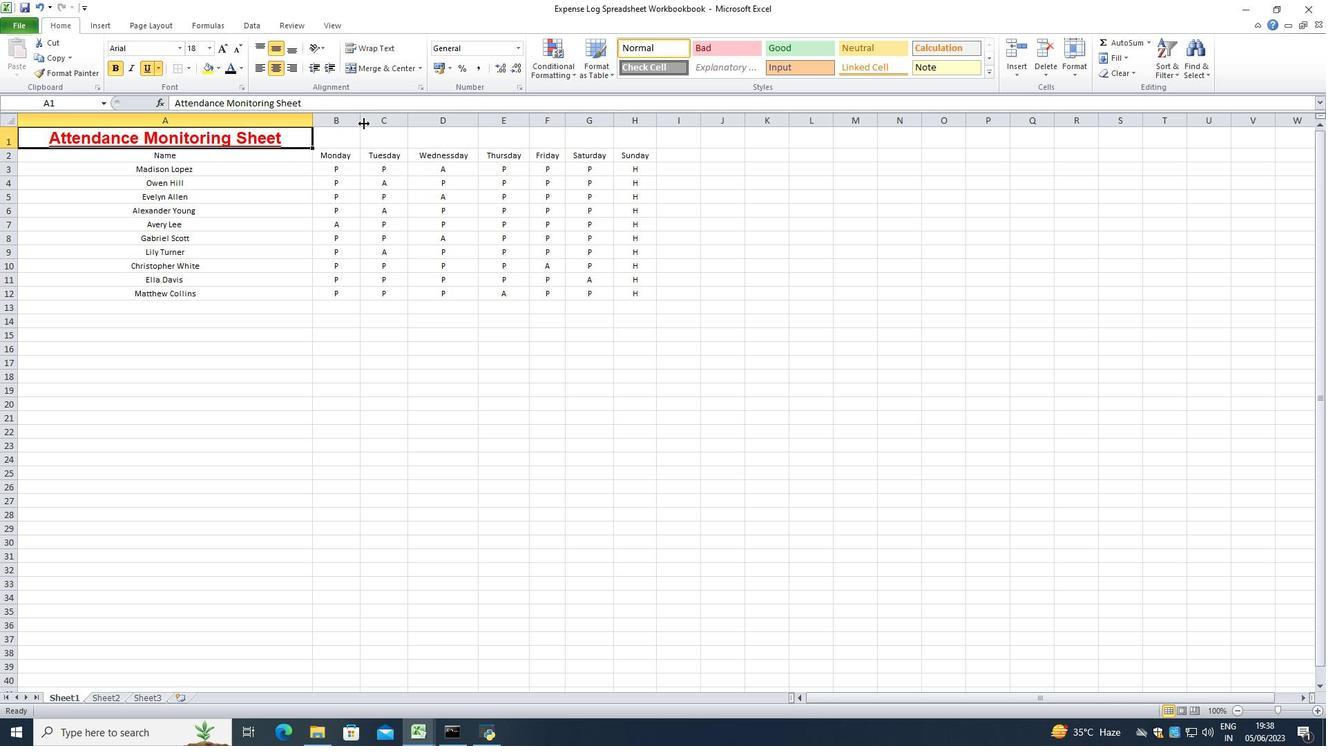 
Action: Mouse pressed left at (363, 123)
Screenshot: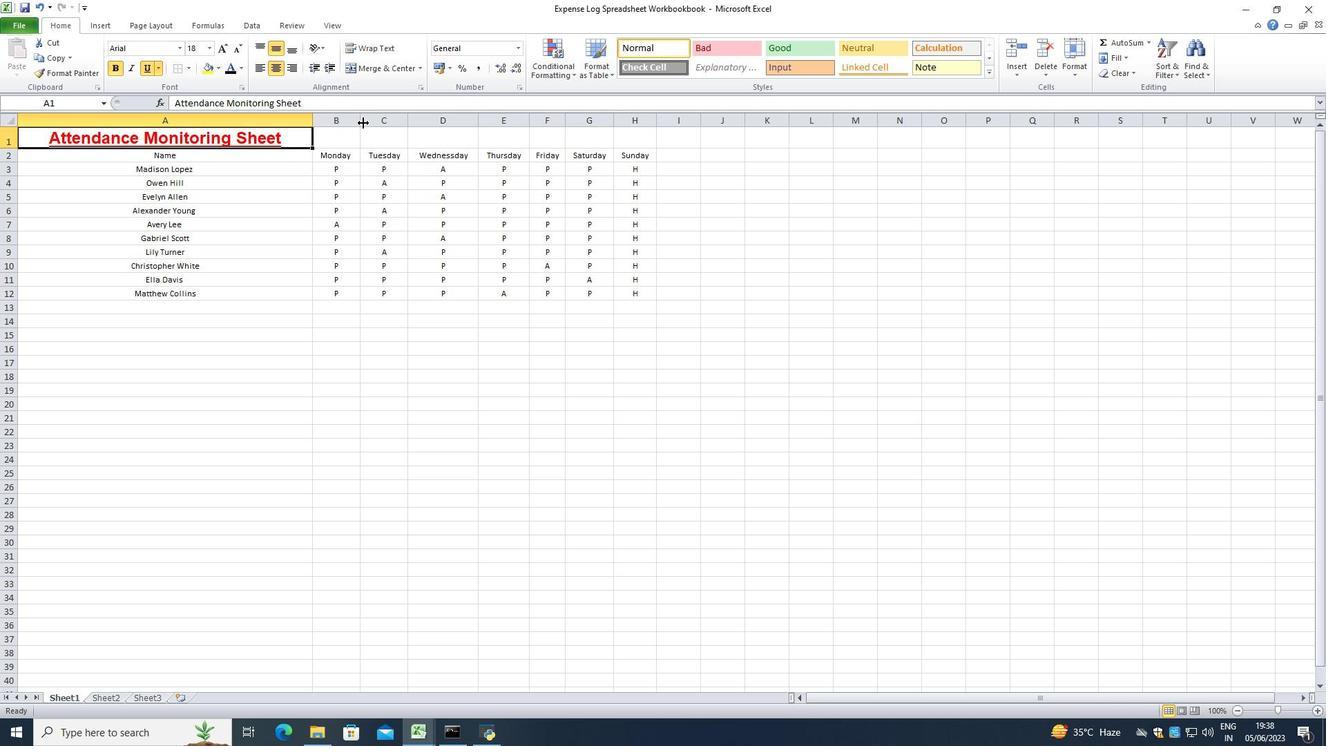 
Action: Mouse pressed left at (363, 123)
Screenshot: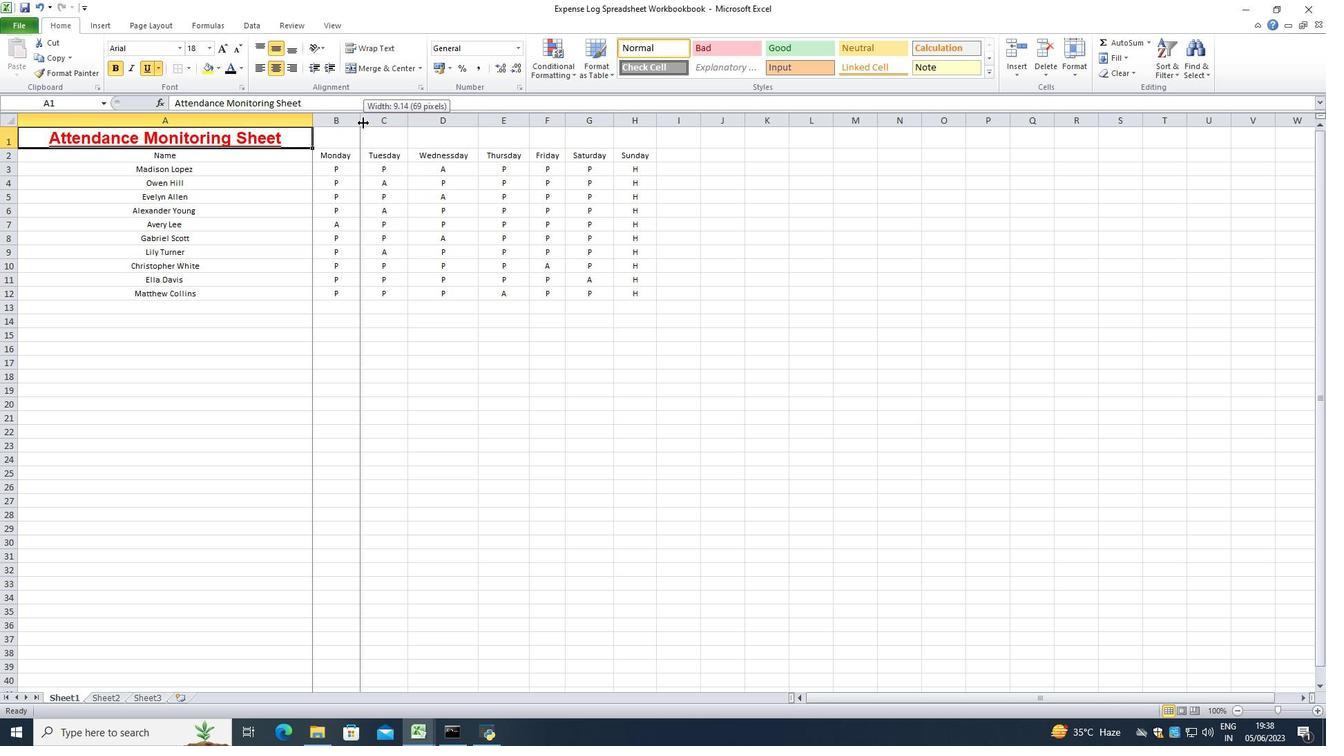 
Action: Mouse moved to (398, 121)
Screenshot: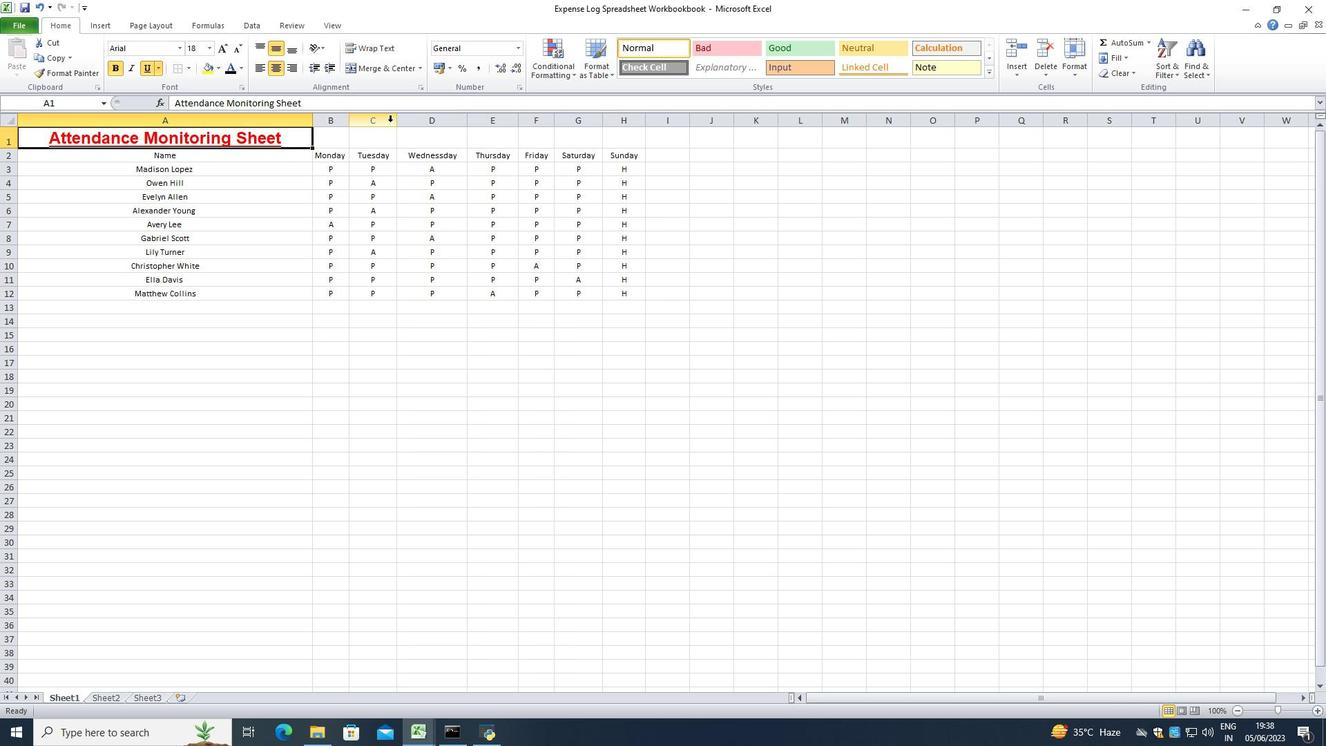 
Action: Mouse pressed left at (398, 121)
Screenshot: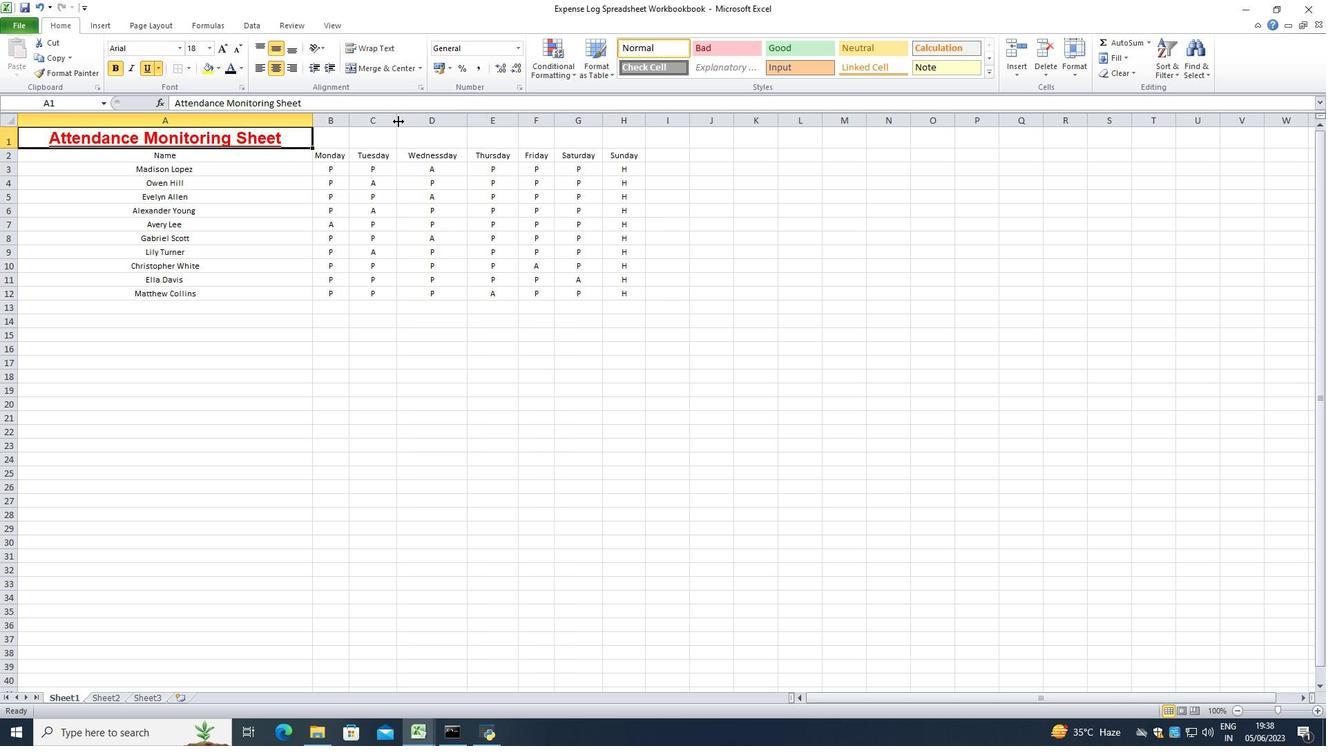 
Action: Mouse pressed left at (398, 121)
Screenshot: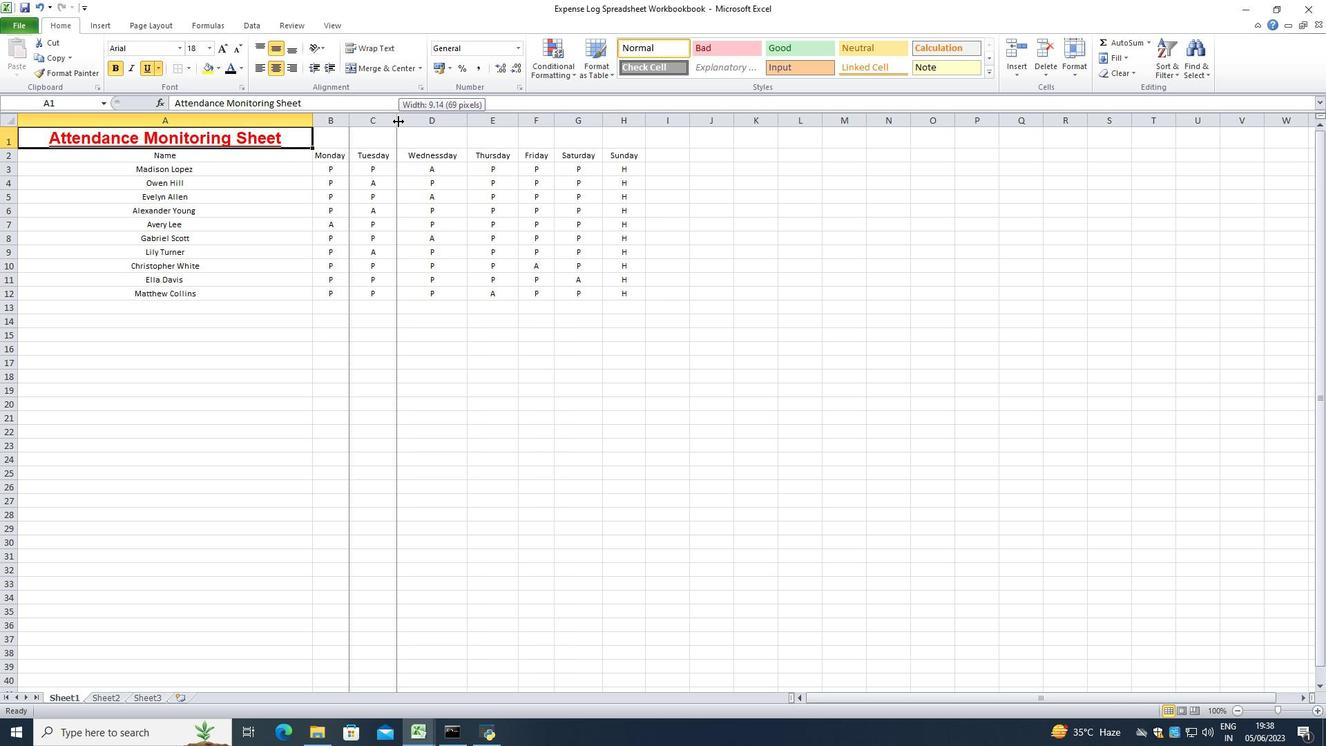 
Action: Mouse moved to (458, 125)
Screenshot: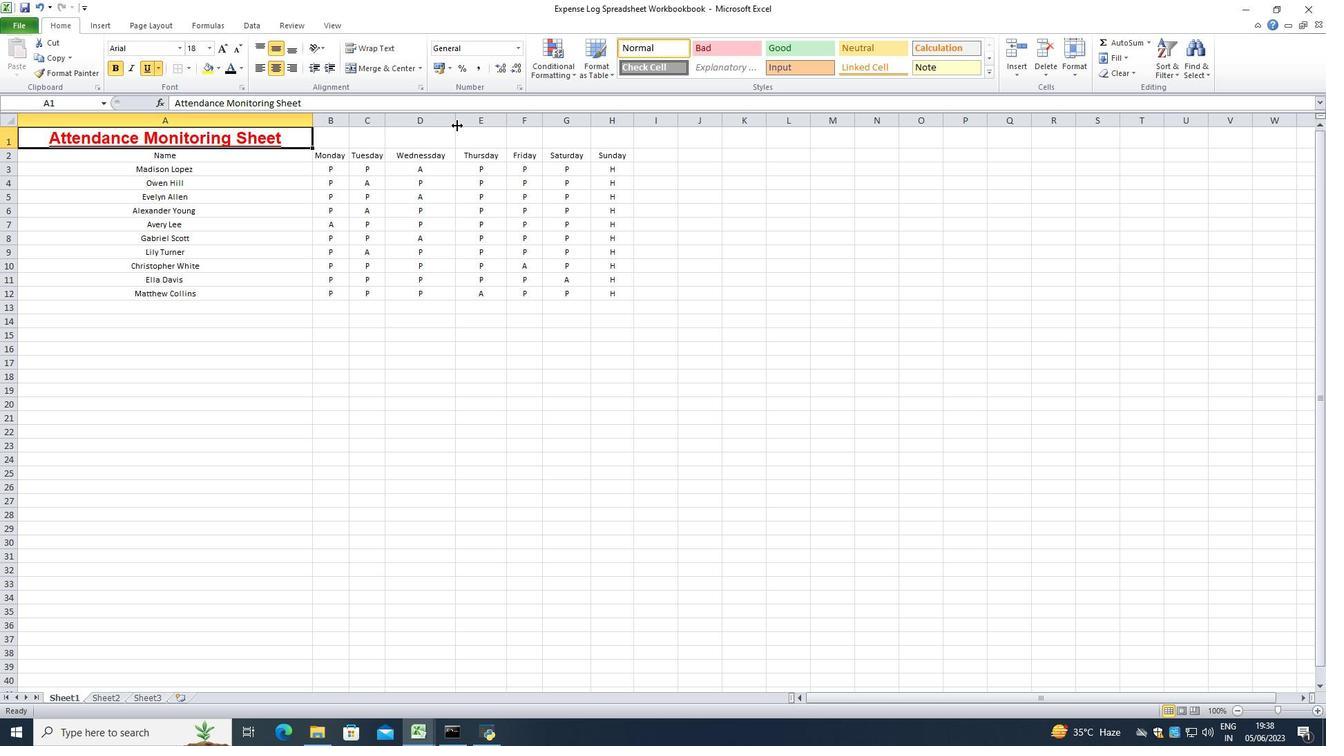 
Action: Mouse pressed left at (458, 125)
Screenshot: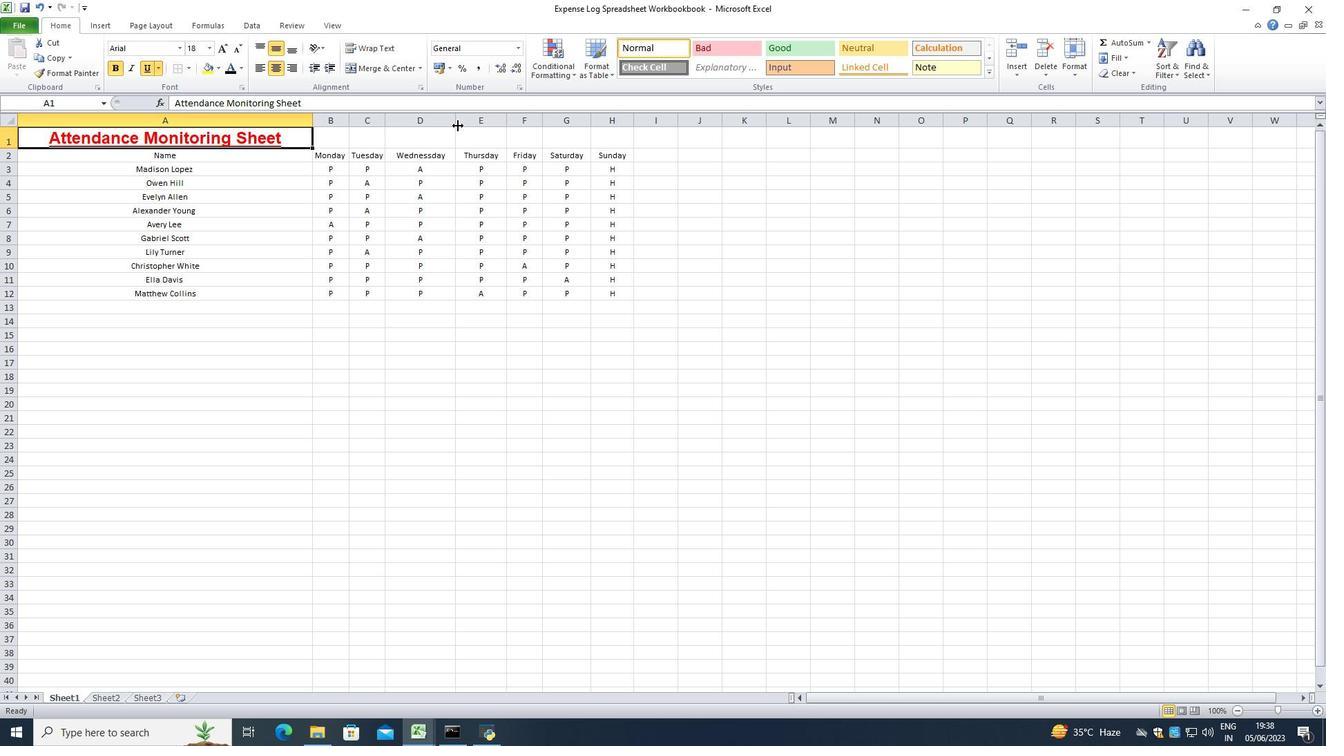 
Action: Mouse pressed left at (458, 125)
Screenshot: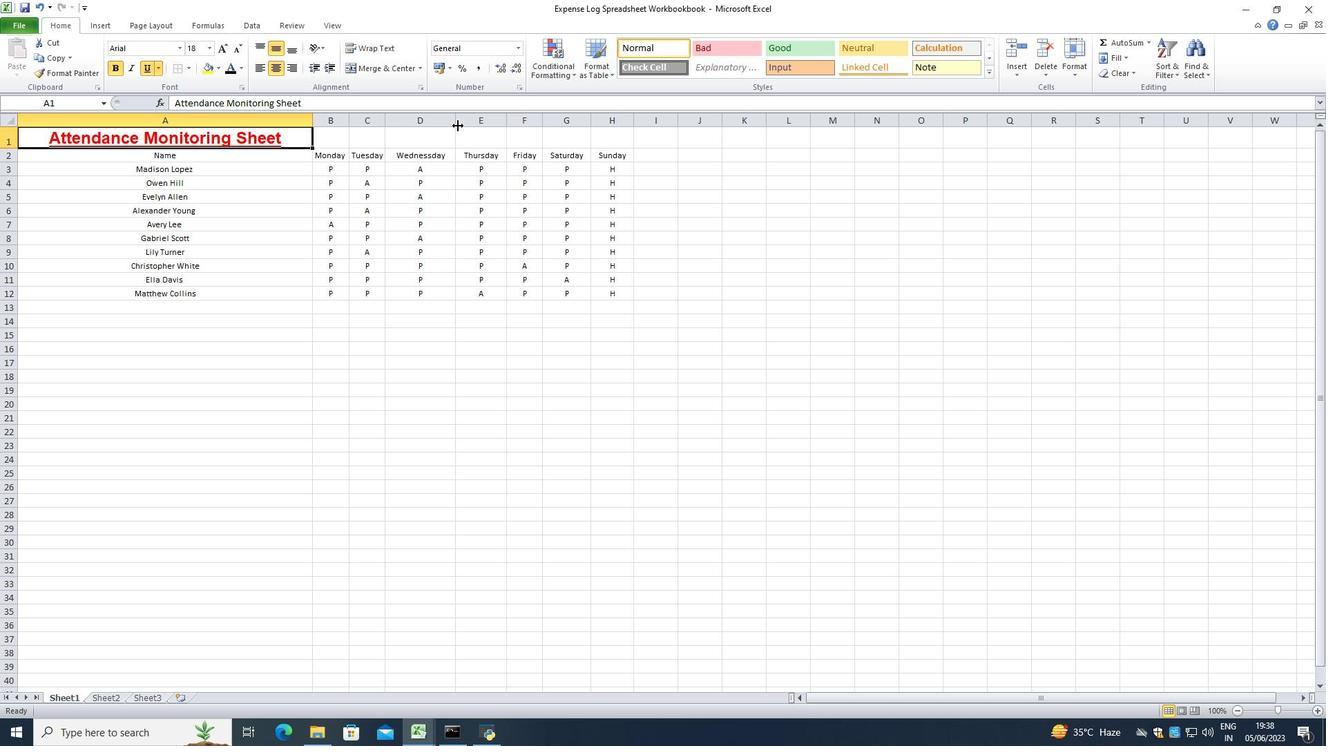 
Action: Mouse moved to (224, 144)
Screenshot: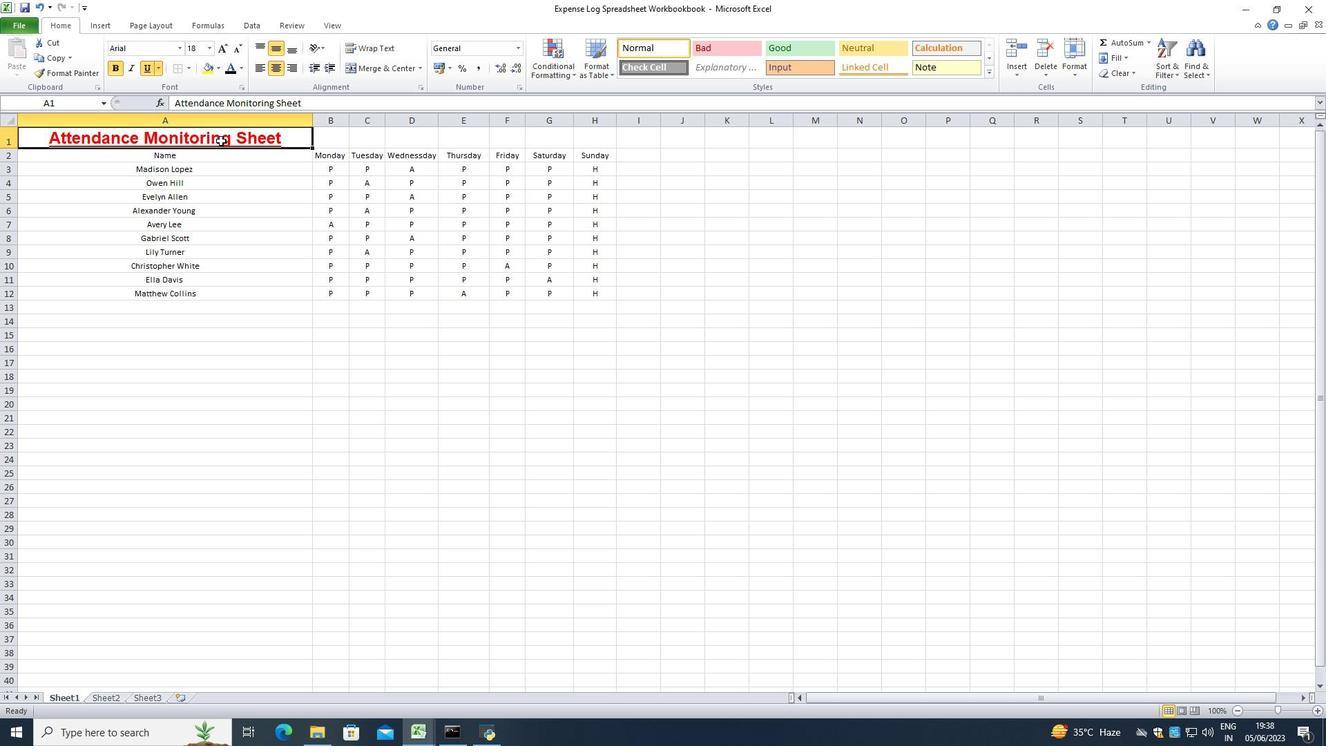 
Action: Mouse pressed left at (221, 139)
Screenshot: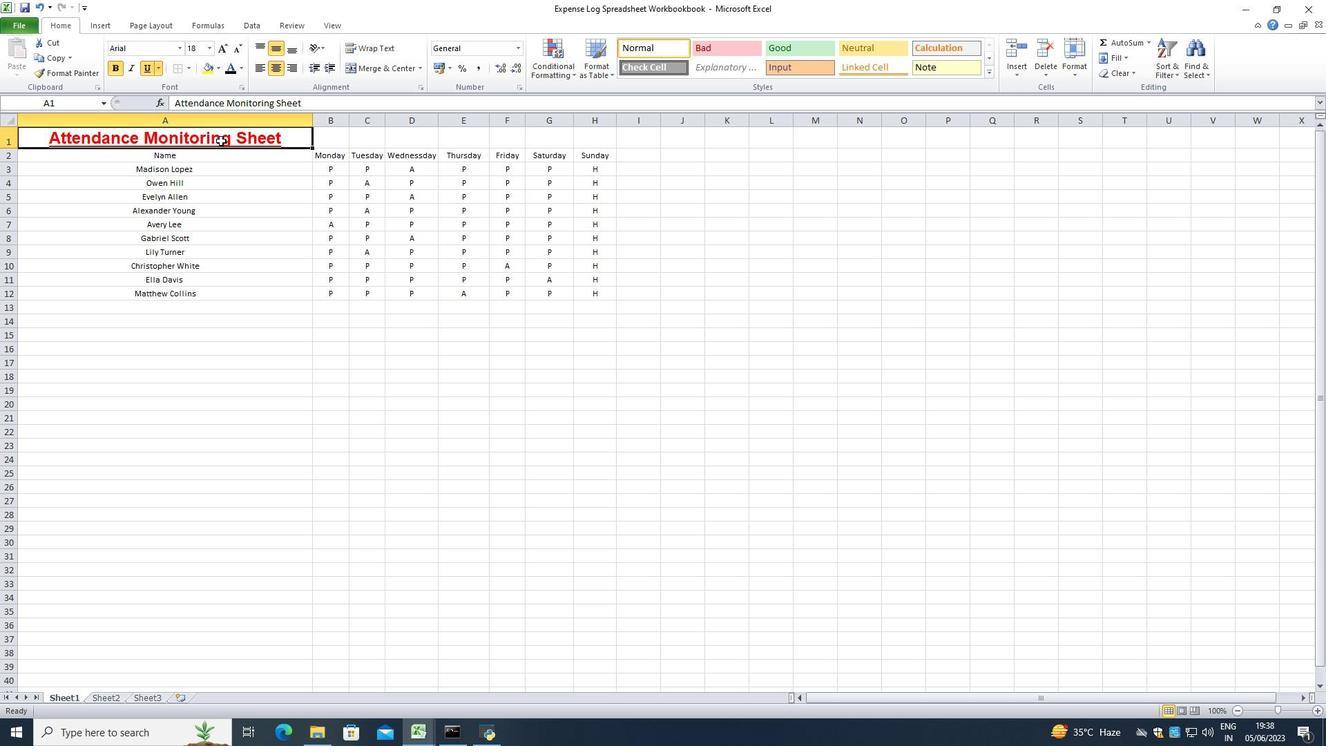 
Action: Mouse moved to (275, 69)
Screenshot: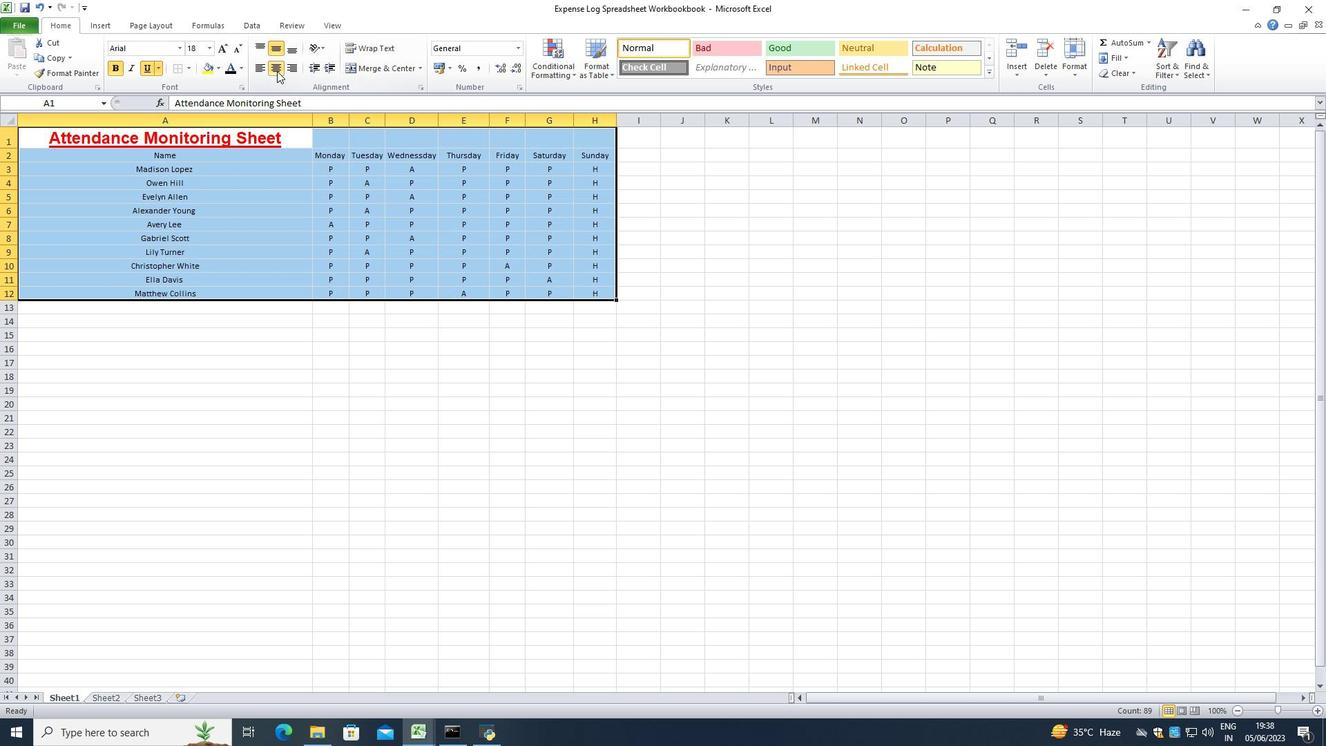 
Action: Mouse pressed left at (275, 69)
Screenshot: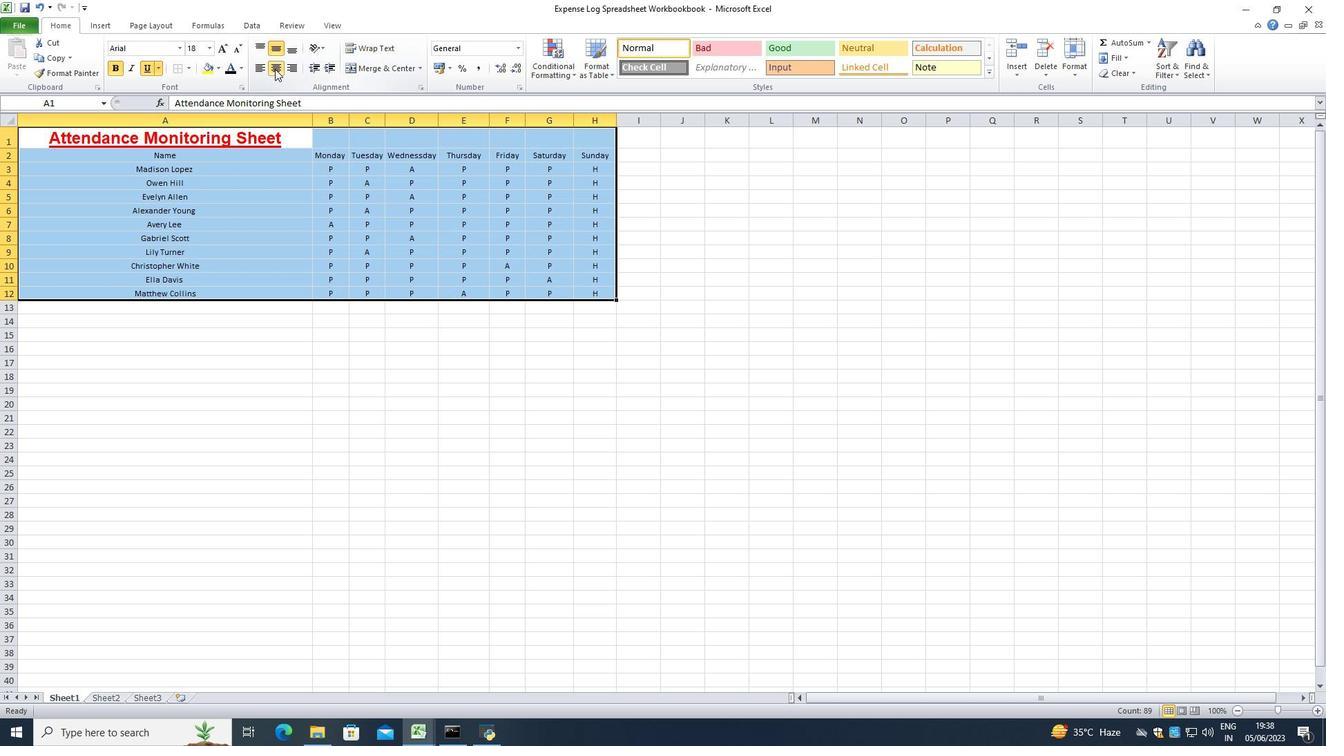 
Action: Mouse moved to (278, 71)
Screenshot: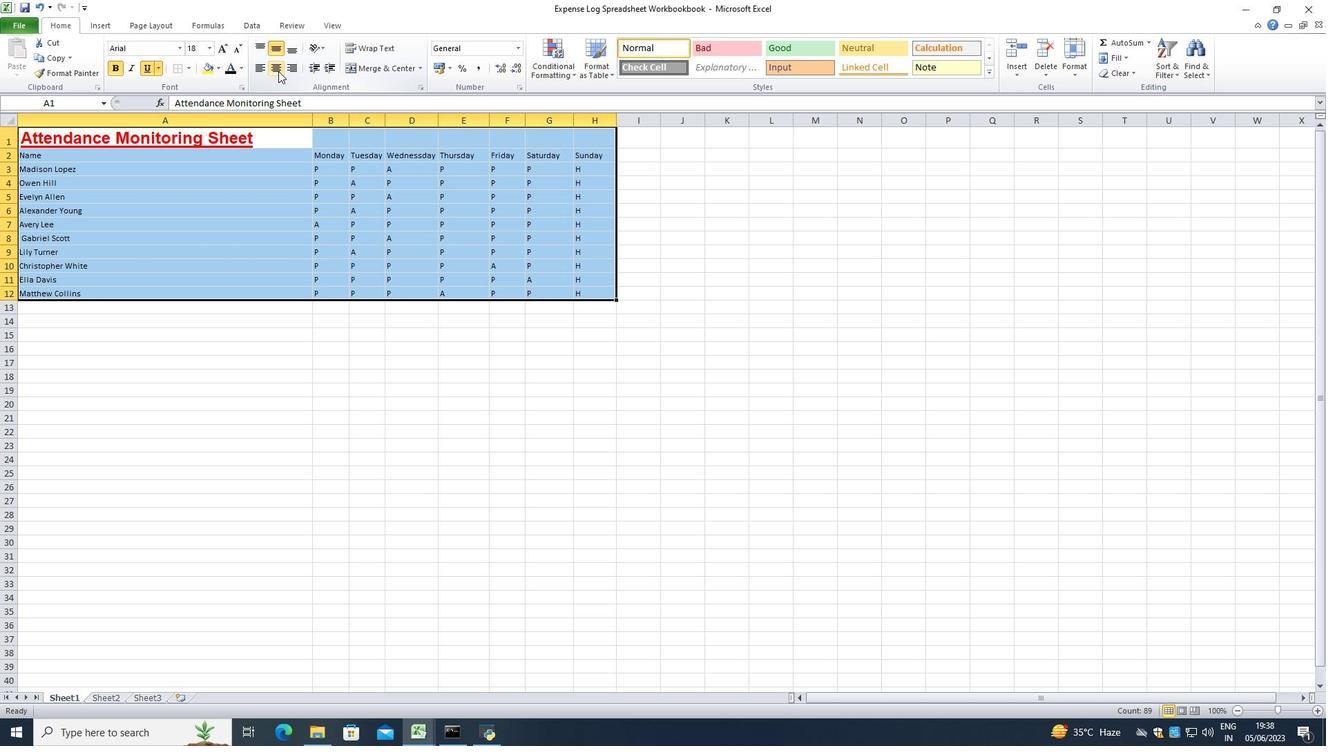 
Action: Mouse pressed left at (278, 71)
Screenshot: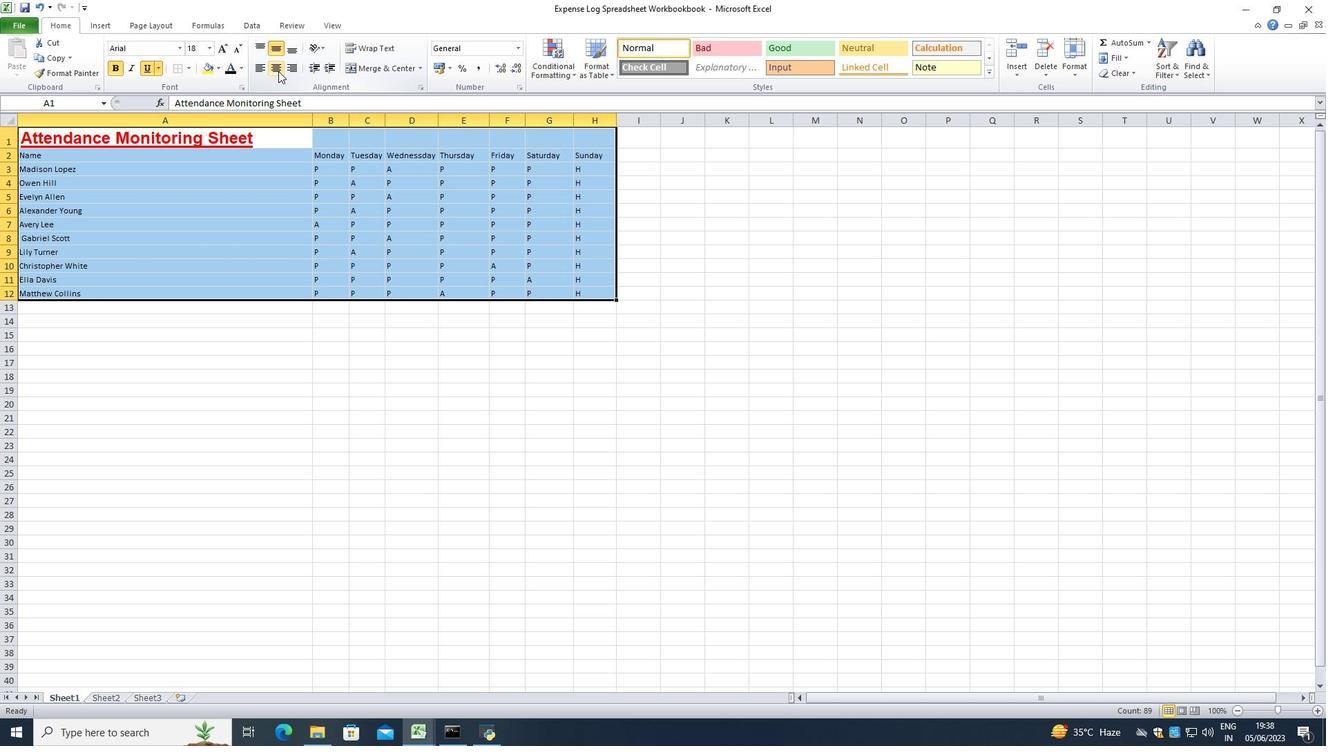 
Action: Mouse moved to (275, 42)
Screenshot: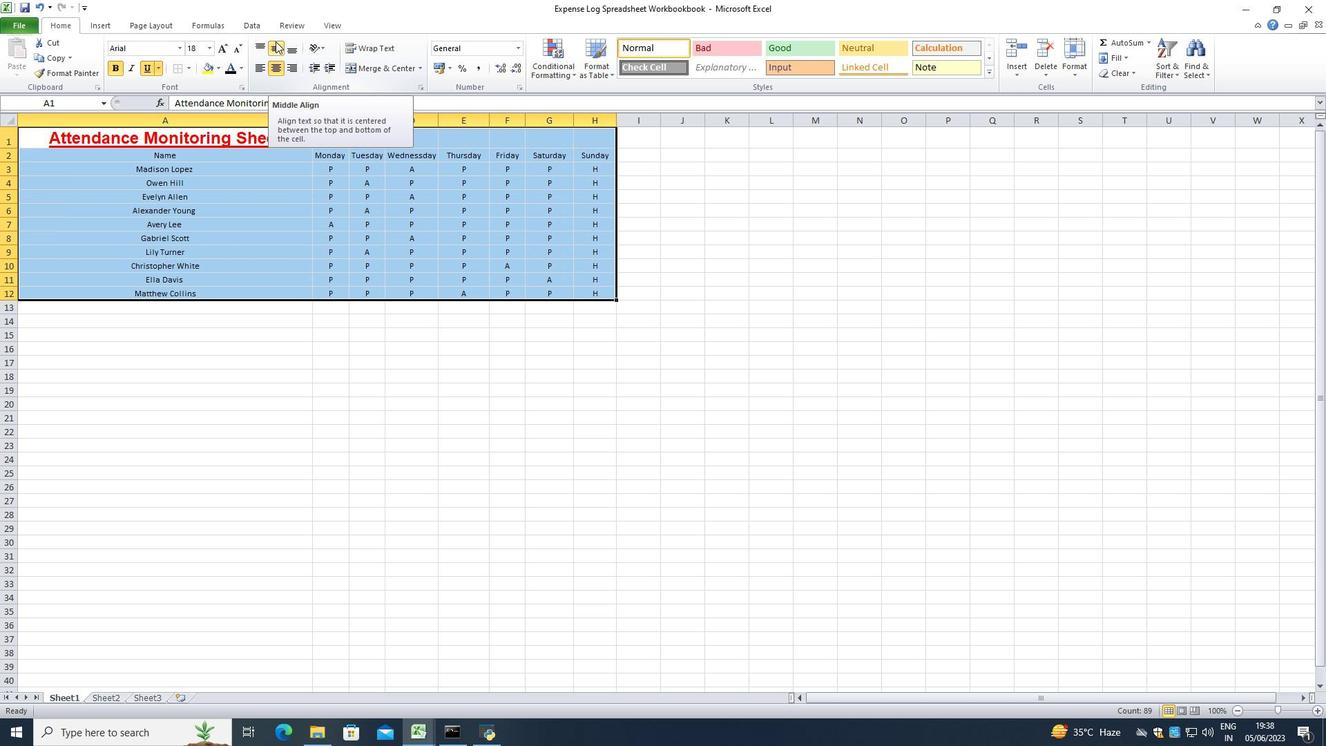 
Action: Mouse pressed left at (275, 42)
Screenshot: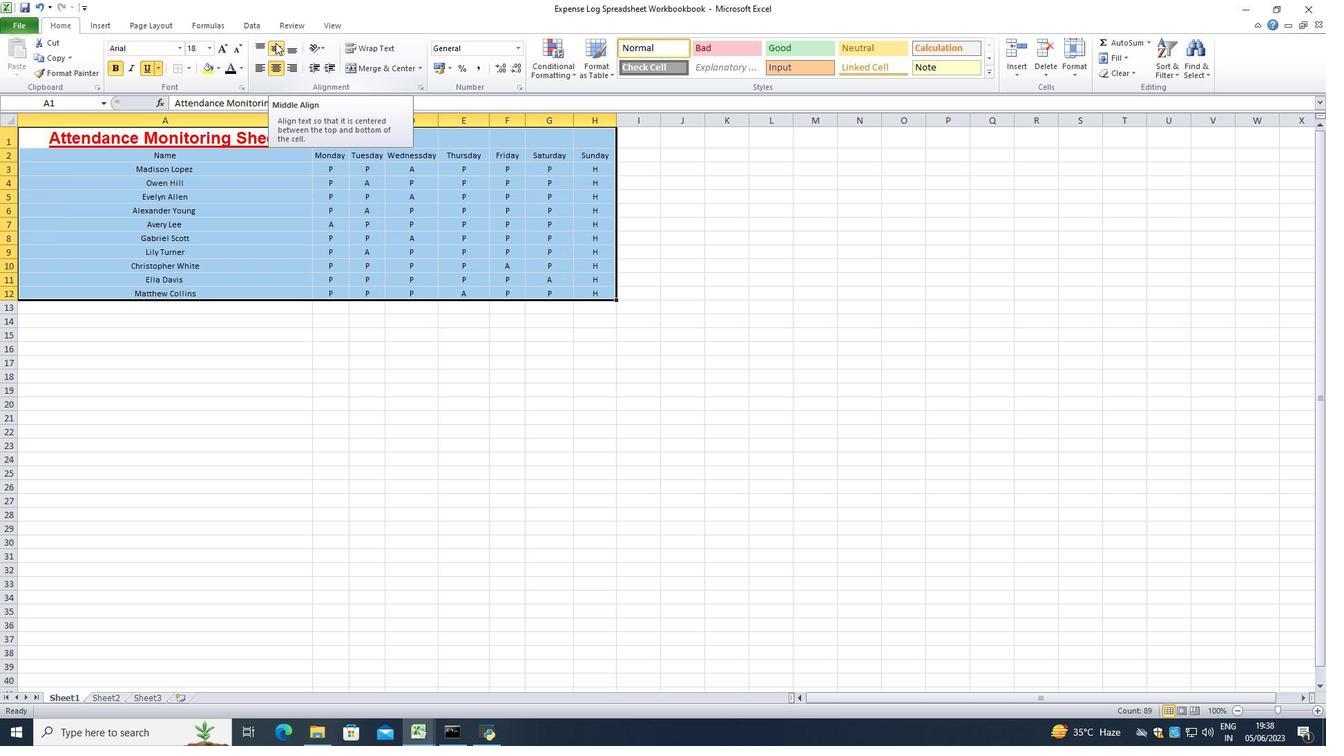 
Action: Mouse moved to (290, 49)
Screenshot: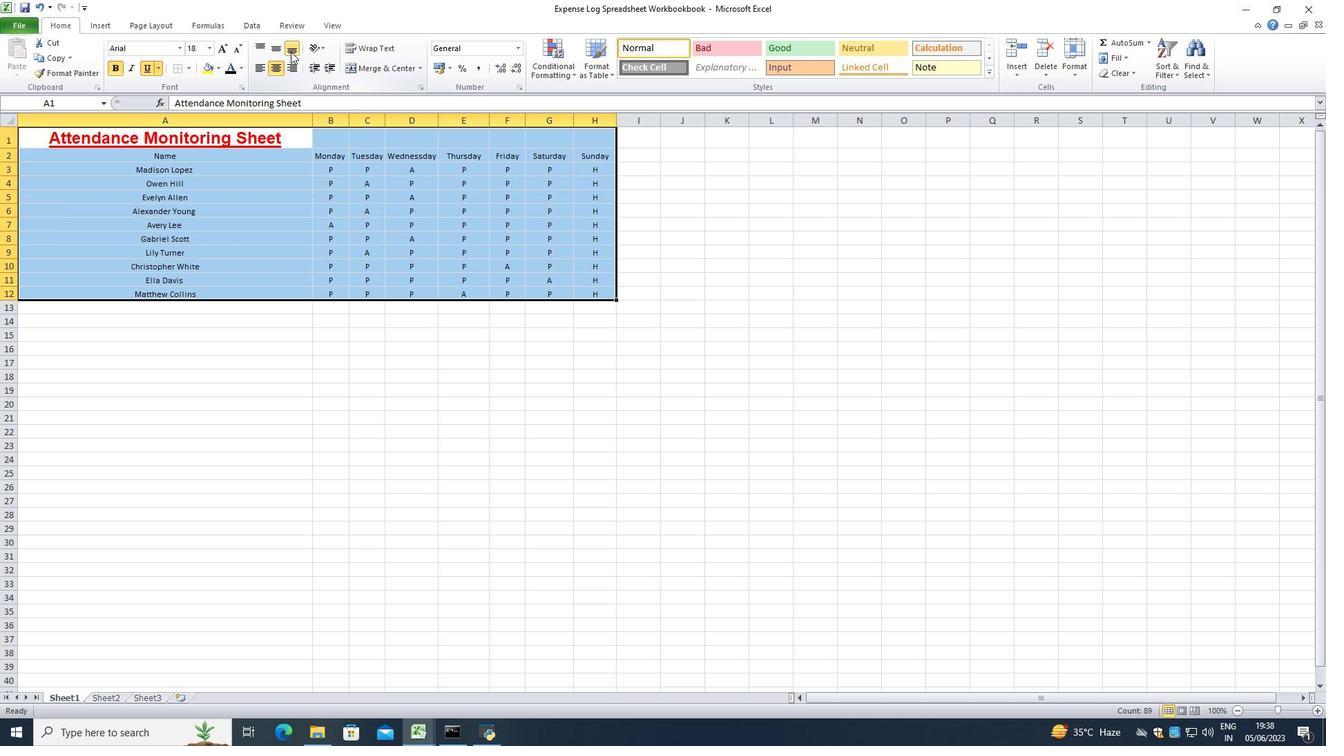 
Action: Mouse pressed left at (290, 49)
Screenshot: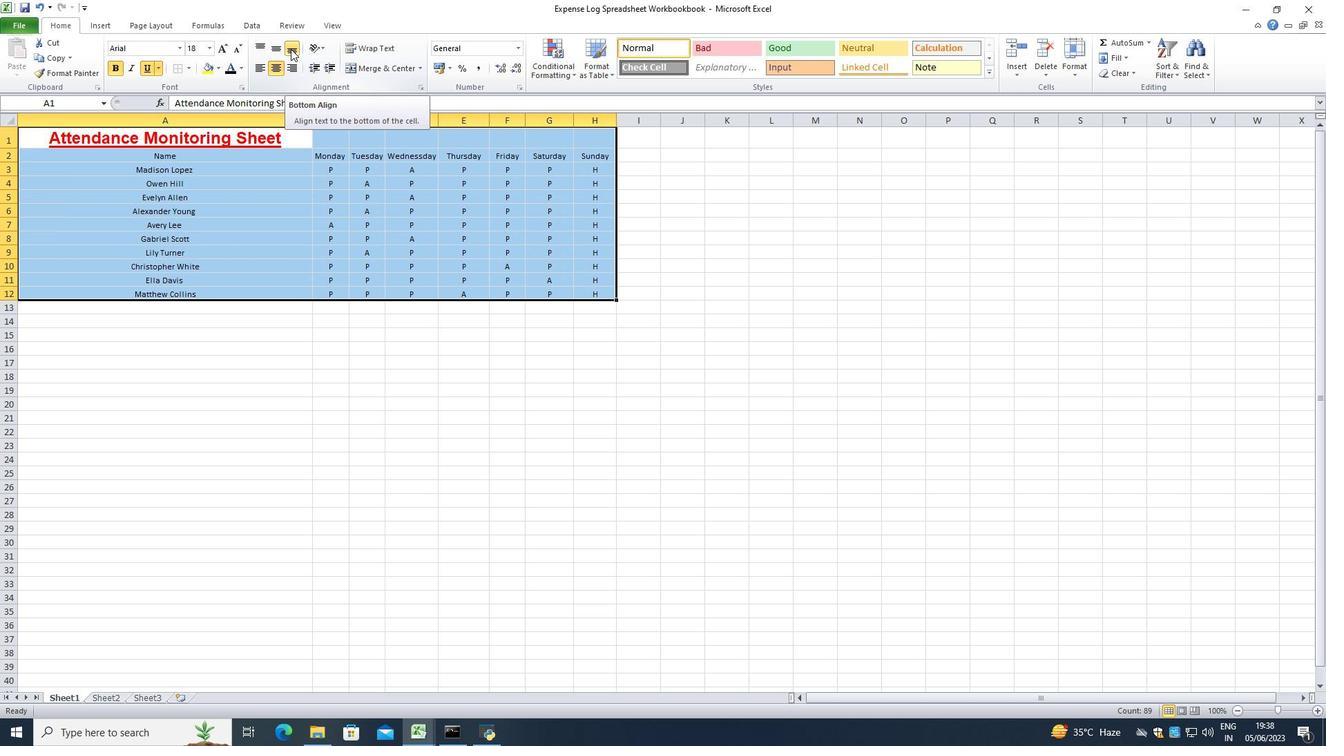 
Action: Mouse moved to (295, 48)
Screenshot: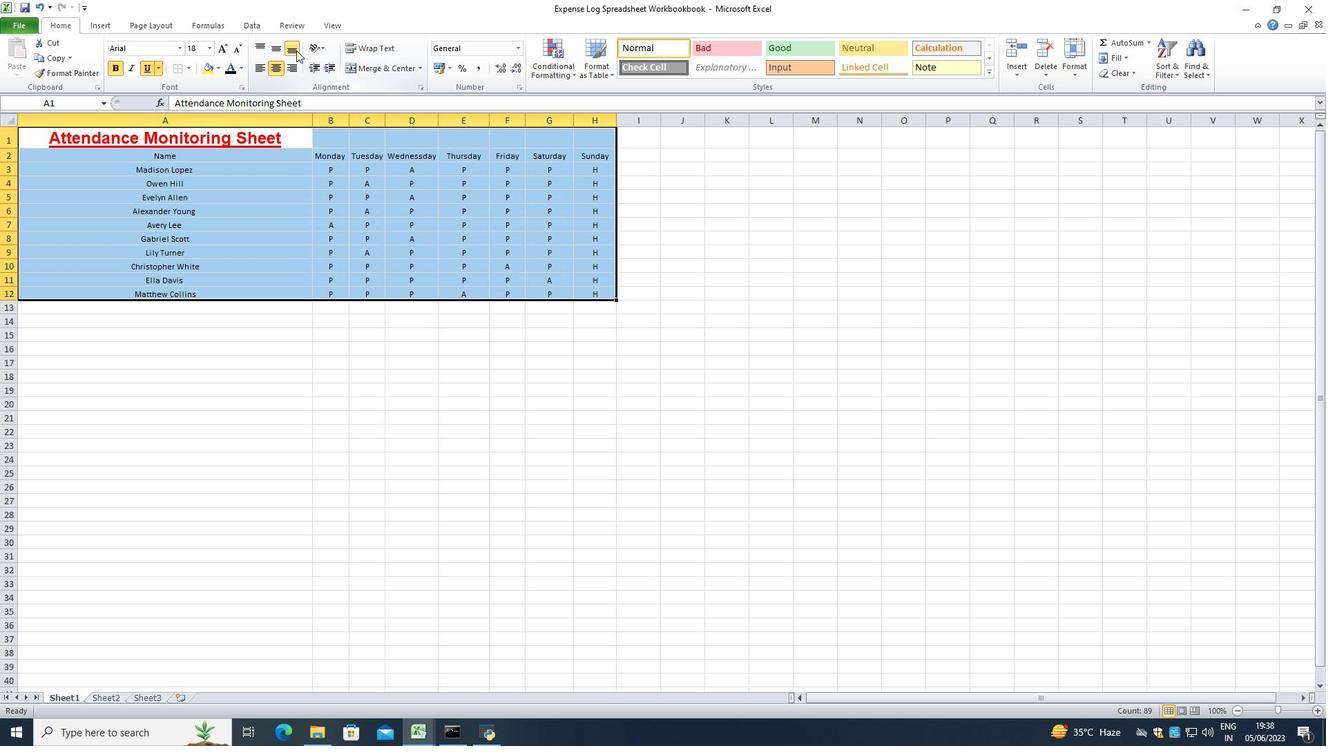 
Action: Mouse pressed left at (295, 48)
Screenshot: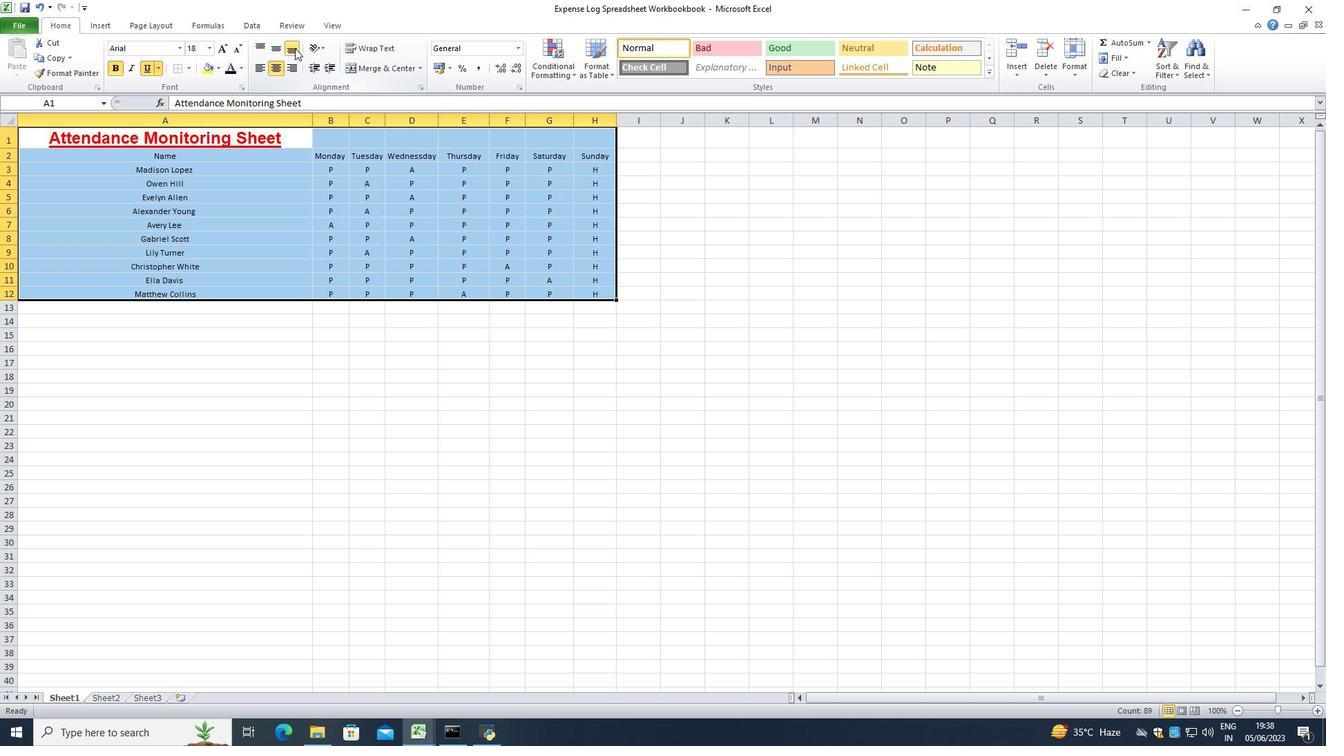 
Action: Mouse moved to (18, 24)
Screenshot: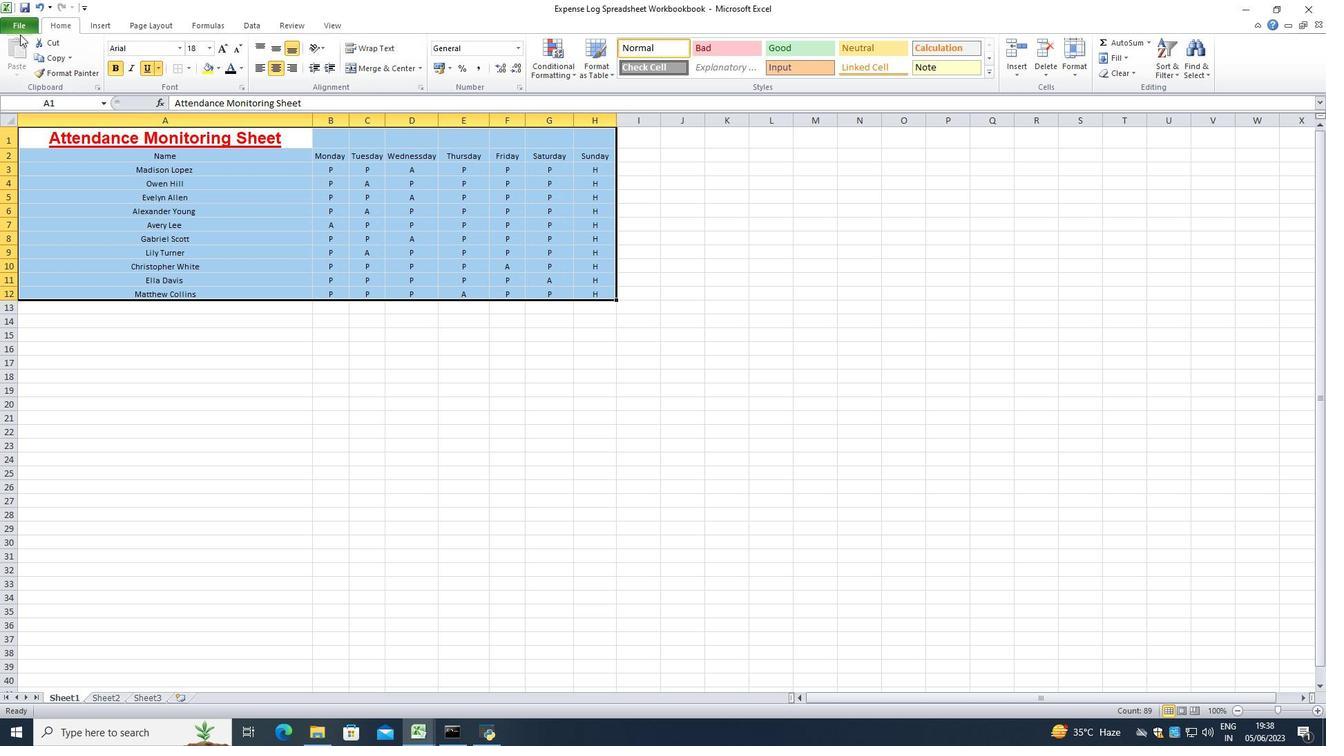 
Action: Mouse pressed left at (18, 24)
Screenshot: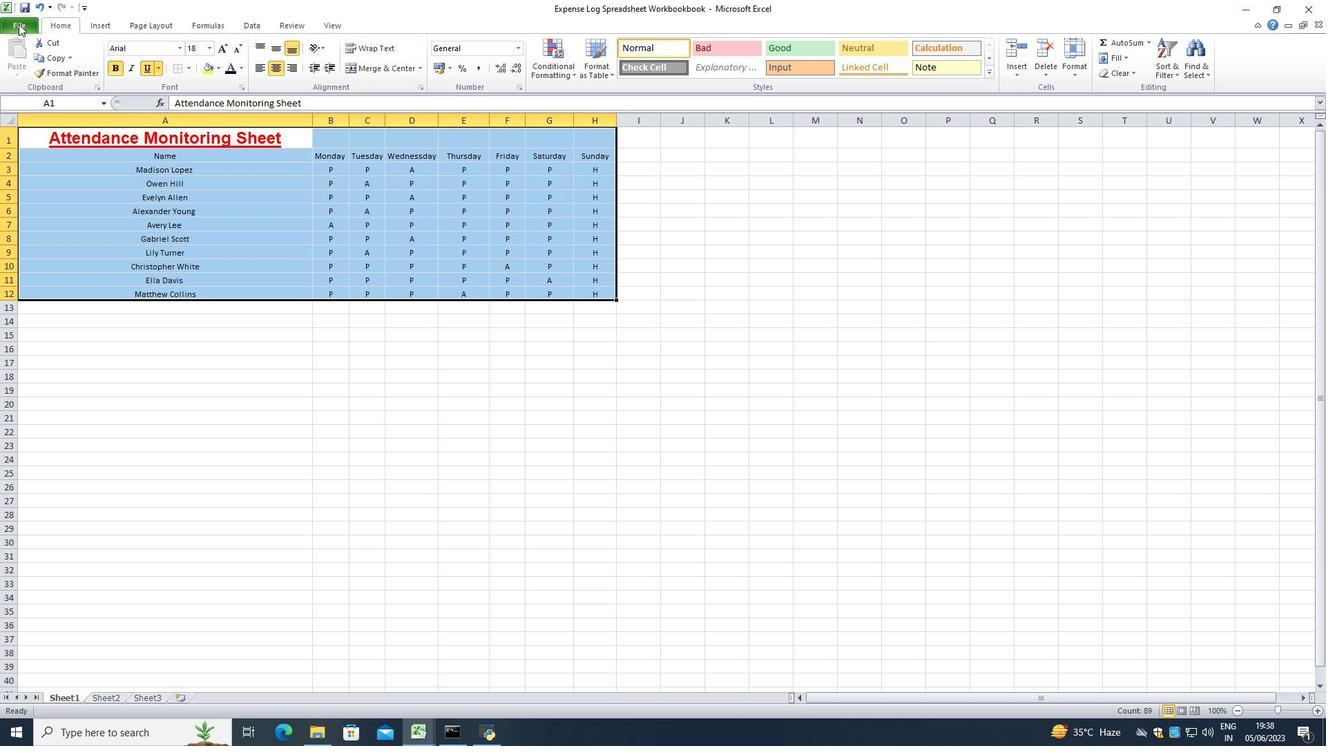 
Action: Mouse moved to (37, 70)
Screenshot: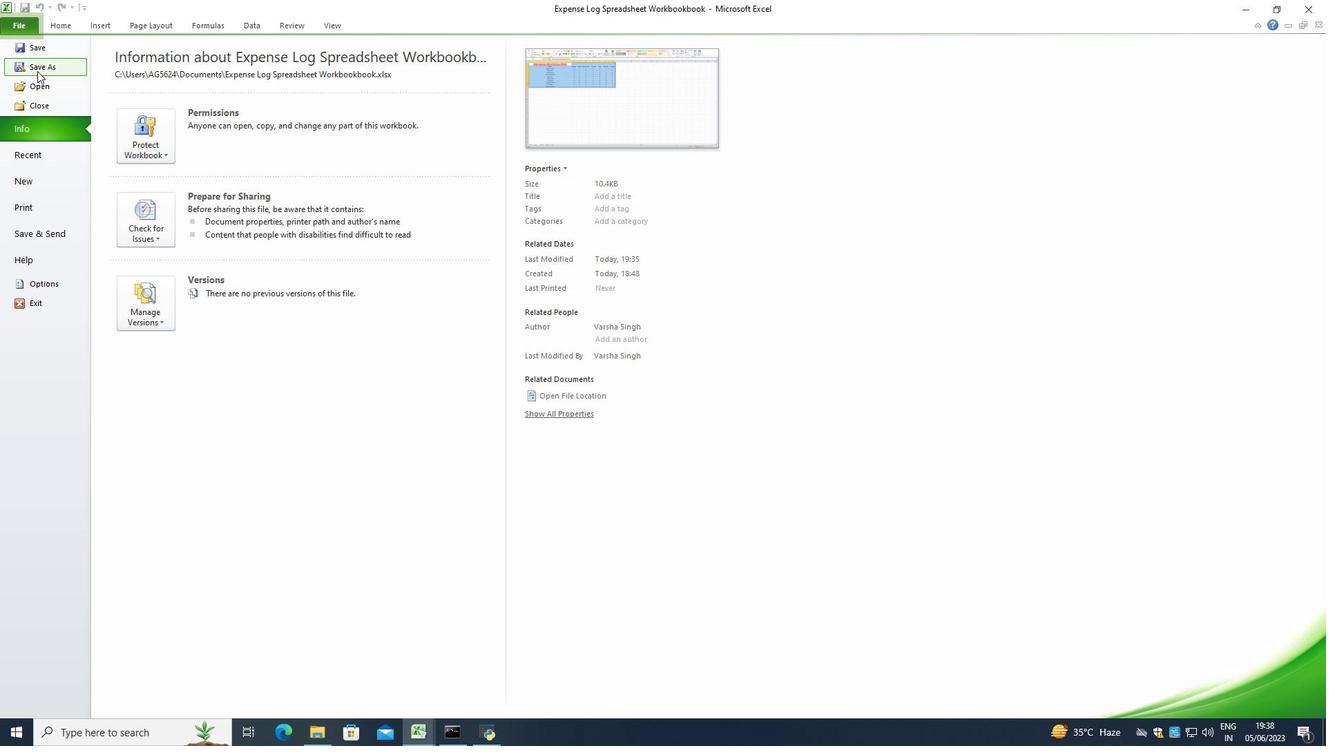 
Action: Mouse pressed left at (37, 70)
Screenshot: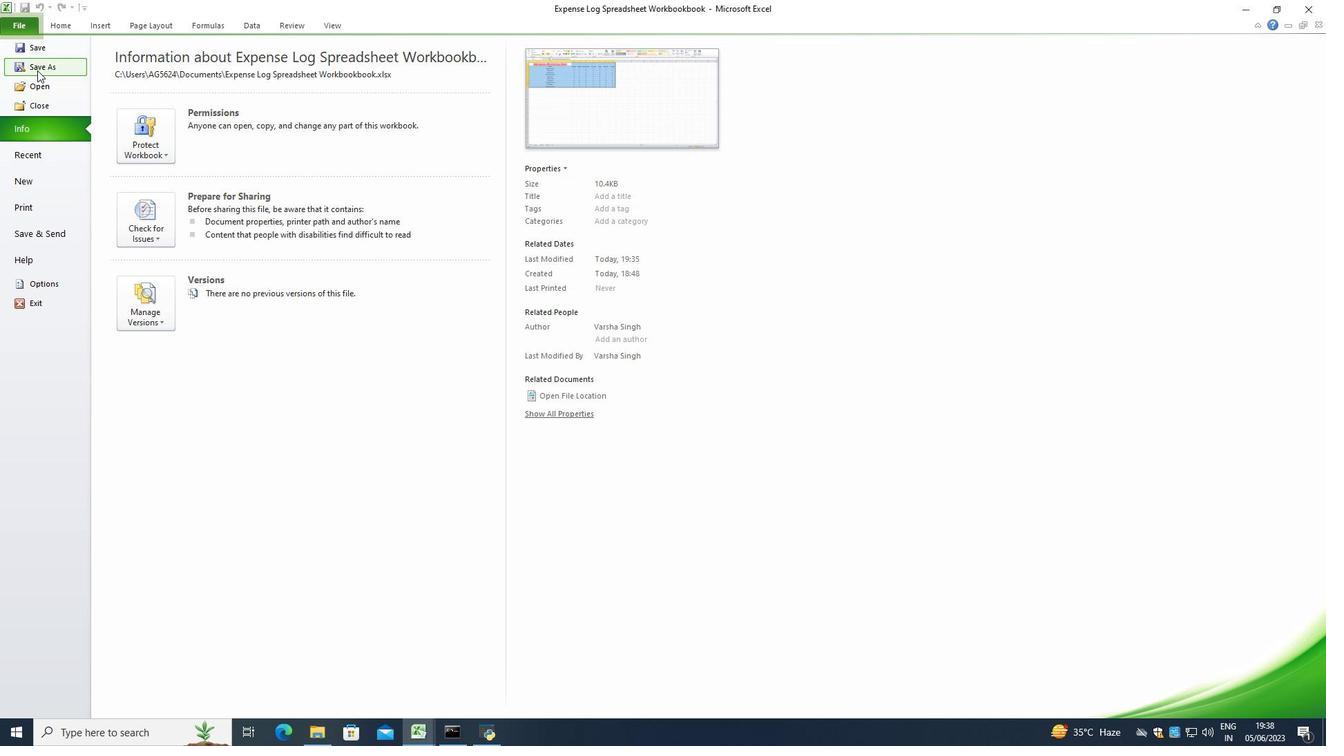 
Action: Mouse moved to (541, 368)
Screenshot: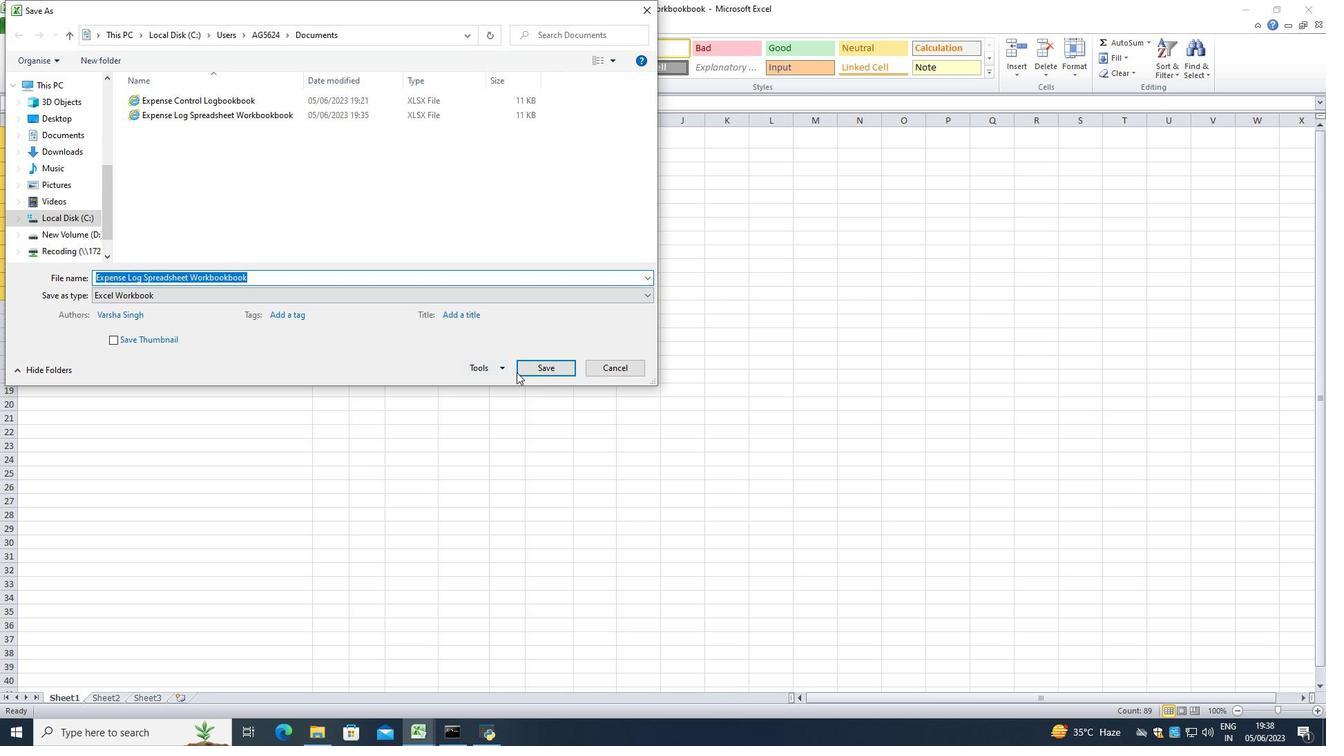 
Action: Mouse pressed left at (541, 368)
Screenshot: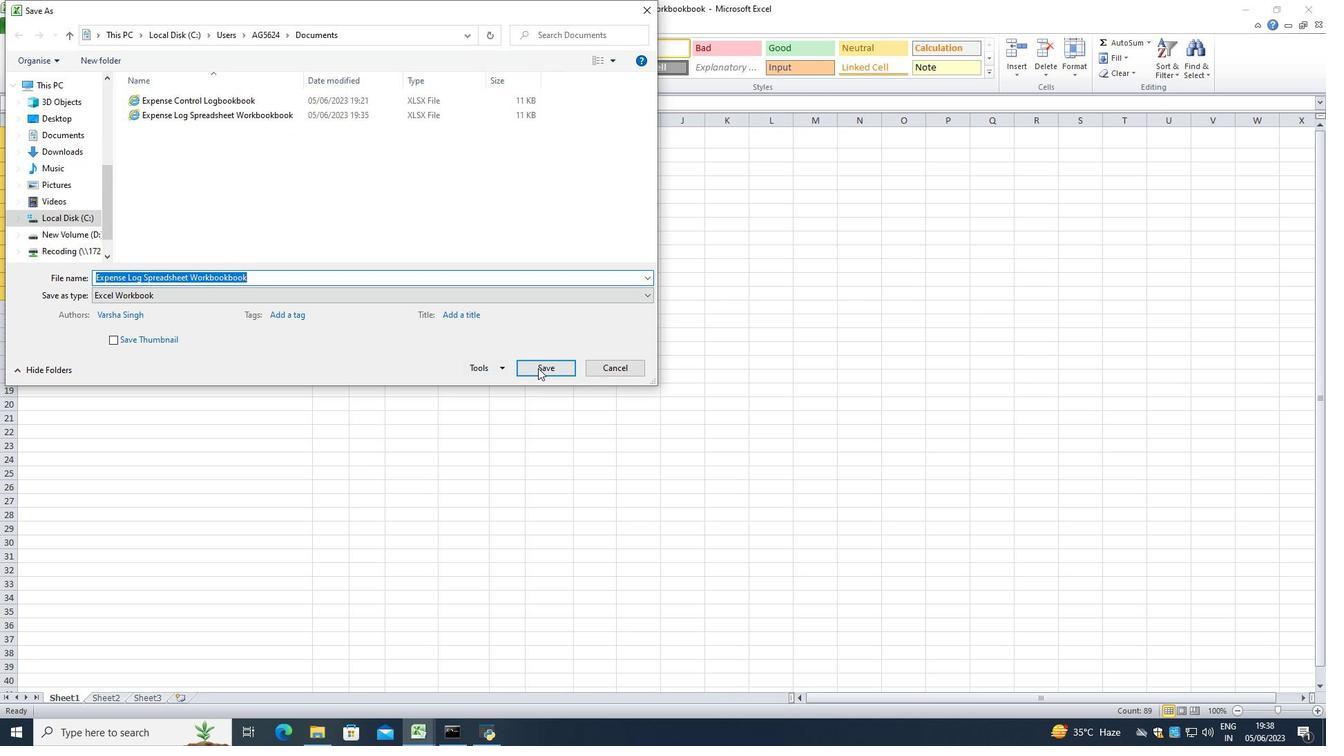 
Action: Mouse moved to (714, 370)
Screenshot: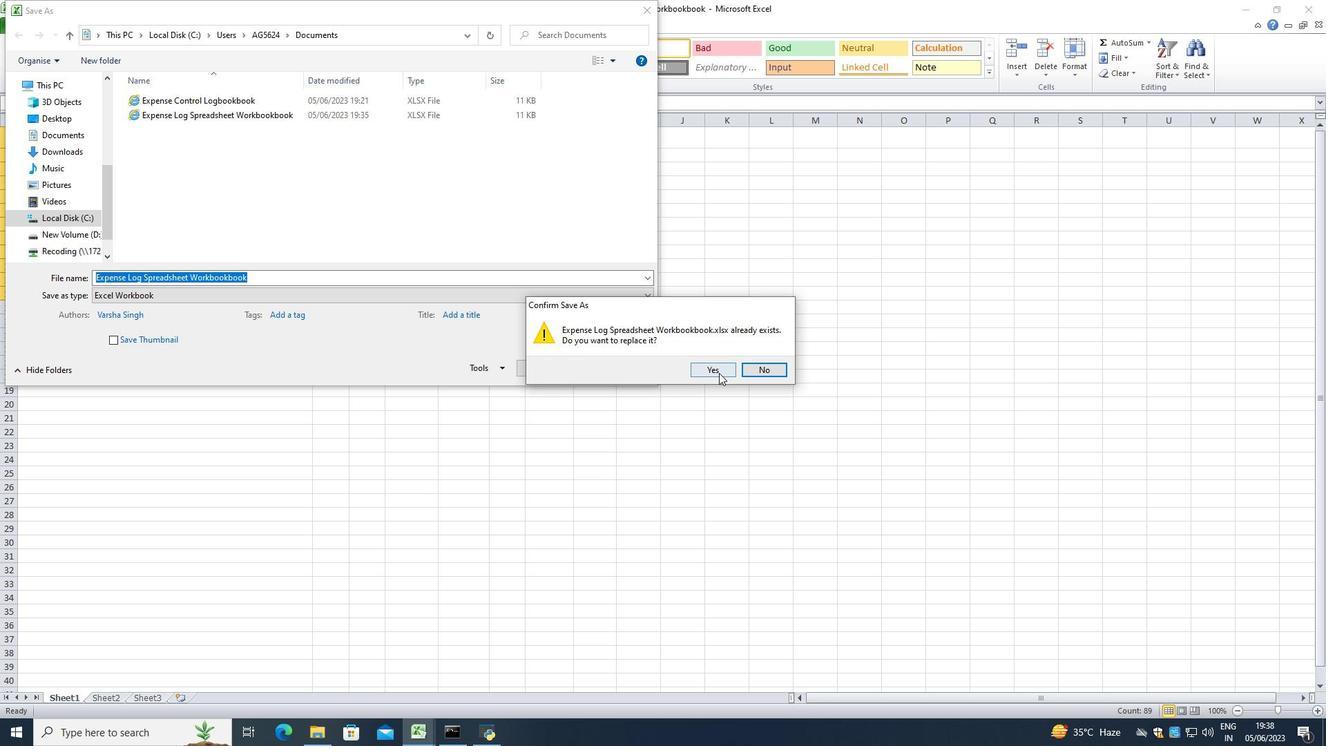 
Action: Mouse pressed left at (714, 370)
Screenshot: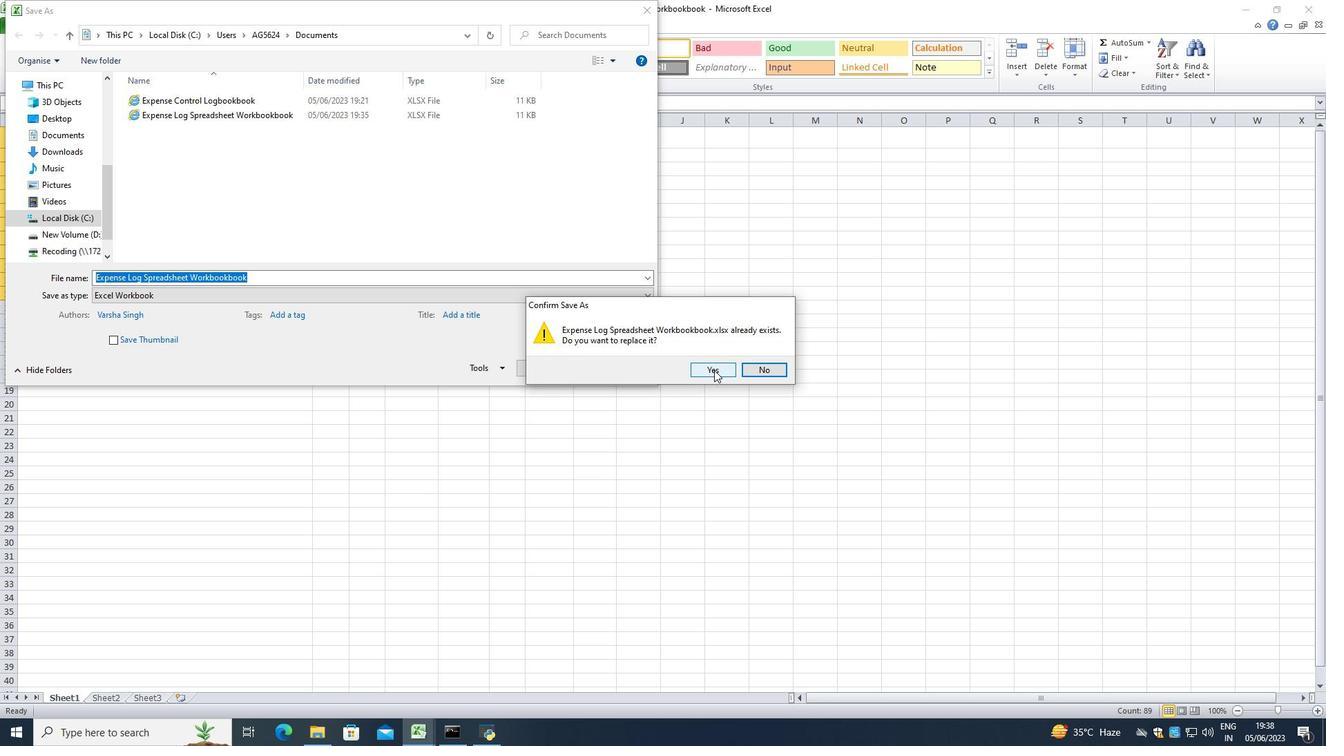 
Action: Mouse moved to (274, 342)
Screenshot: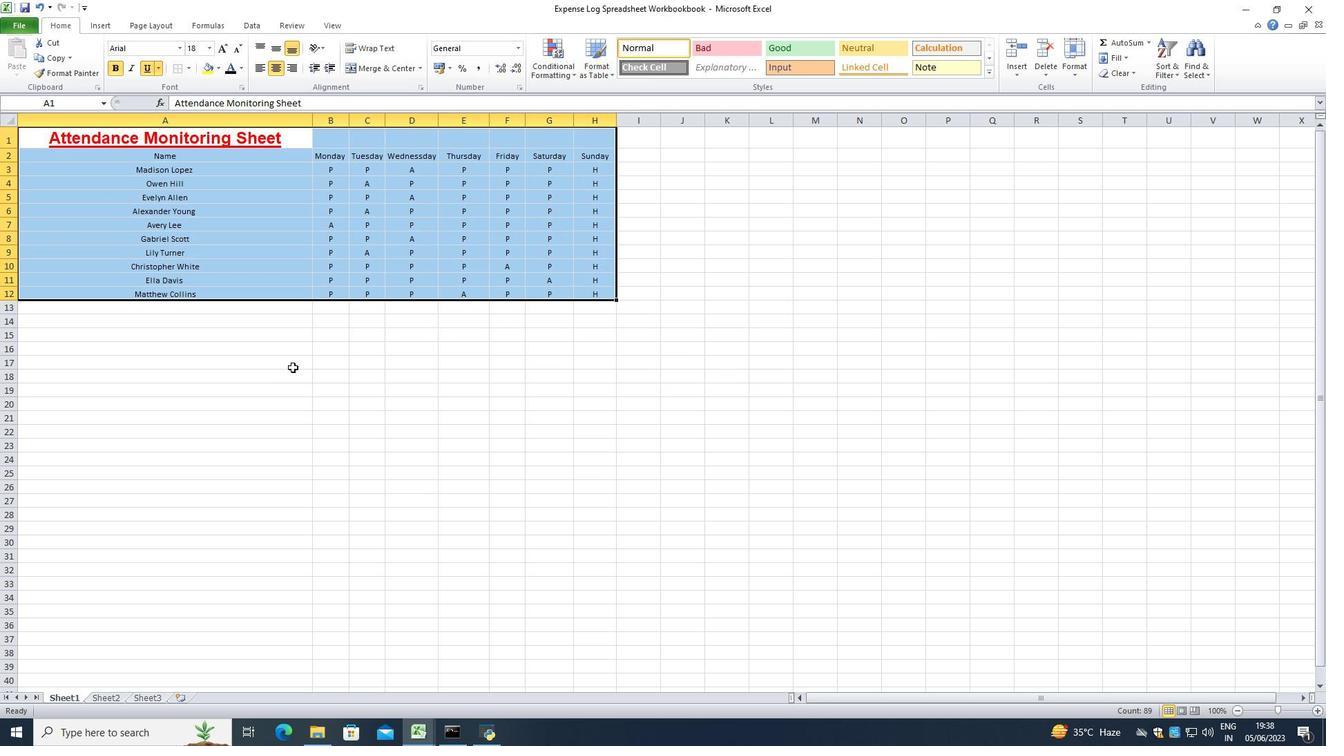 
